 Task: Create a due date automation trigger when advanced on, on the monday of the week a card is due add fields with custom field "Resume" set to a number greater than 1 and lower or equal to 10 at 11:00 AM.
Action: Mouse moved to (1103, 326)
Screenshot: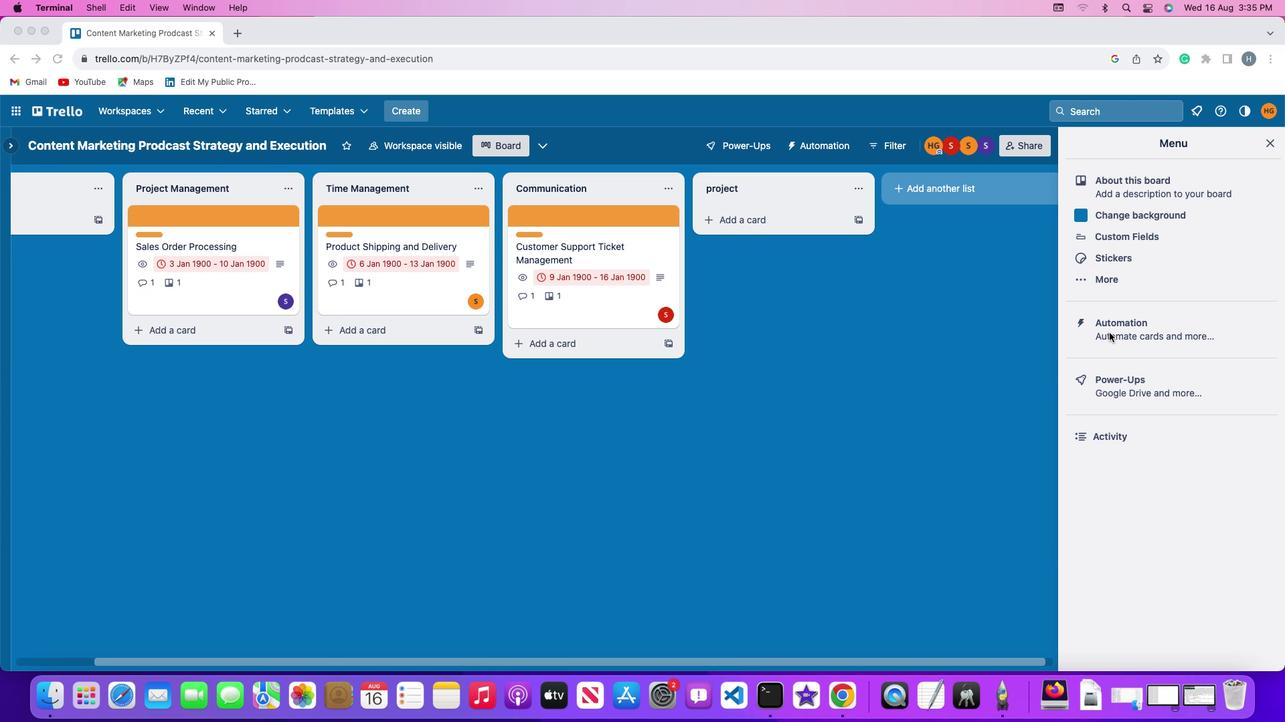 
Action: Mouse pressed left at (1103, 326)
Screenshot: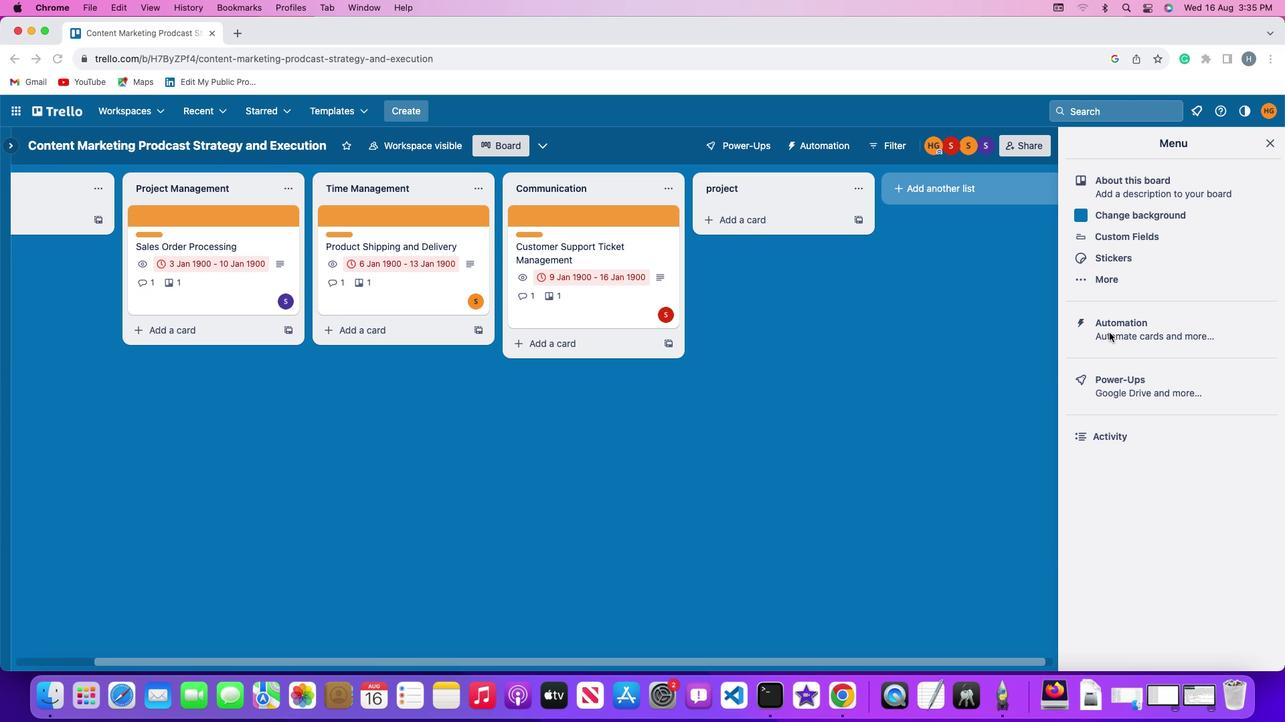 
Action: Mouse pressed left at (1103, 326)
Screenshot: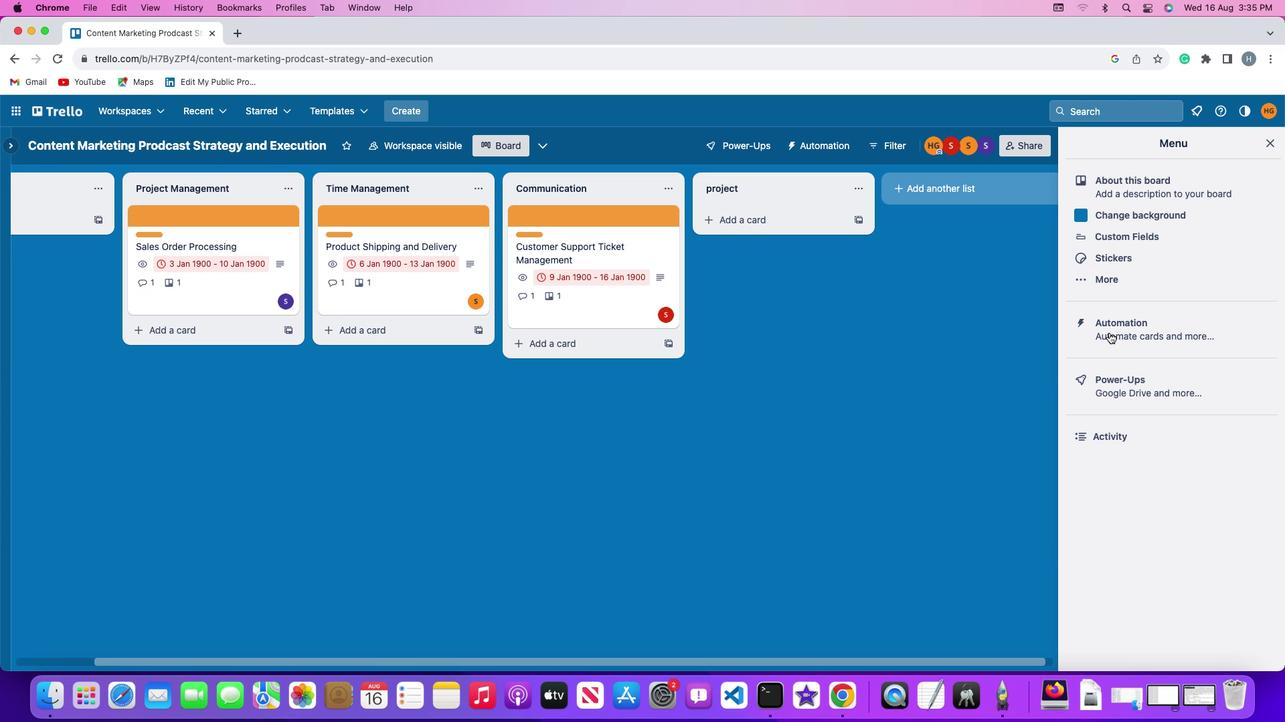 
Action: Mouse moved to (61, 311)
Screenshot: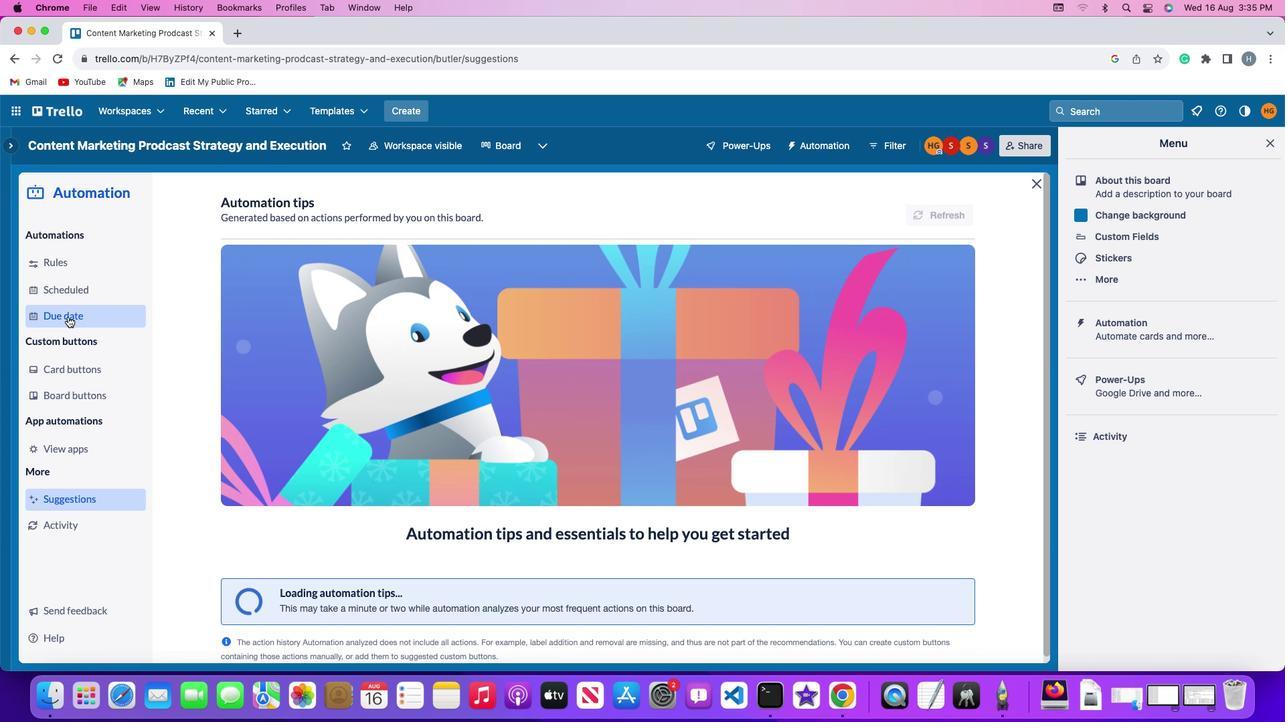 
Action: Mouse pressed left at (61, 311)
Screenshot: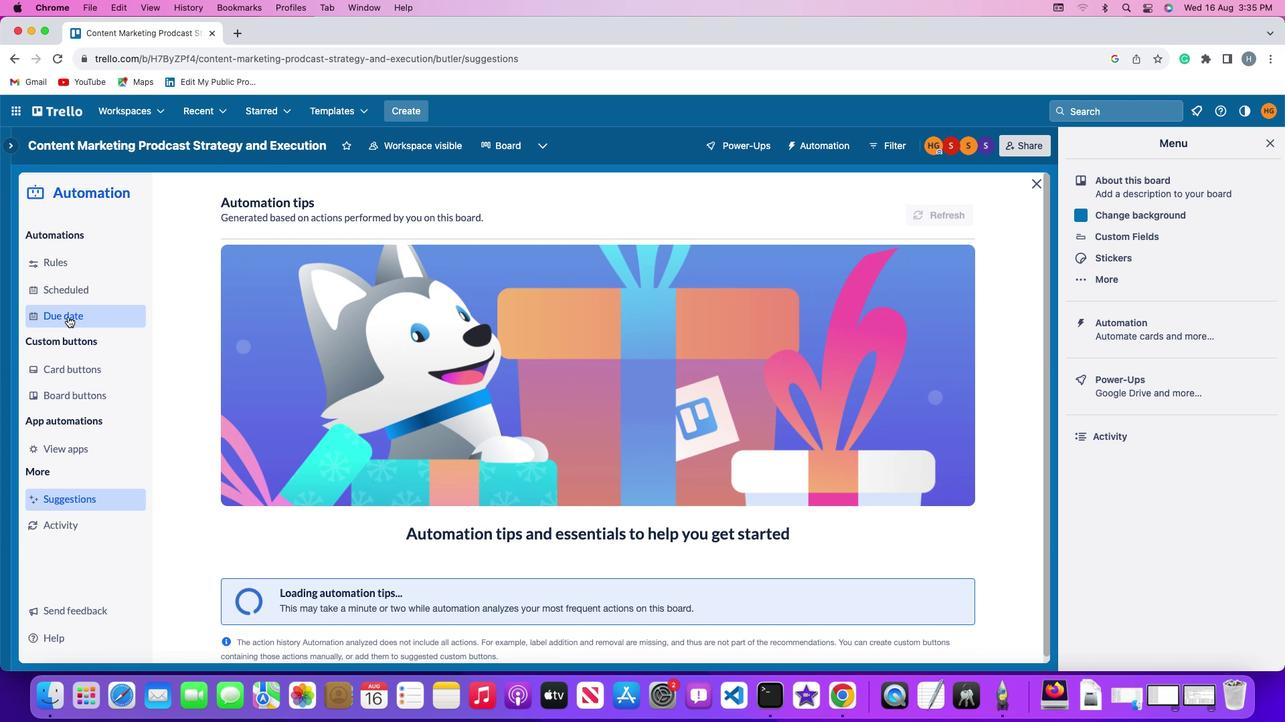 
Action: Mouse moved to (884, 192)
Screenshot: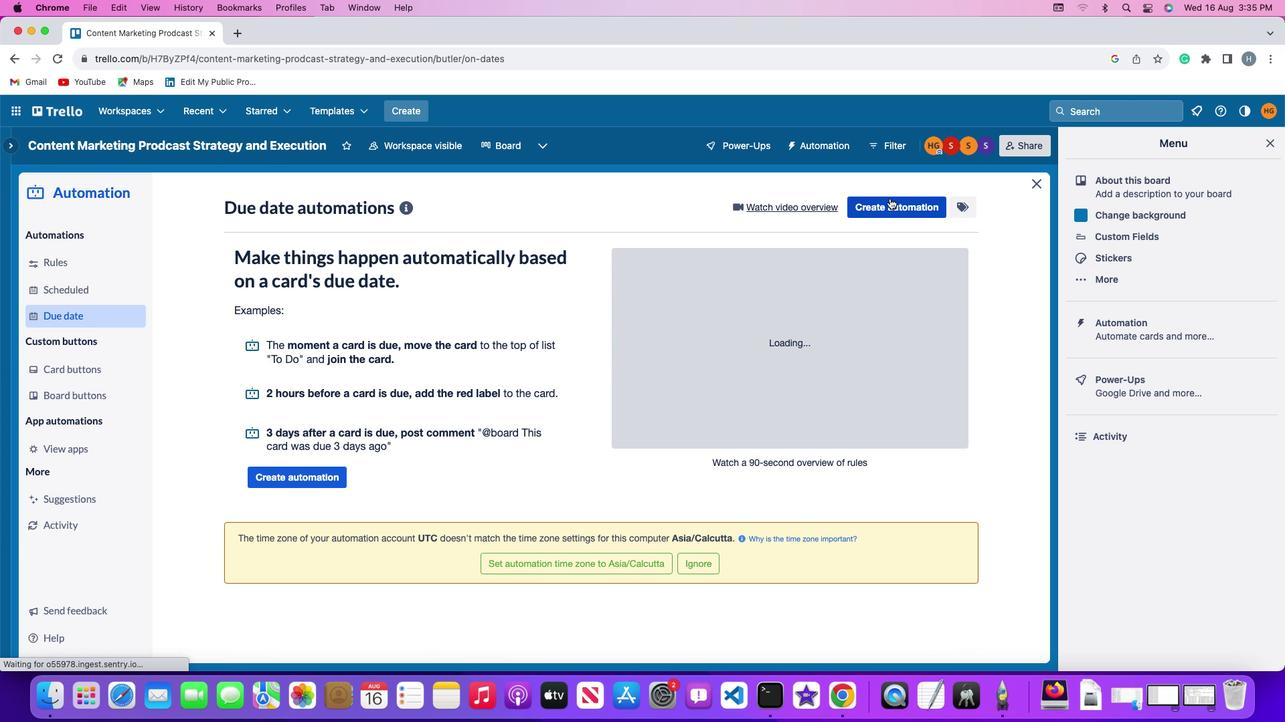 
Action: Mouse pressed left at (884, 192)
Screenshot: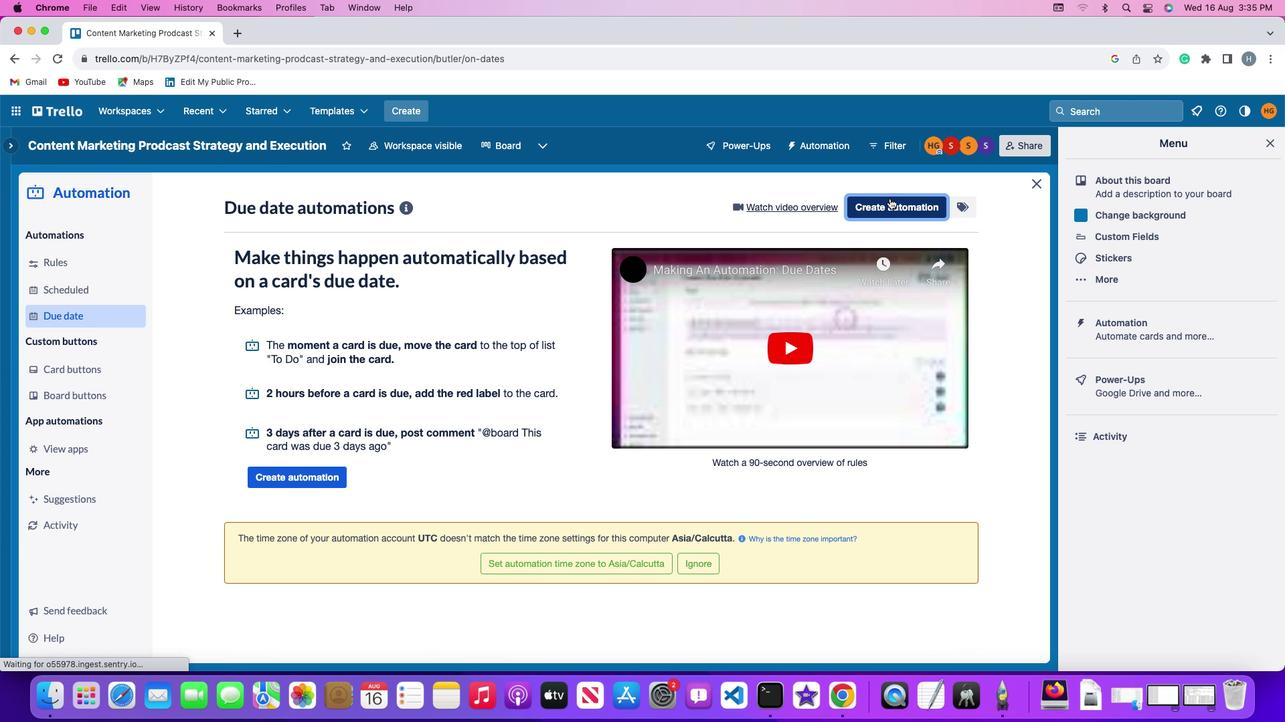 
Action: Mouse moved to (261, 328)
Screenshot: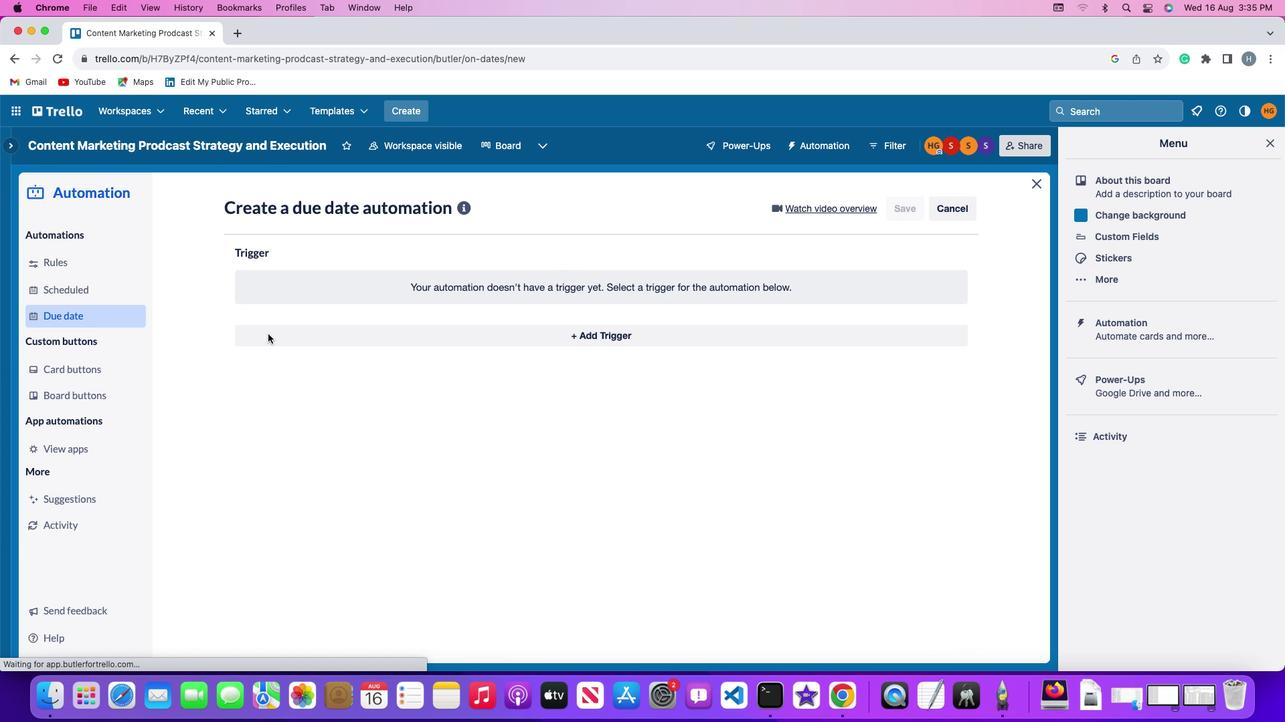 
Action: Mouse pressed left at (261, 328)
Screenshot: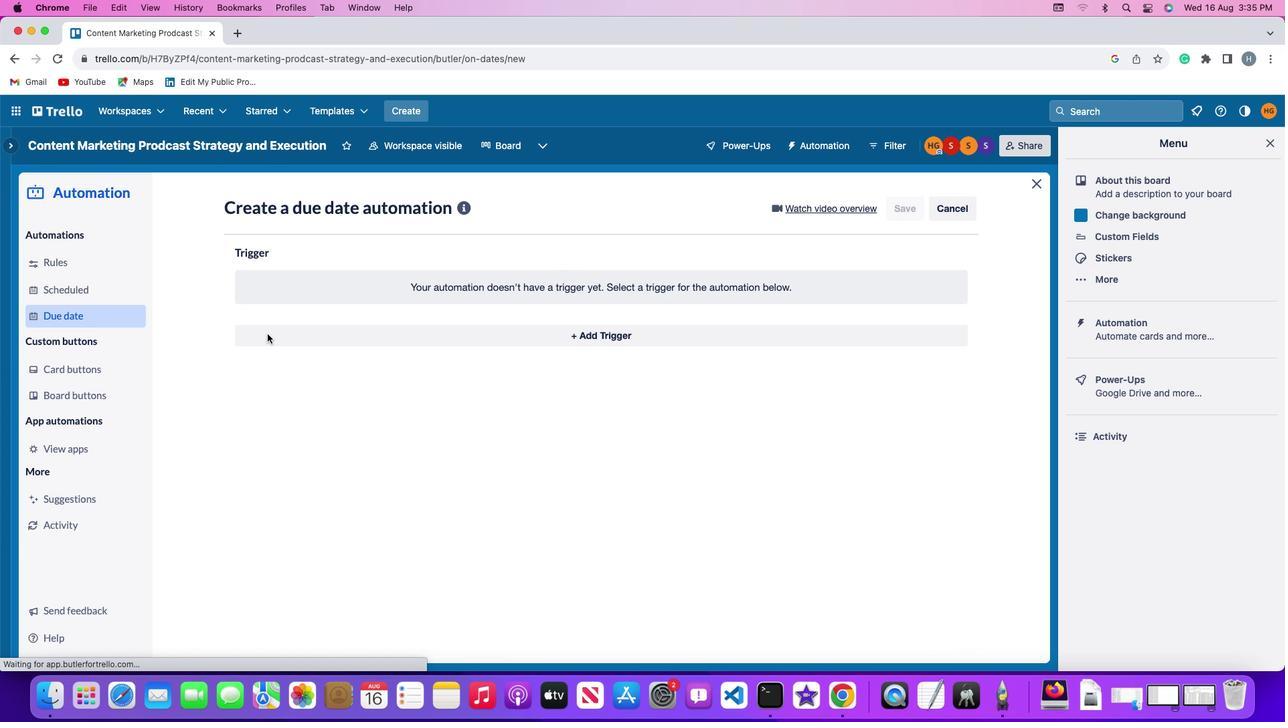 
Action: Mouse moved to (285, 568)
Screenshot: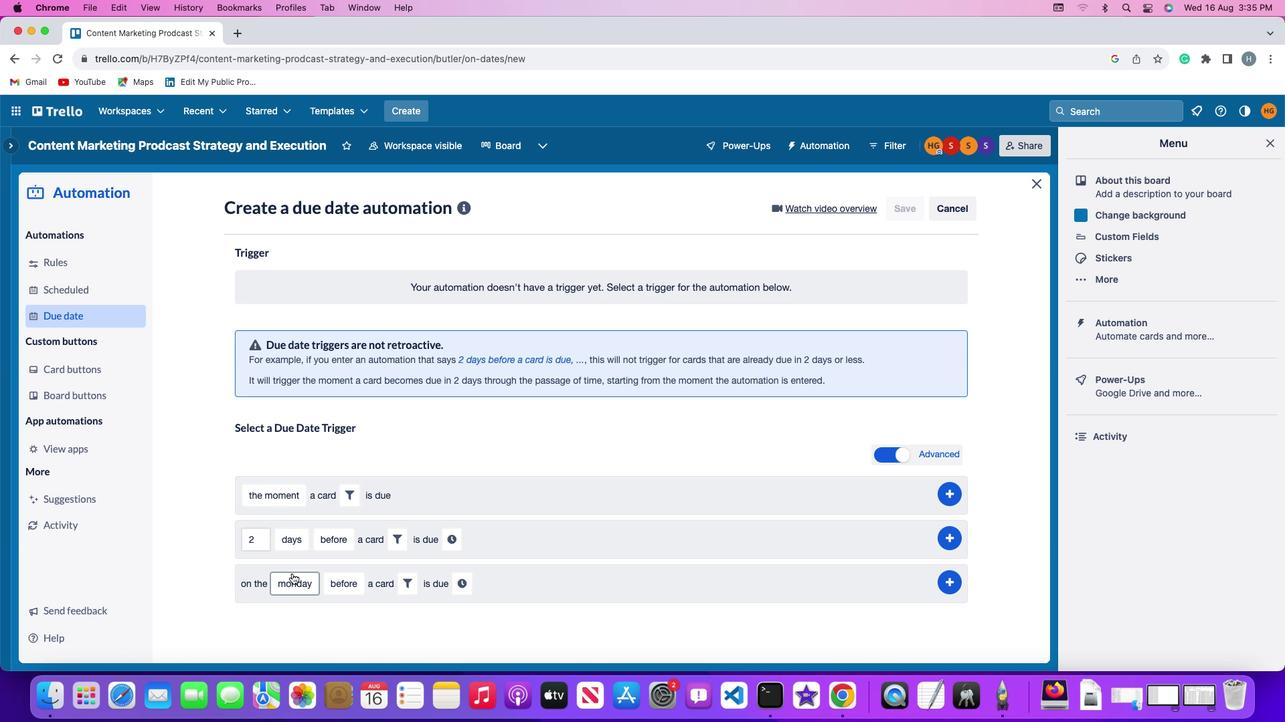 
Action: Mouse pressed left at (285, 568)
Screenshot: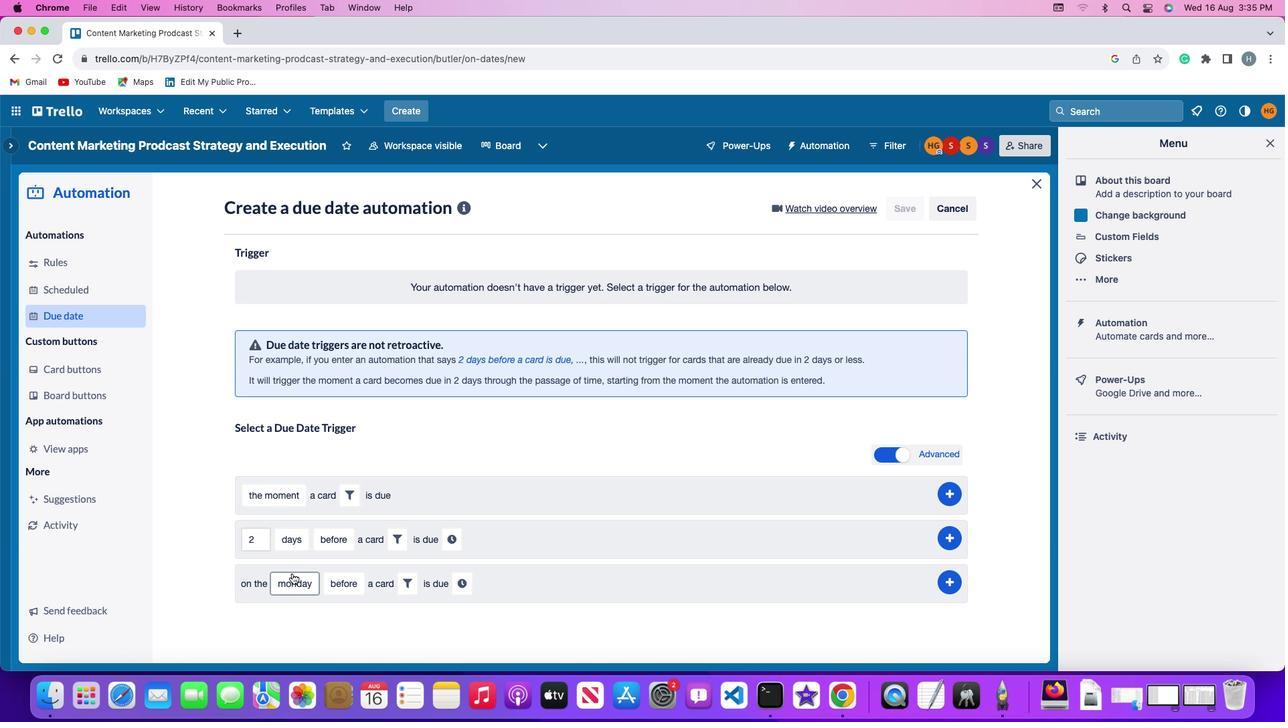 
Action: Mouse moved to (297, 385)
Screenshot: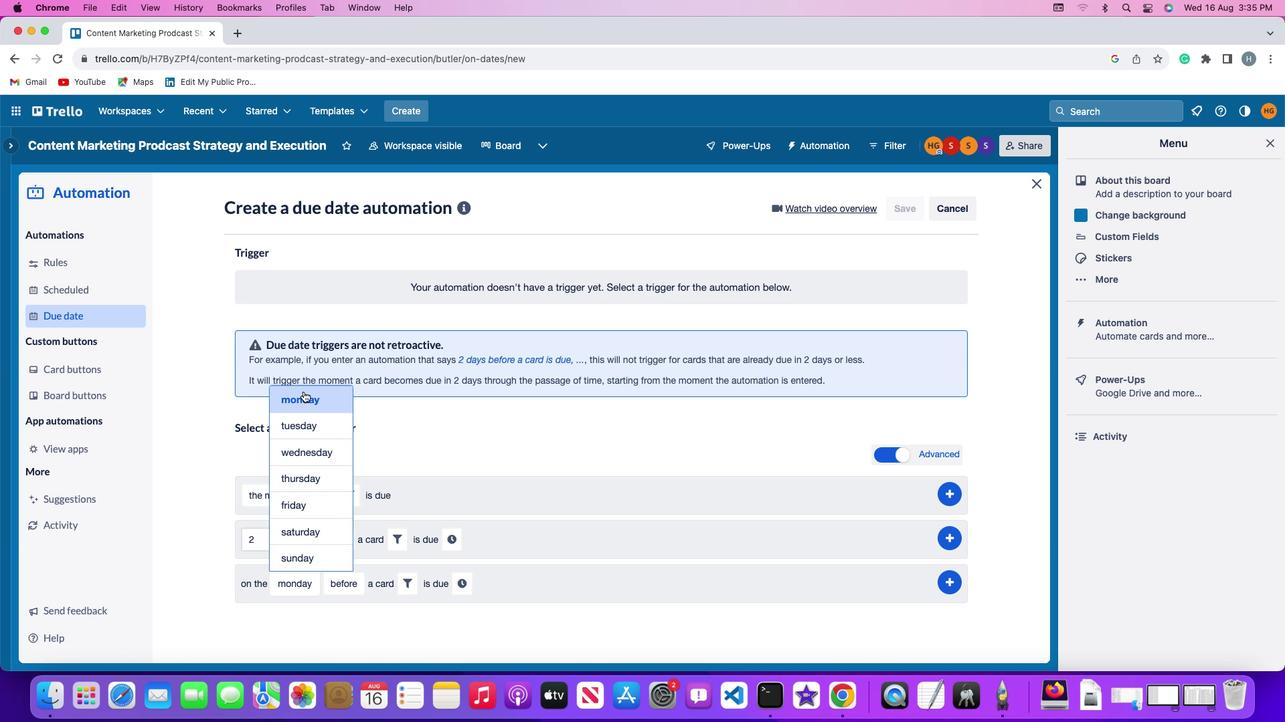 
Action: Mouse pressed left at (297, 385)
Screenshot: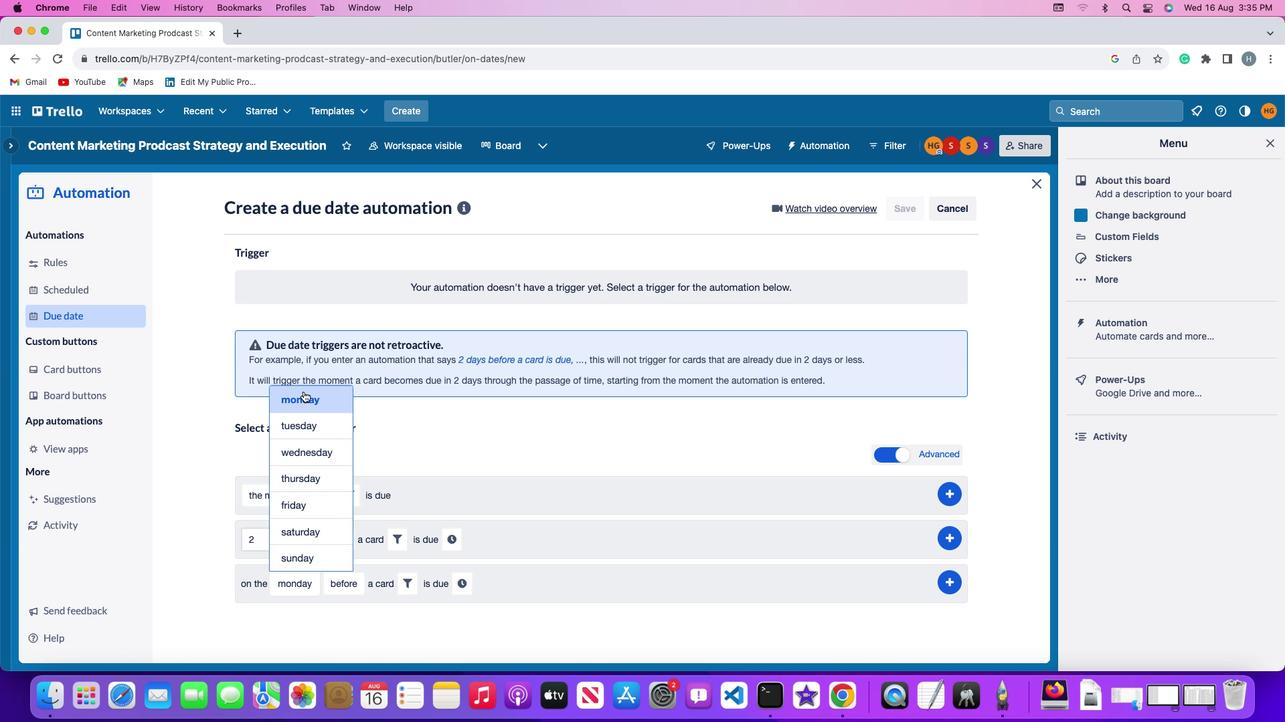 
Action: Mouse moved to (334, 578)
Screenshot: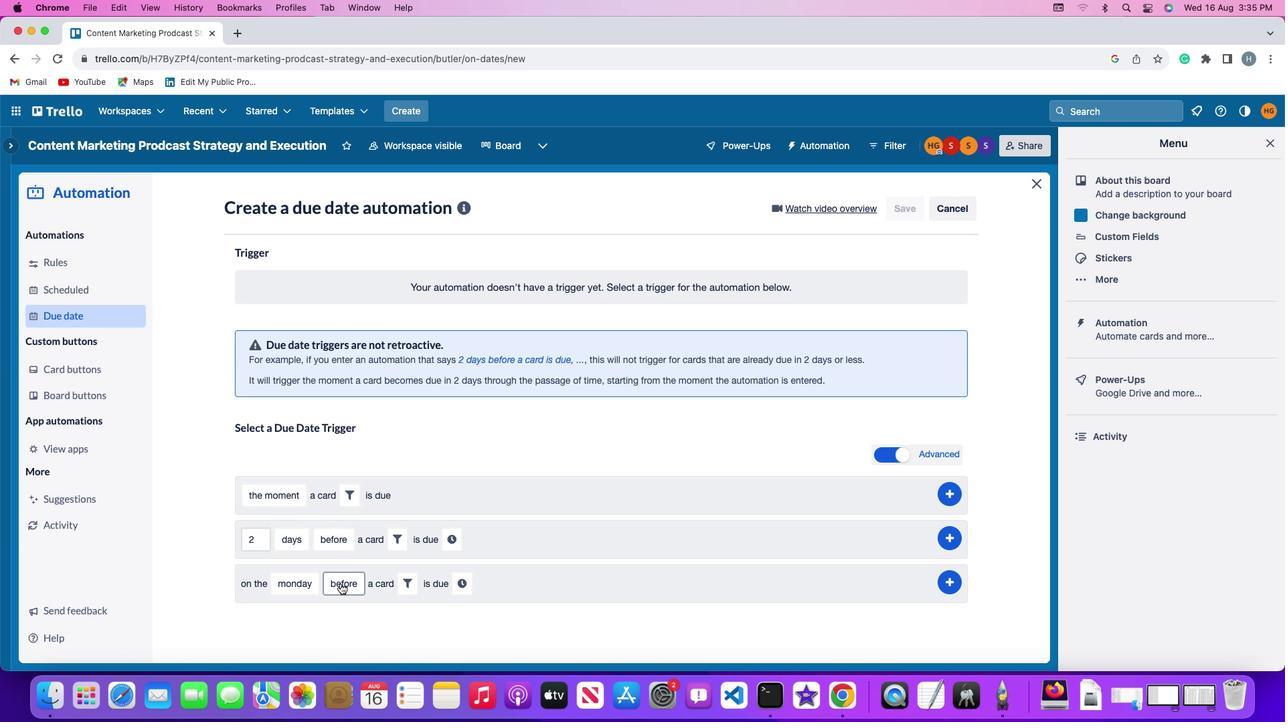 
Action: Mouse pressed left at (334, 578)
Screenshot: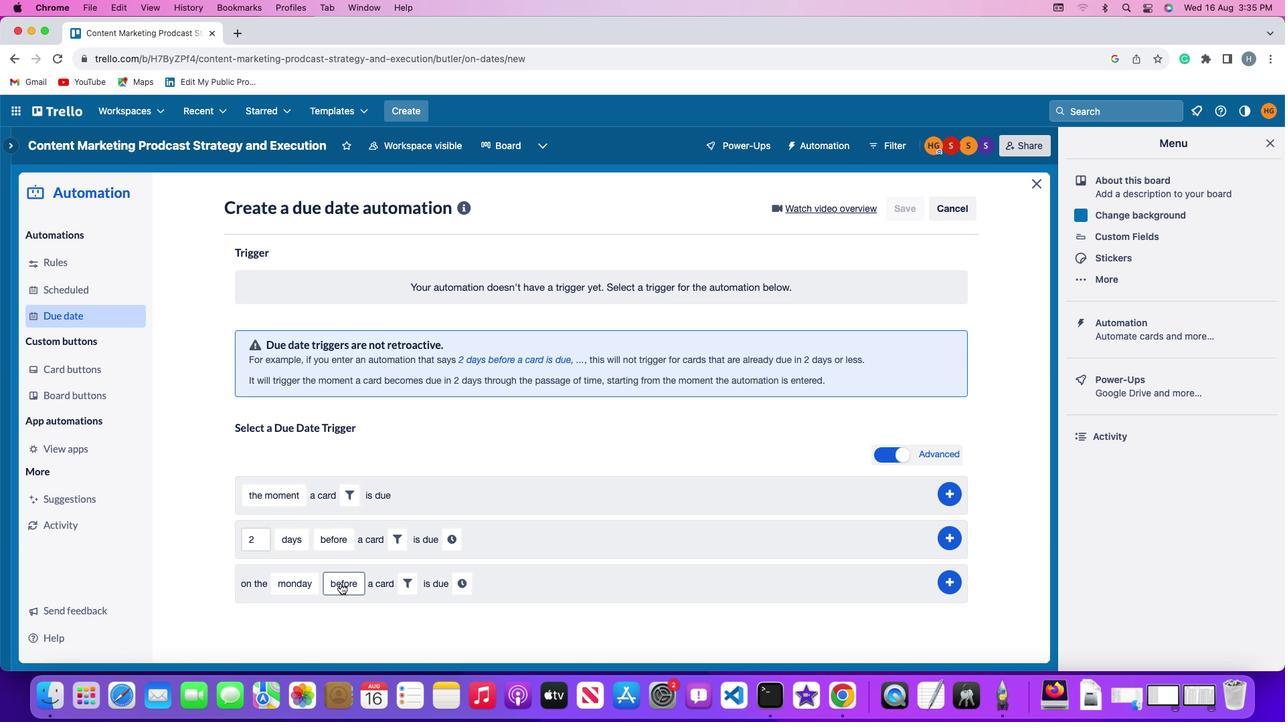 
Action: Mouse moved to (346, 529)
Screenshot: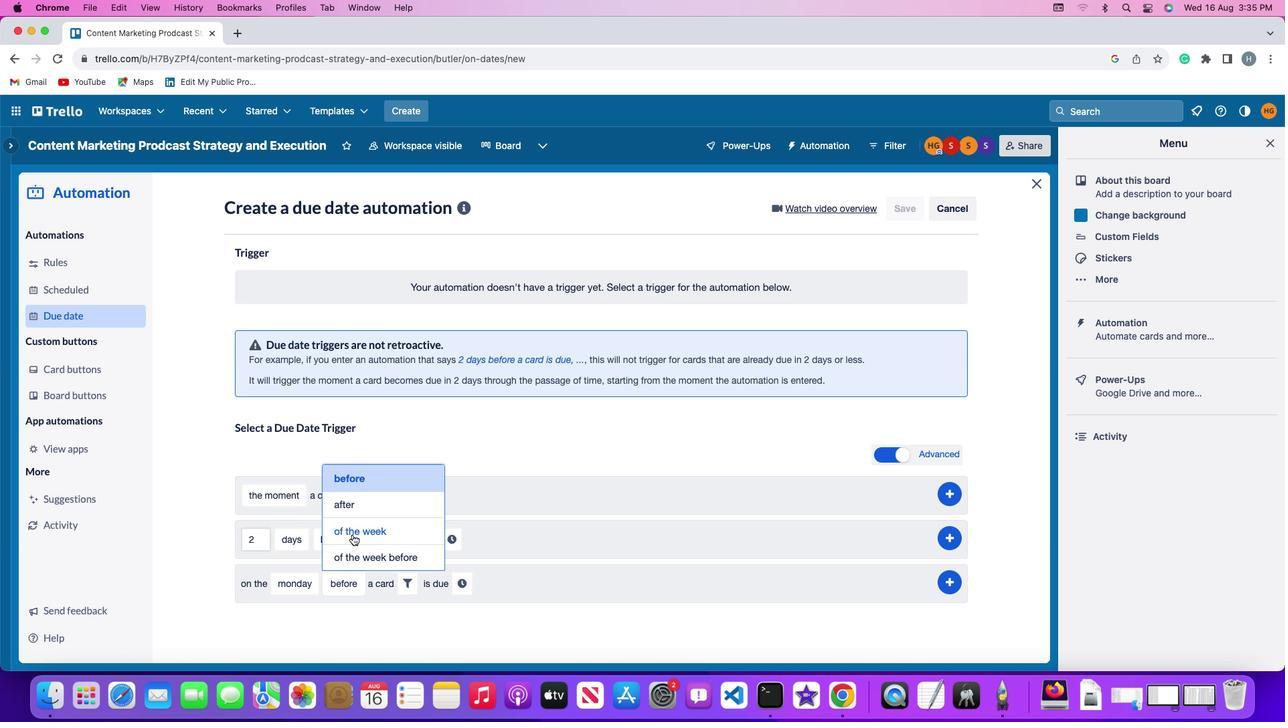 
Action: Mouse pressed left at (346, 529)
Screenshot: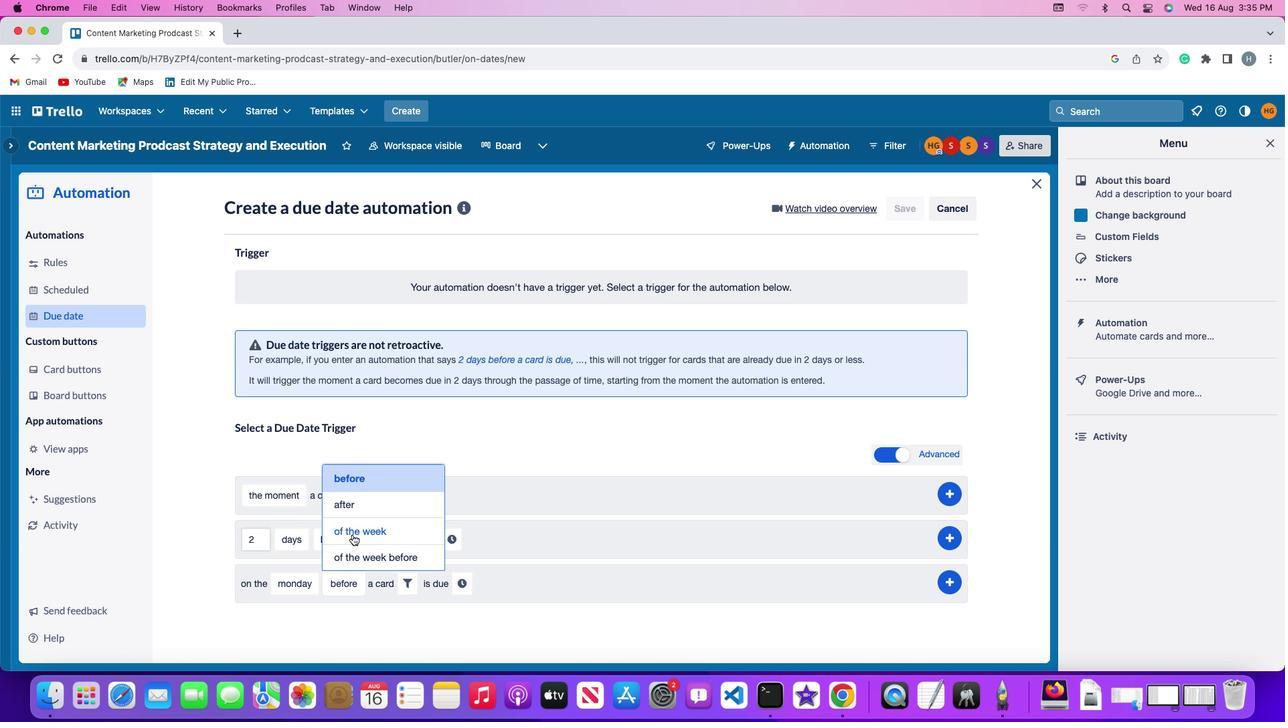 
Action: Mouse moved to (421, 590)
Screenshot: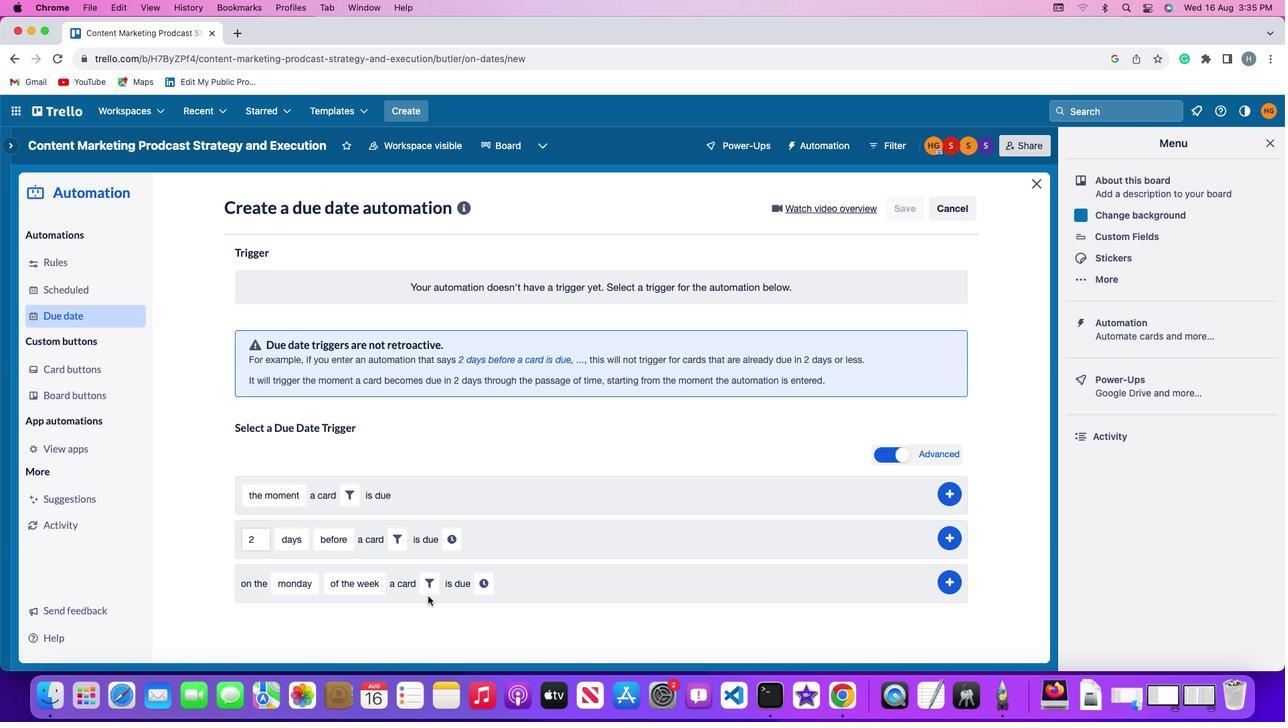 
Action: Mouse pressed left at (421, 590)
Screenshot: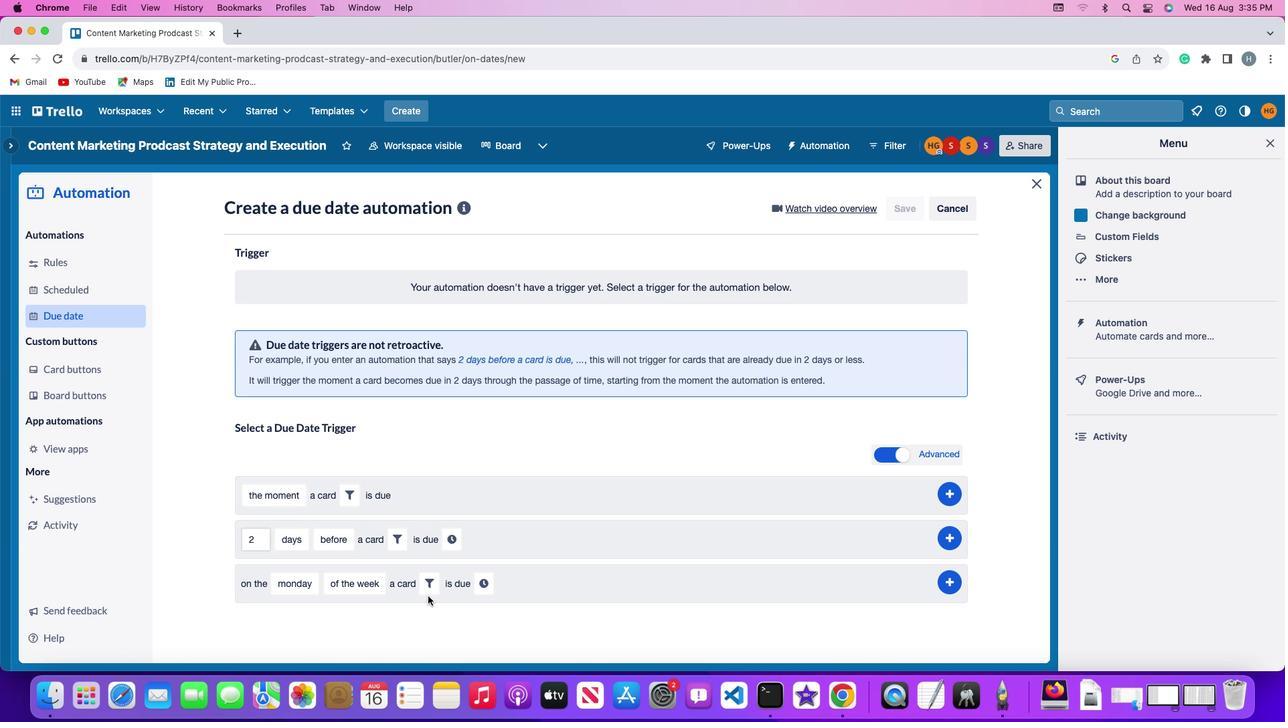 
Action: Mouse moved to (425, 579)
Screenshot: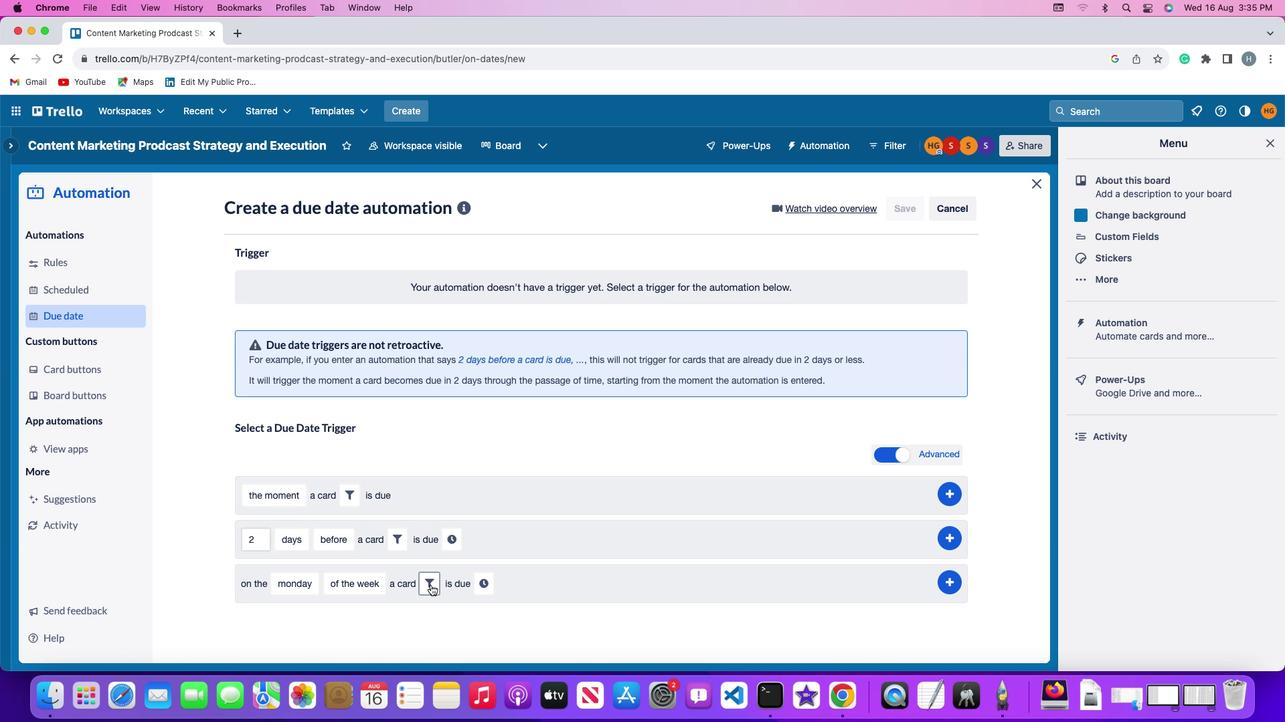
Action: Mouse pressed left at (425, 579)
Screenshot: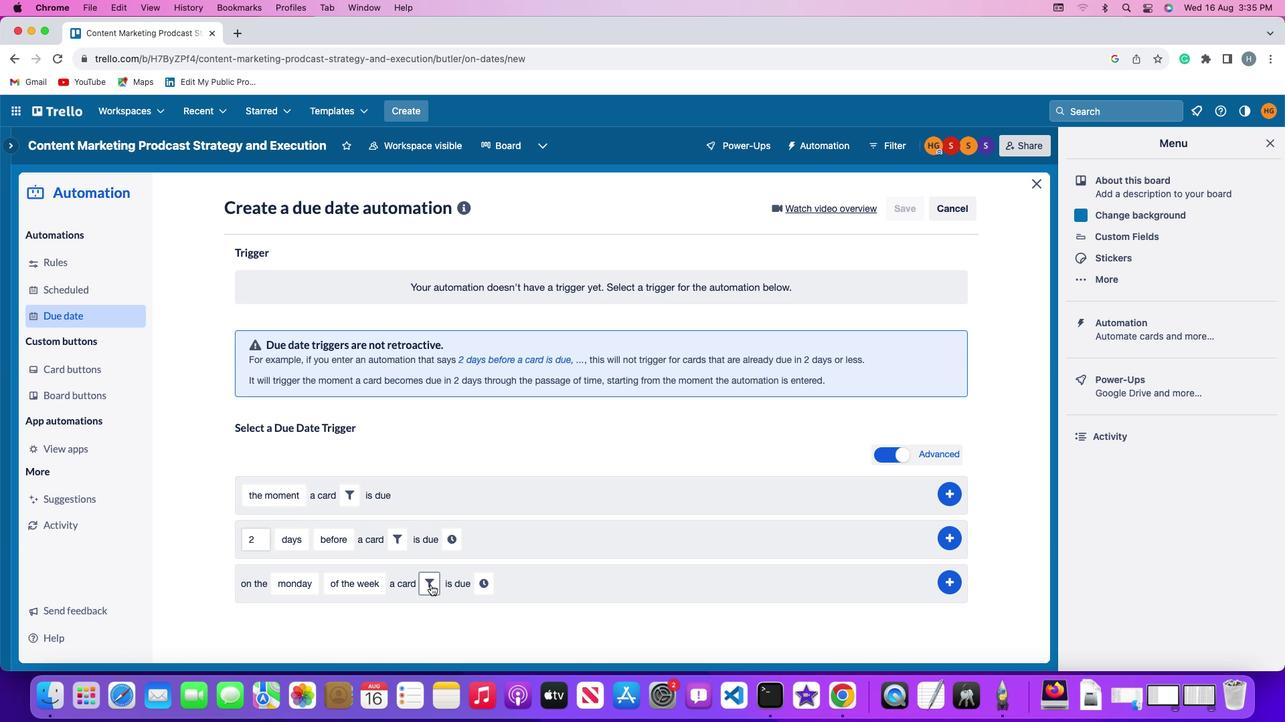 
Action: Mouse moved to (630, 619)
Screenshot: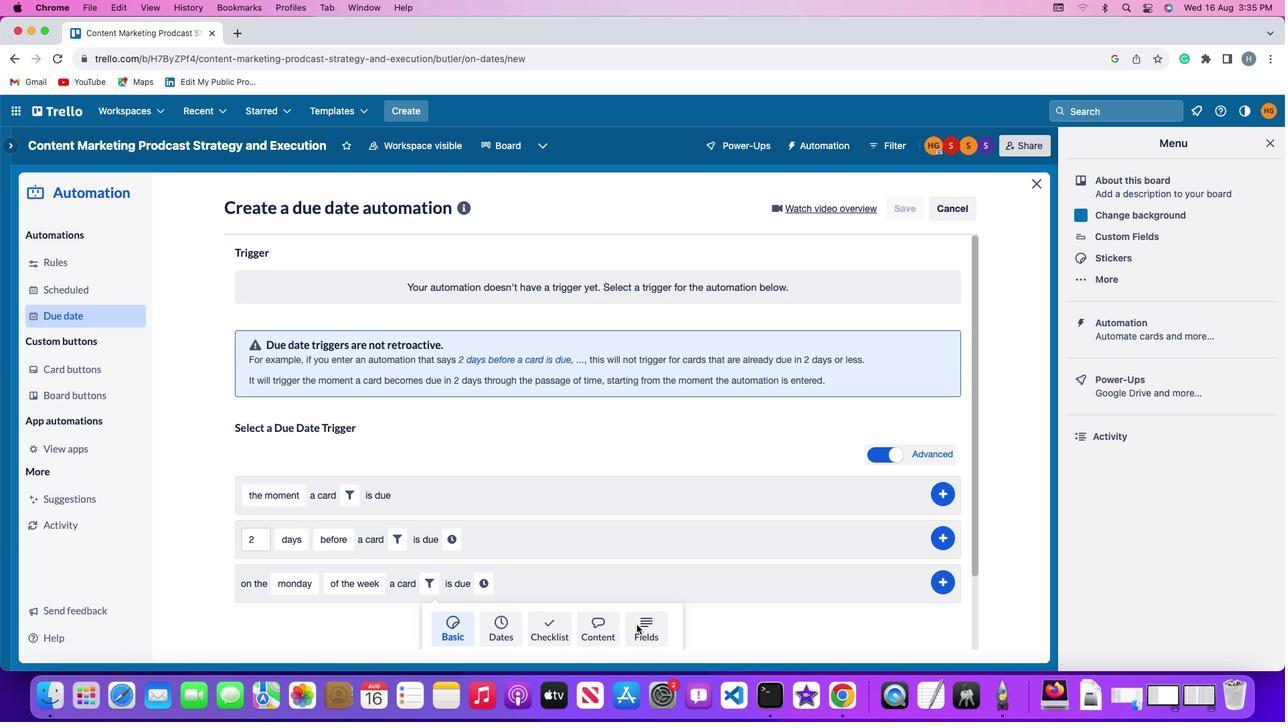 
Action: Mouse pressed left at (630, 619)
Screenshot: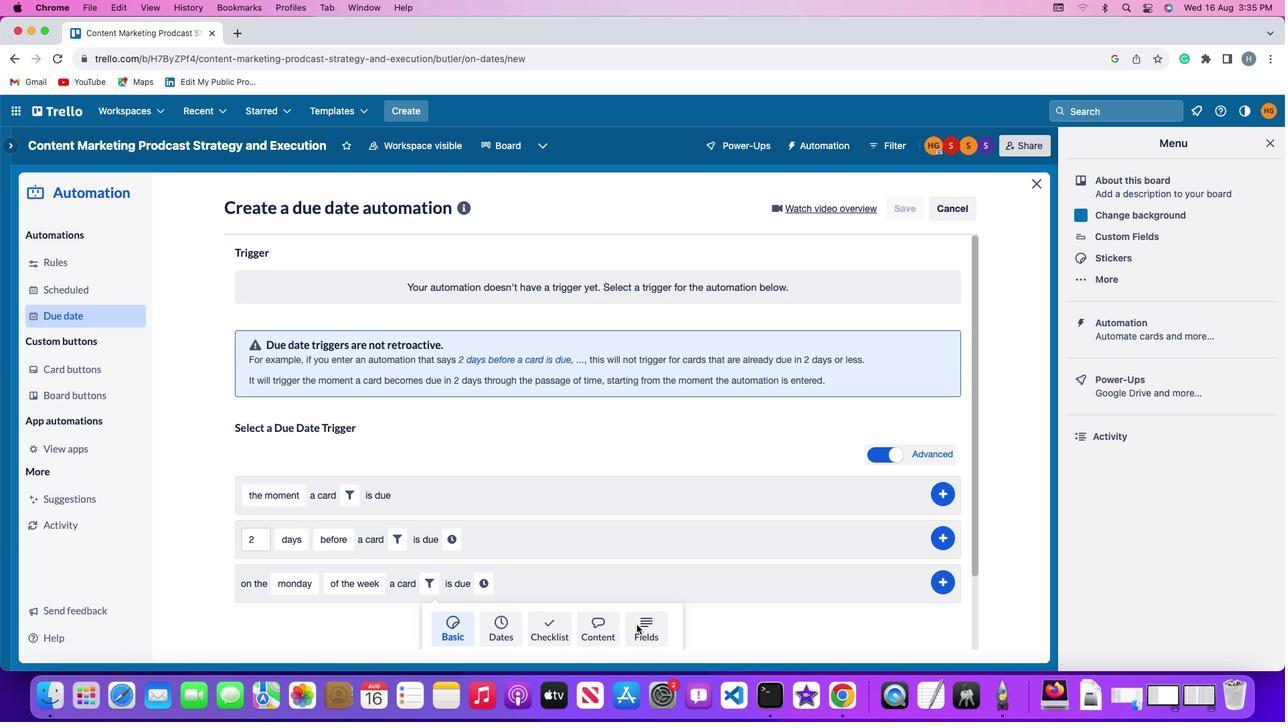 
Action: Mouse moved to (378, 627)
Screenshot: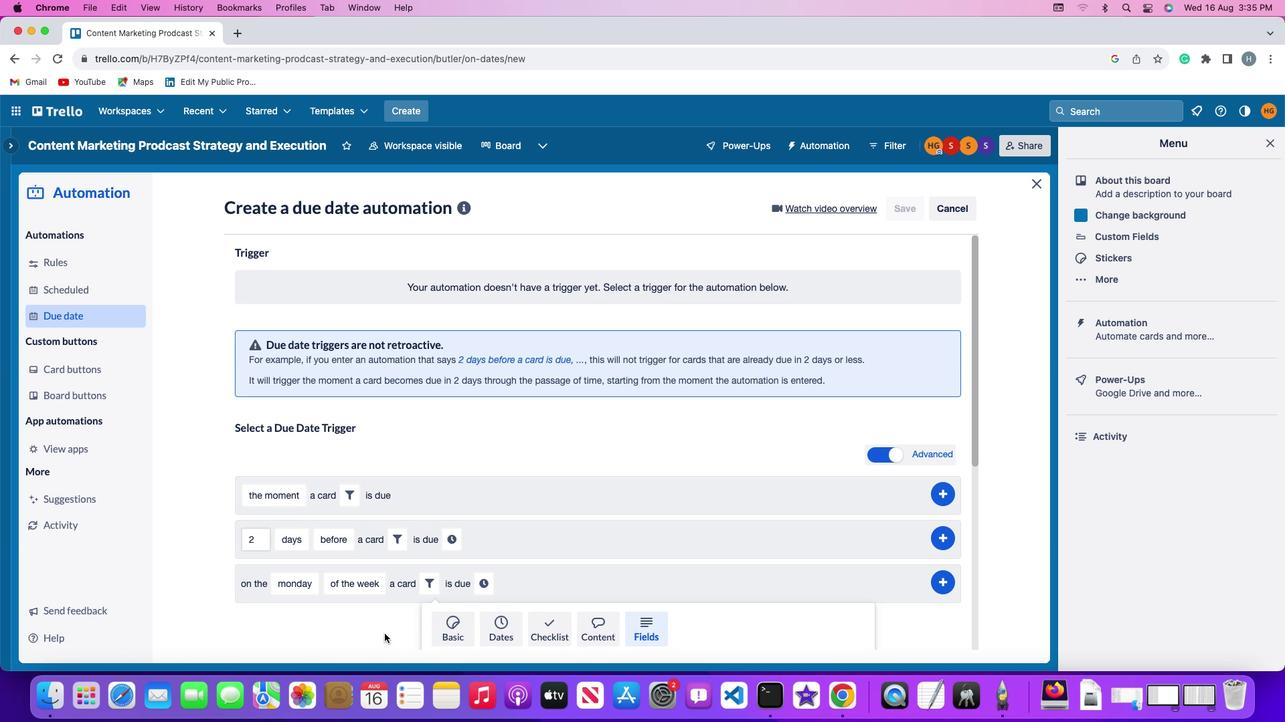 
Action: Mouse scrolled (378, 627) with delta (-5, -6)
Screenshot: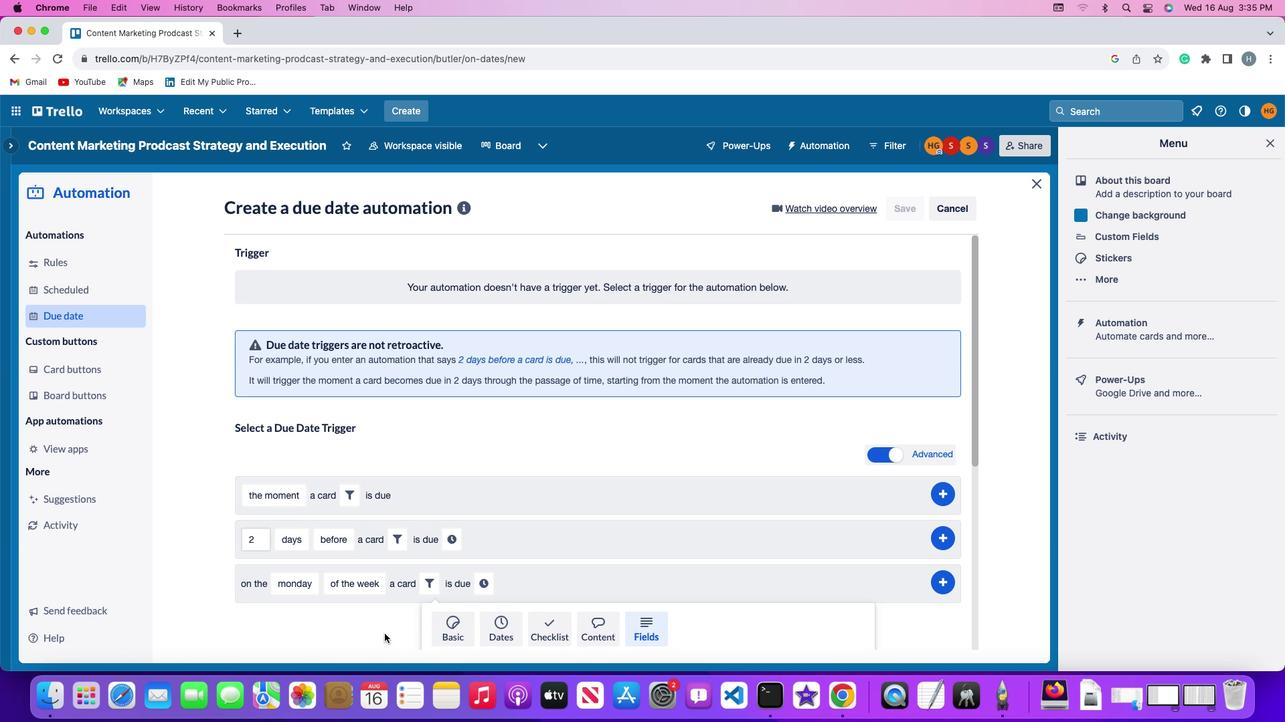
Action: Mouse moved to (378, 627)
Screenshot: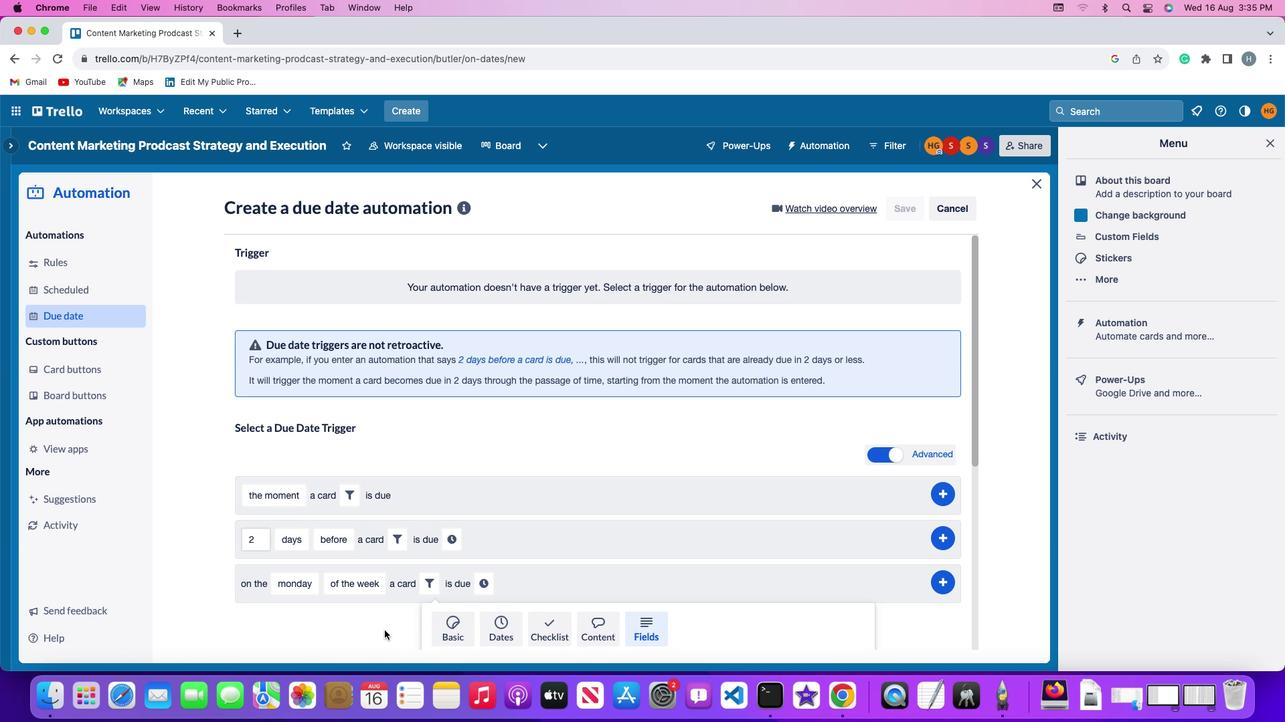 
Action: Mouse scrolled (378, 627) with delta (-5, -6)
Screenshot: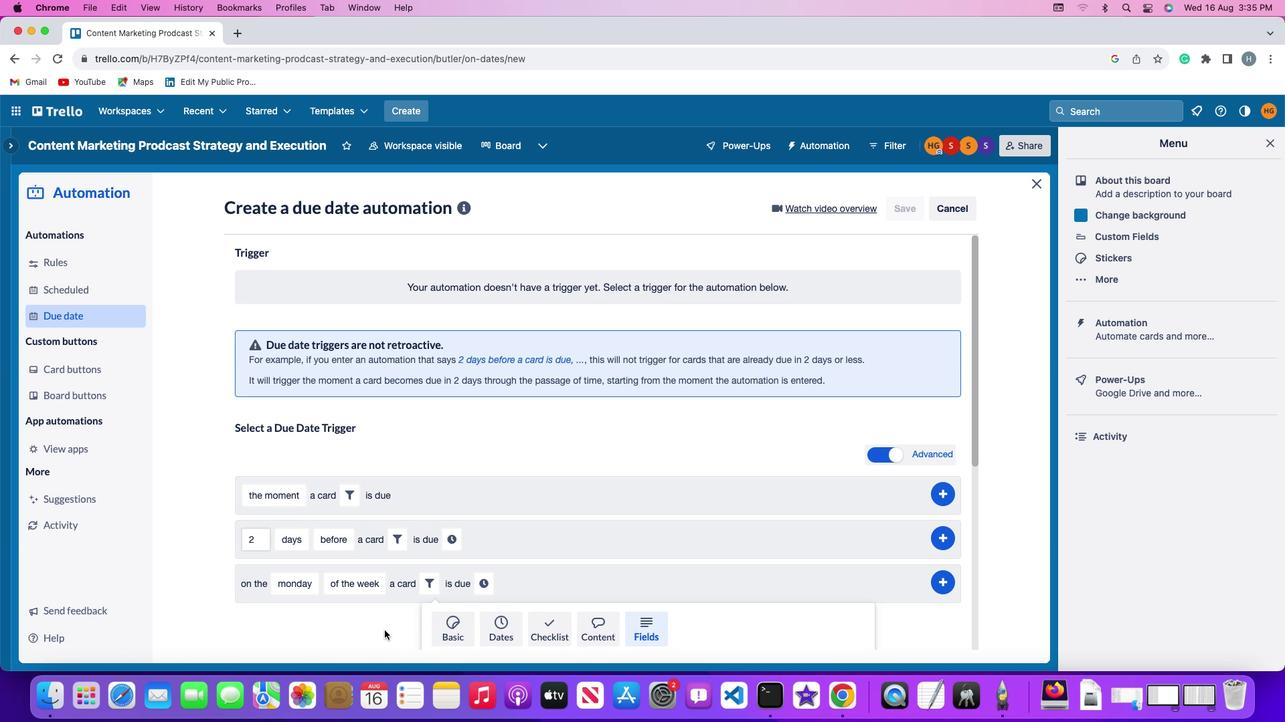 
Action: Mouse moved to (378, 624)
Screenshot: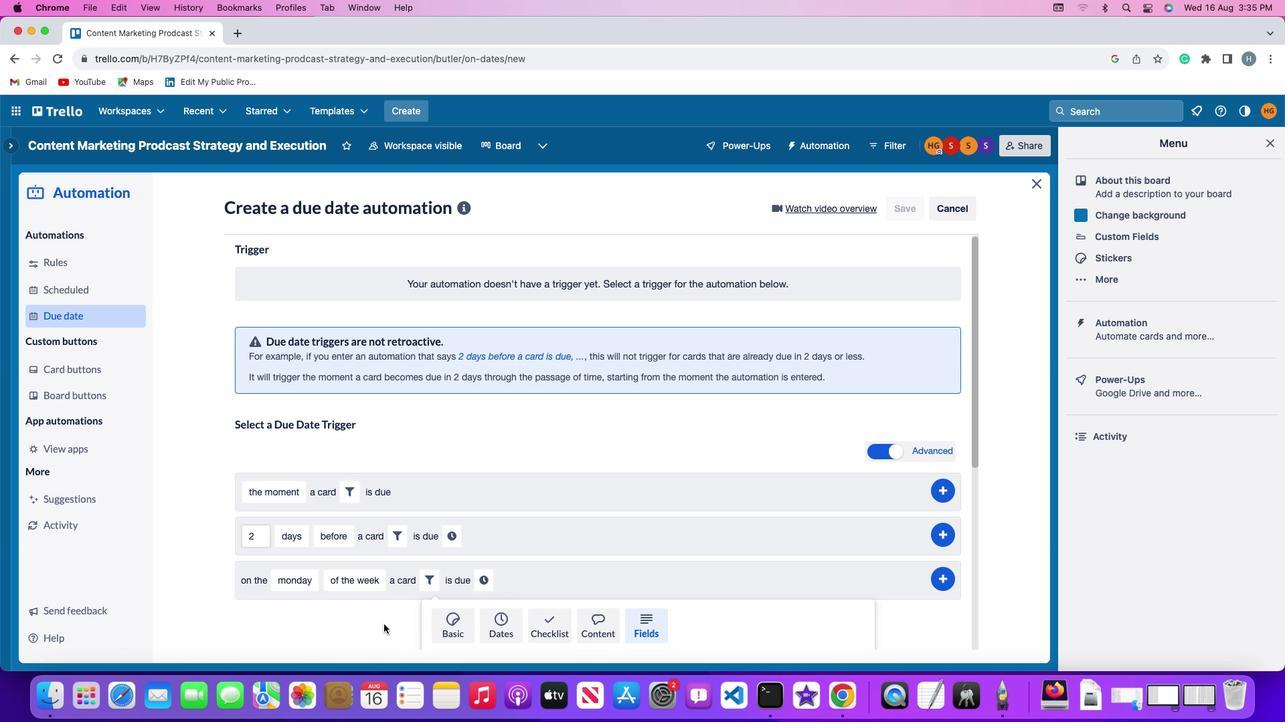 
Action: Mouse scrolled (378, 624) with delta (-5, -7)
Screenshot: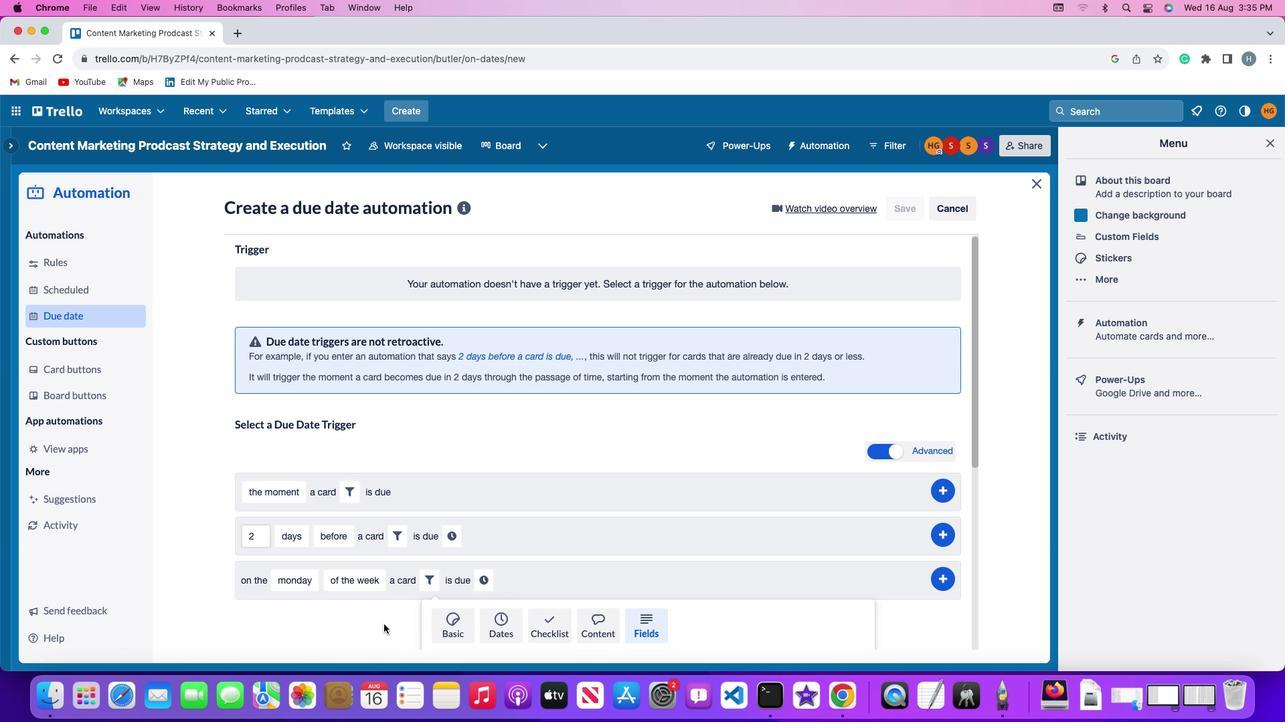 
Action: Mouse moved to (377, 618)
Screenshot: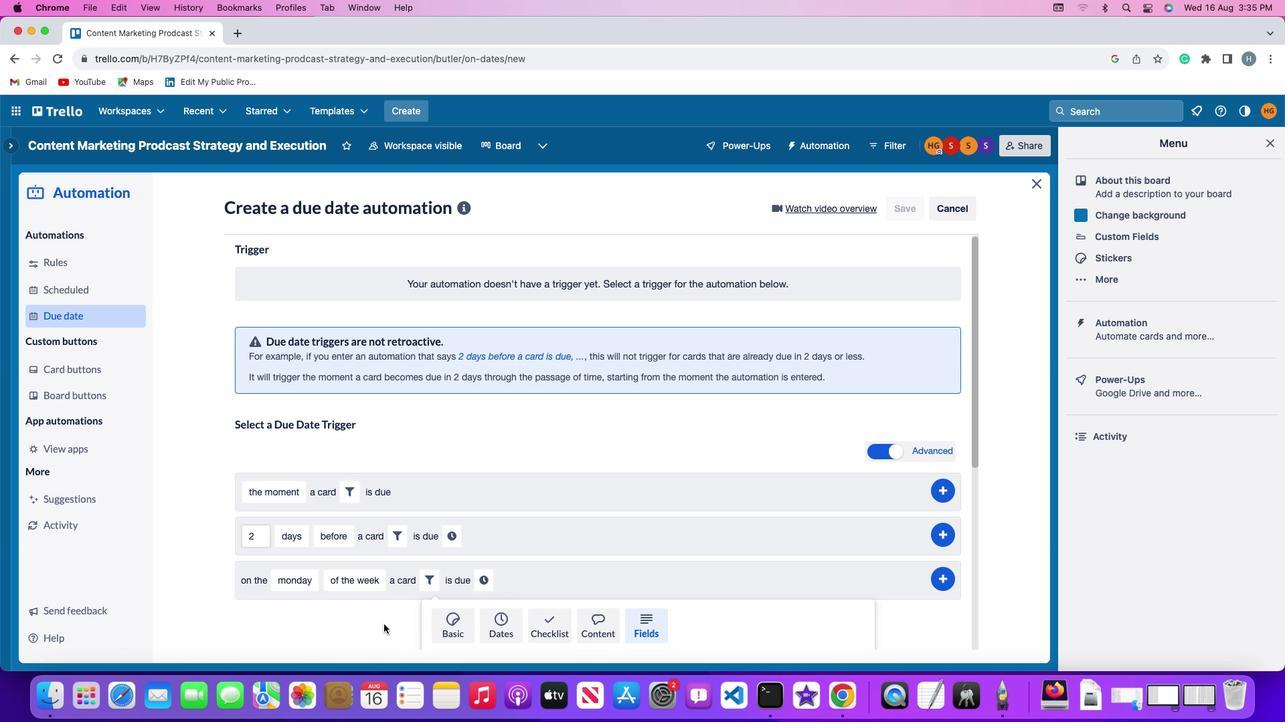 
Action: Mouse scrolled (377, 618) with delta (-5, -8)
Screenshot: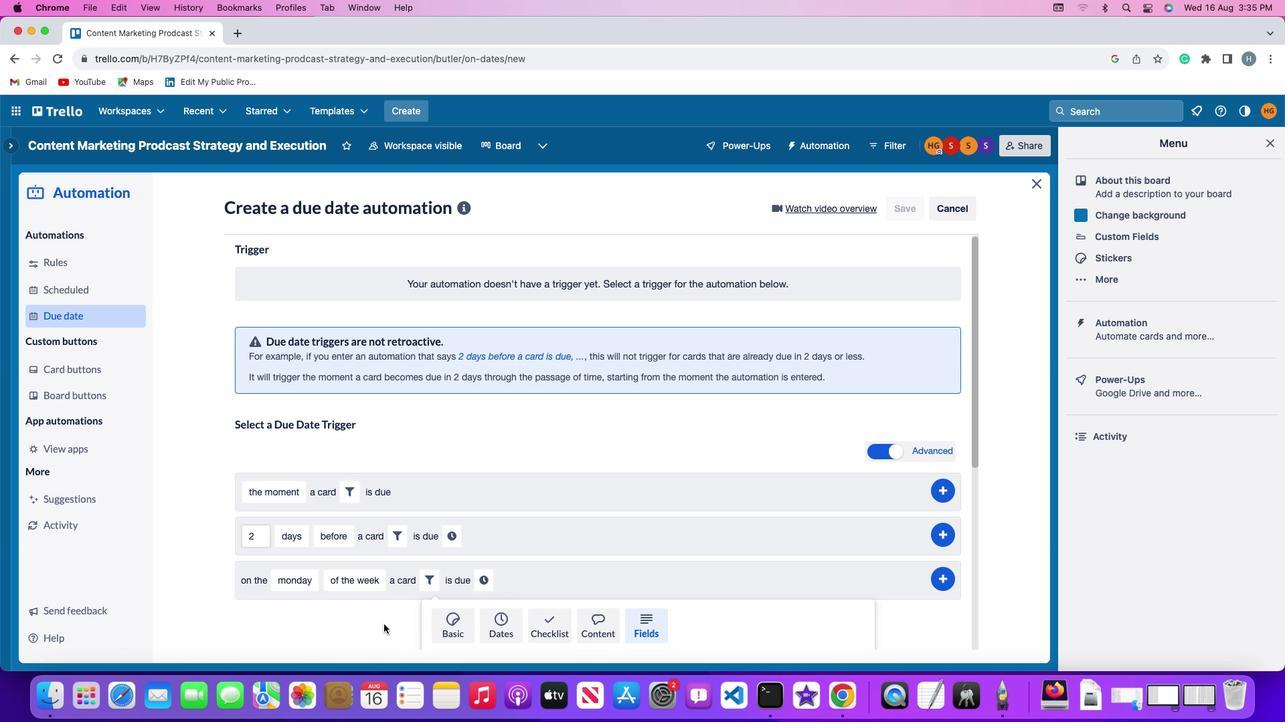 
Action: Mouse moved to (377, 609)
Screenshot: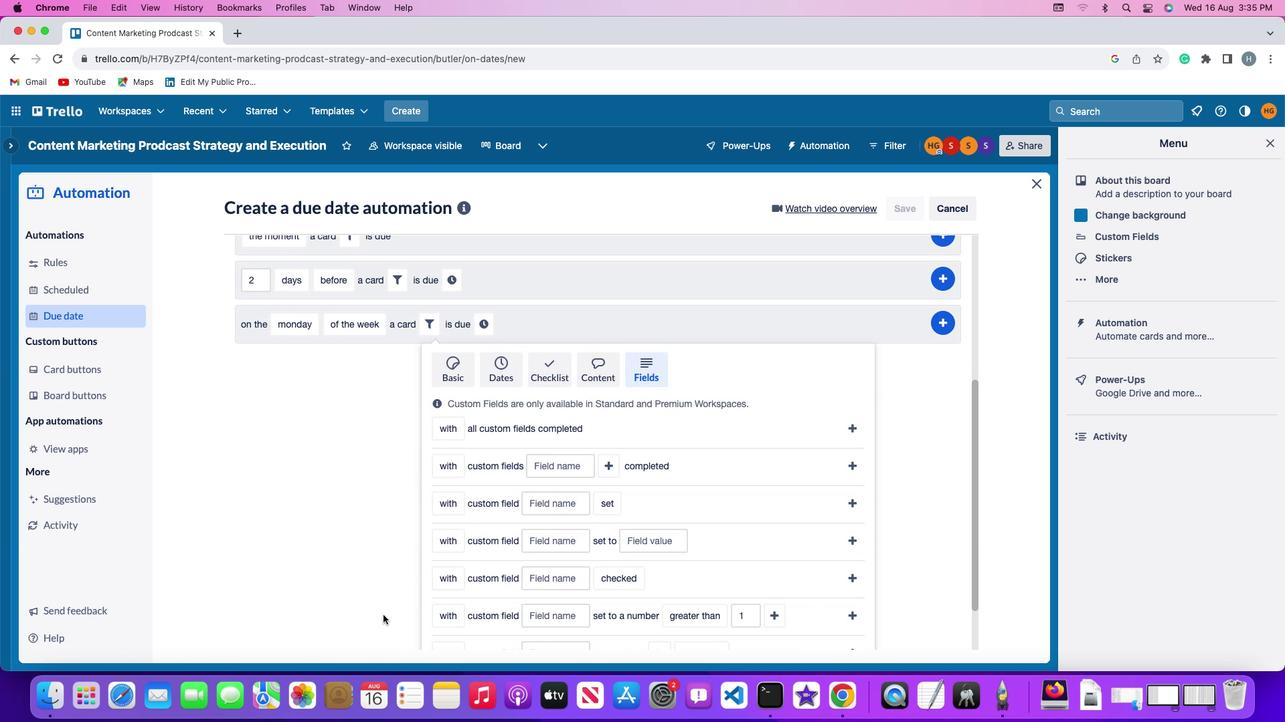 
Action: Mouse scrolled (377, 609) with delta (-5, -6)
Screenshot: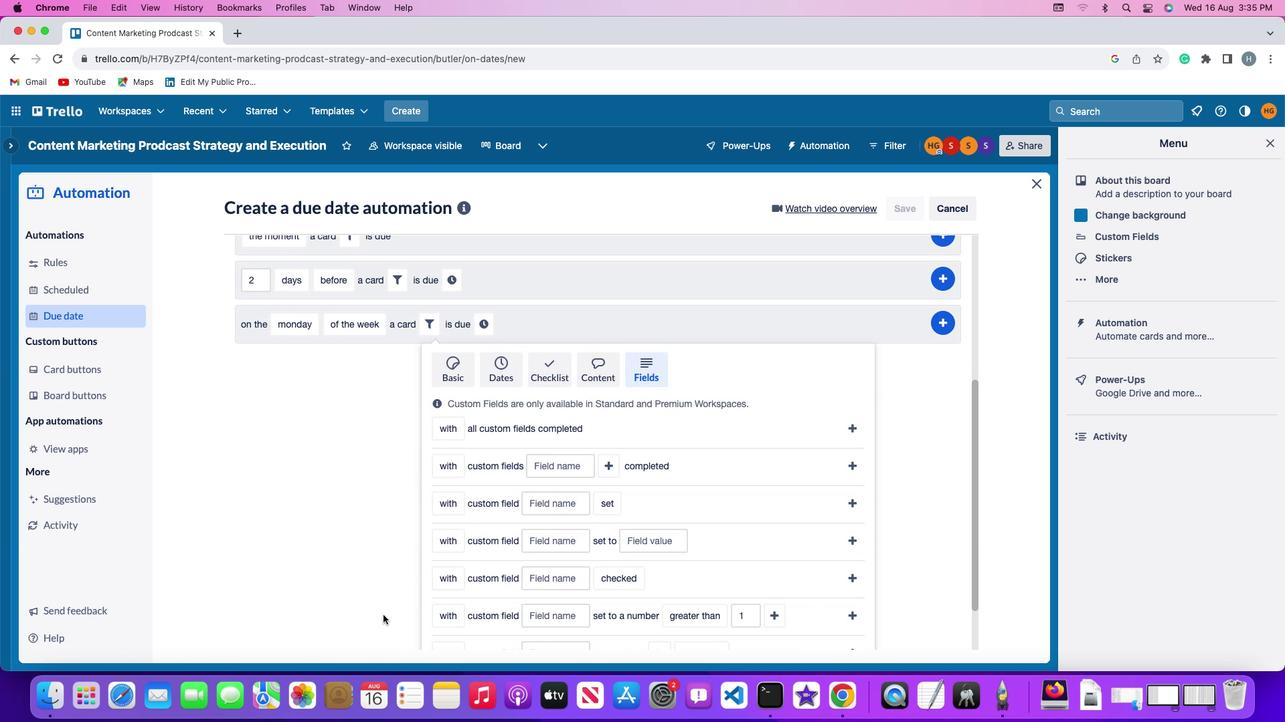 
Action: Mouse scrolled (377, 609) with delta (-5, -6)
Screenshot: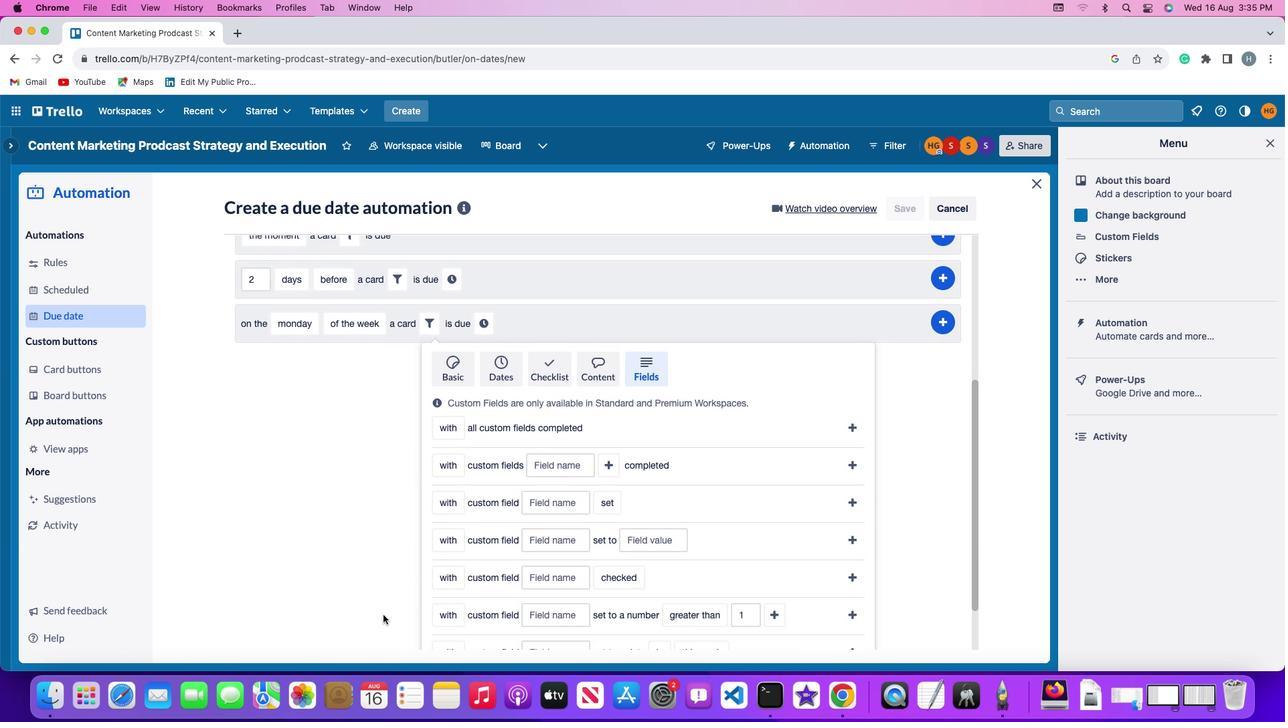 
Action: Mouse scrolled (377, 609) with delta (-5, -8)
Screenshot: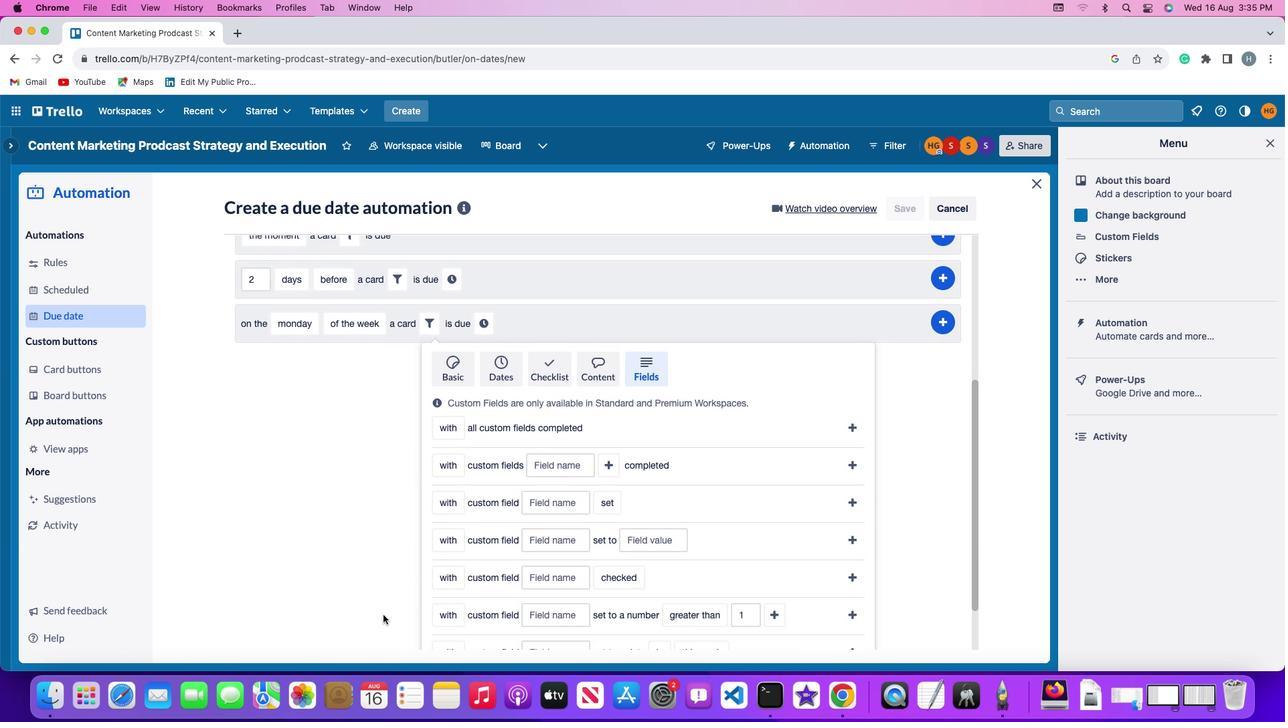 
Action: Mouse scrolled (377, 609) with delta (-5, -8)
Screenshot: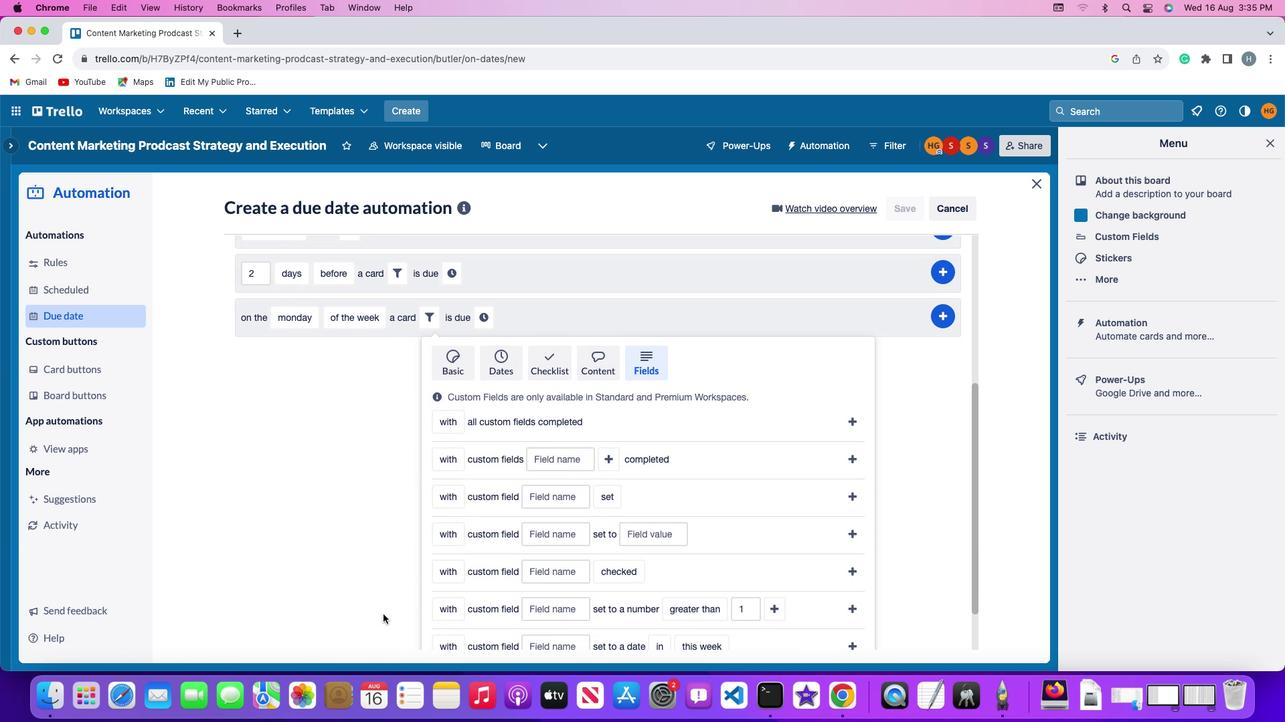 
Action: Mouse moved to (376, 608)
Screenshot: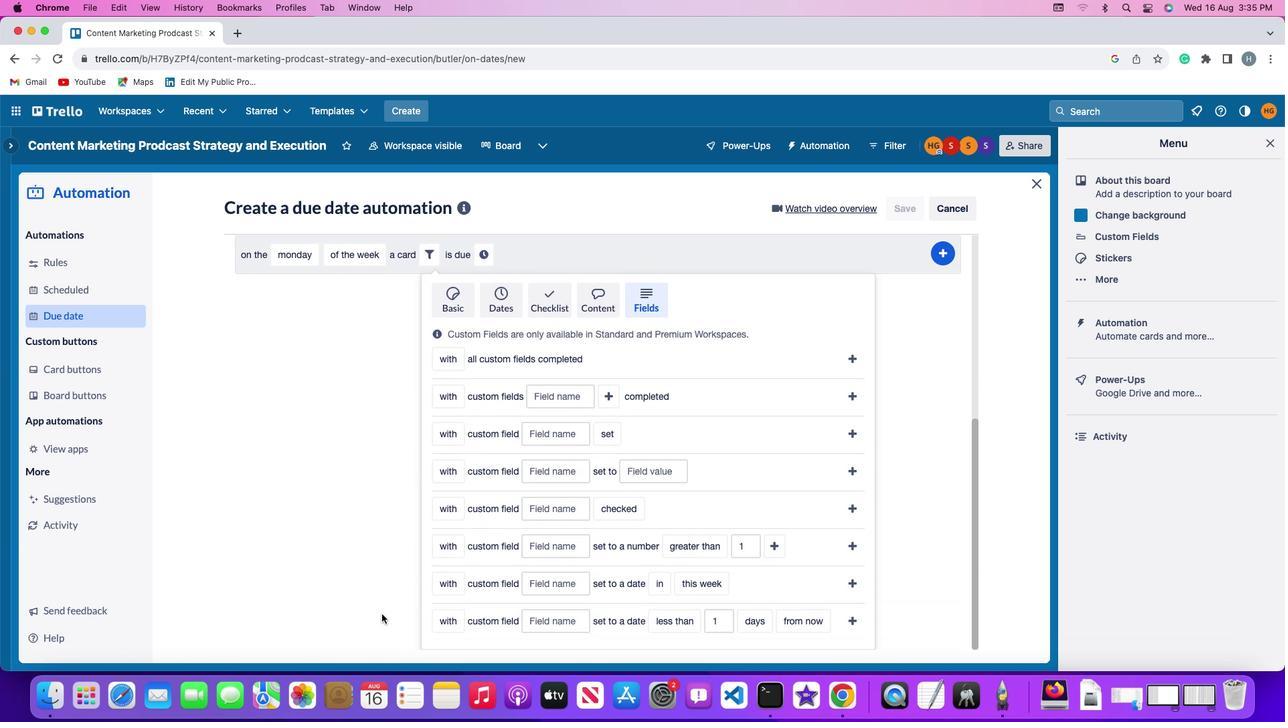 
Action: Mouse scrolled (376, 608) with delta (-5, -6)
Screenshot: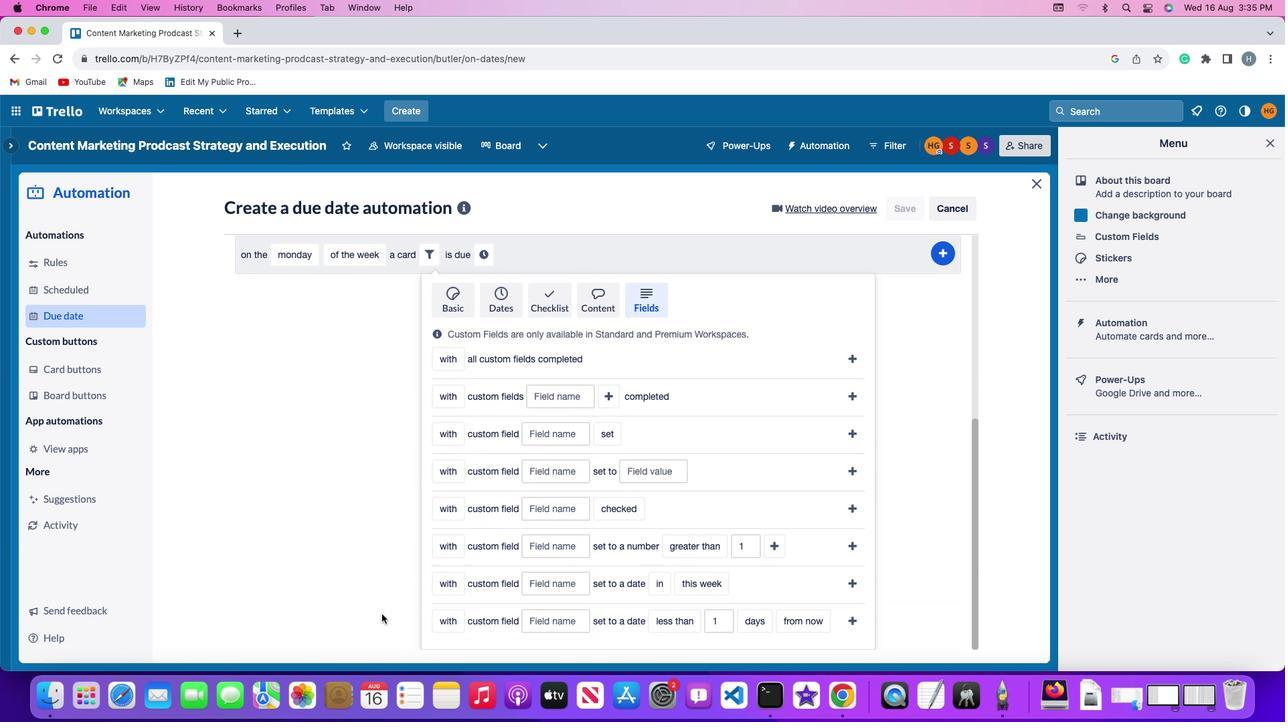 
Action: Mouse scrolled (376, 608) with delta (-5, -6)
Screenshot: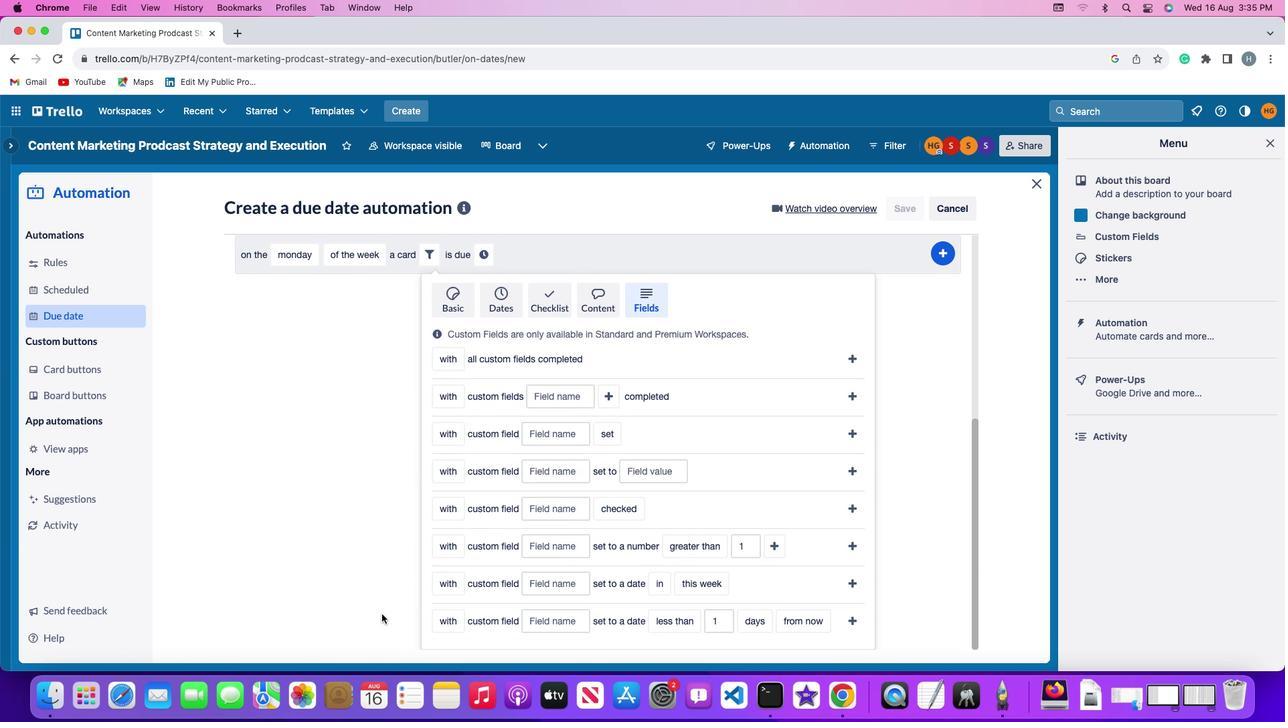 
Action: Mouse scrolled (376, 608) with delta (-5, -7)
Screenshot: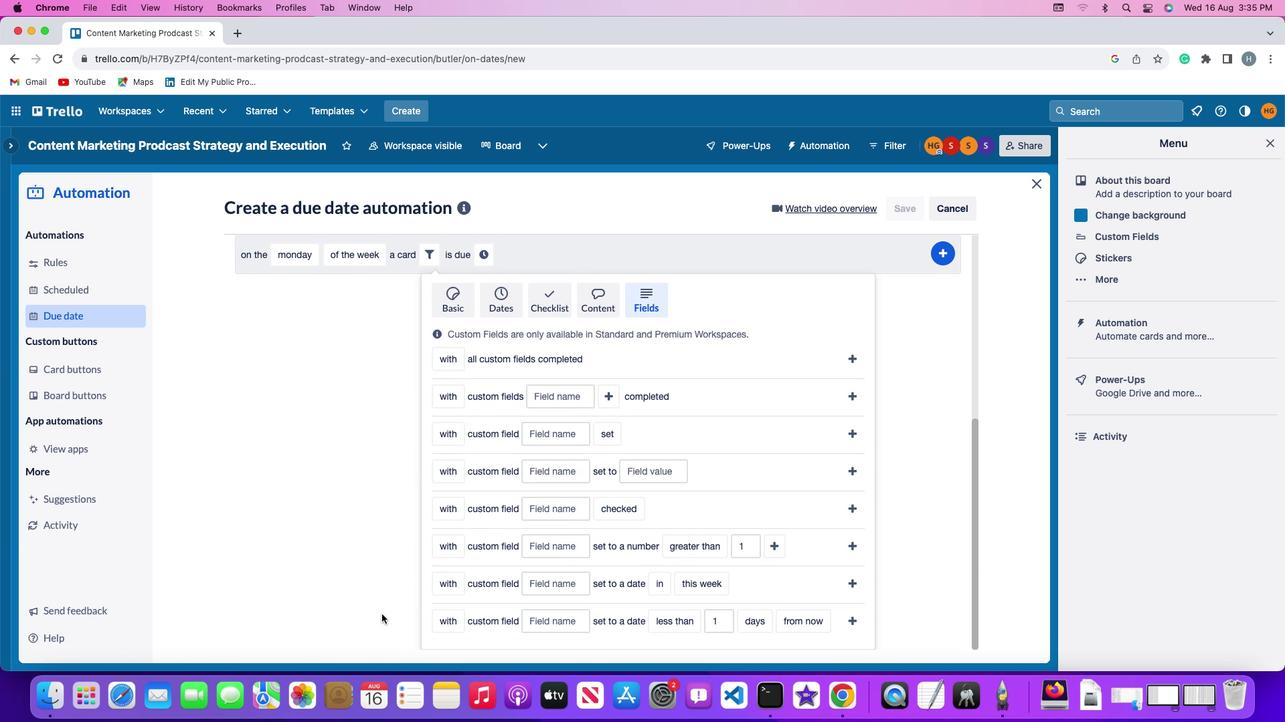 
Action: Mouse scrolled (376, 608) with delta (-5, -8)
Screenshot: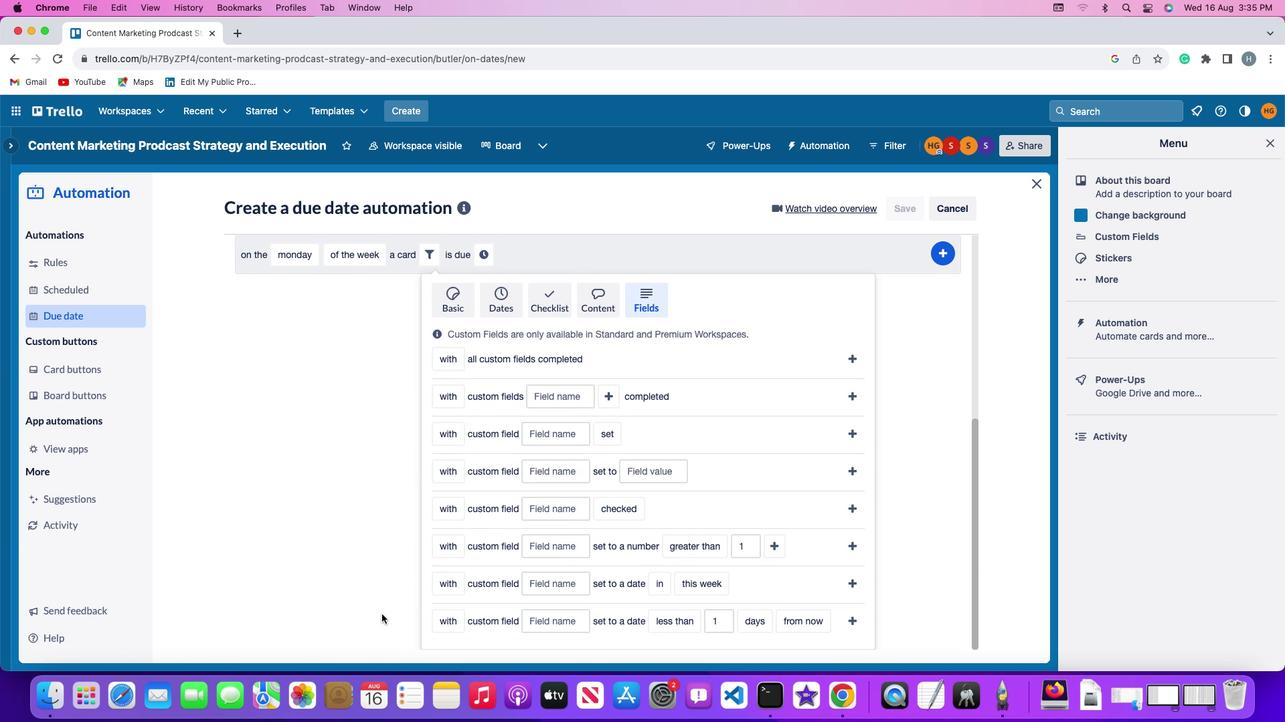 
Action: Mouse moved to (438, 542)
Screenshot: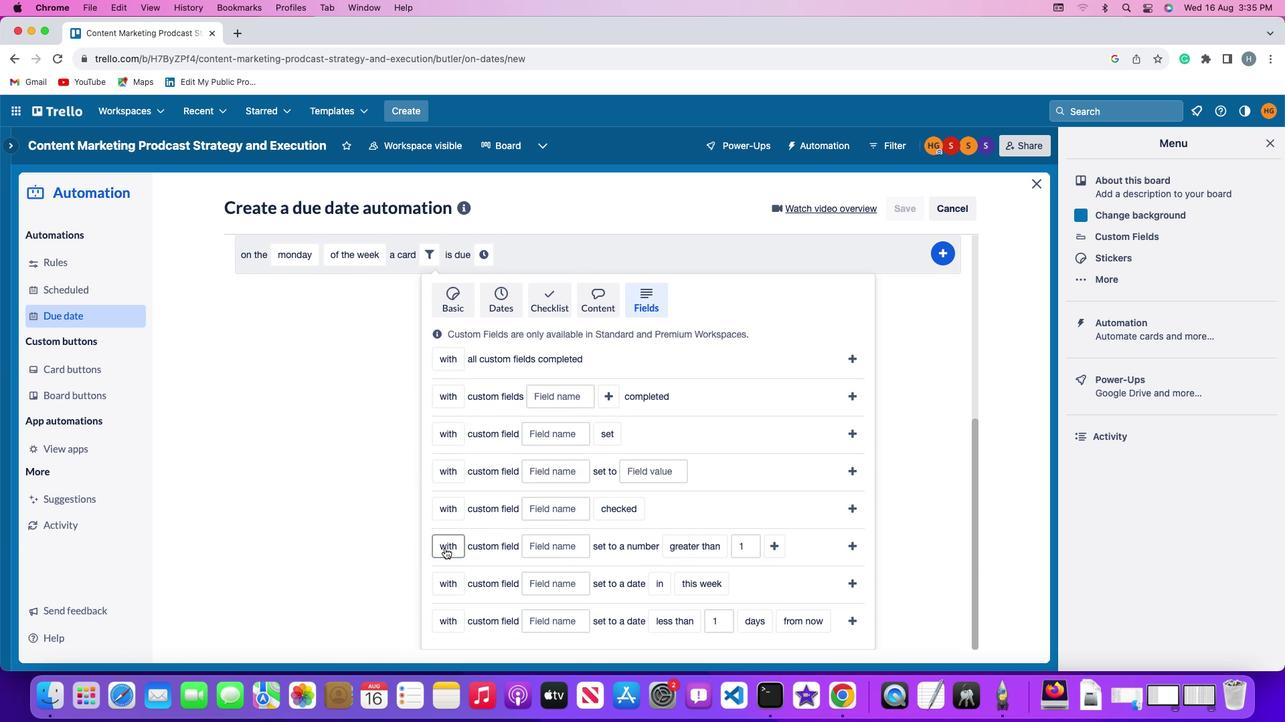 
Action: Mouse pressed left at (438, 542)
Screenshot: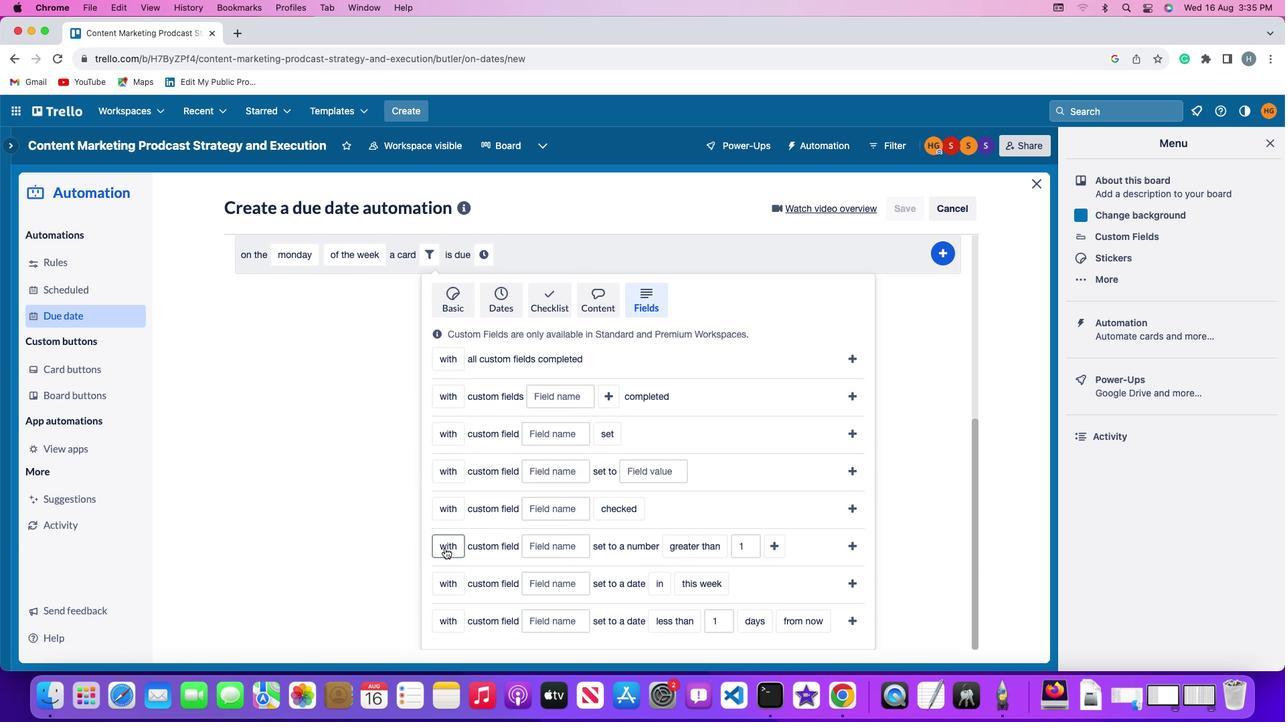 
Action: Mouse moved to (451, 560)
Screenshot: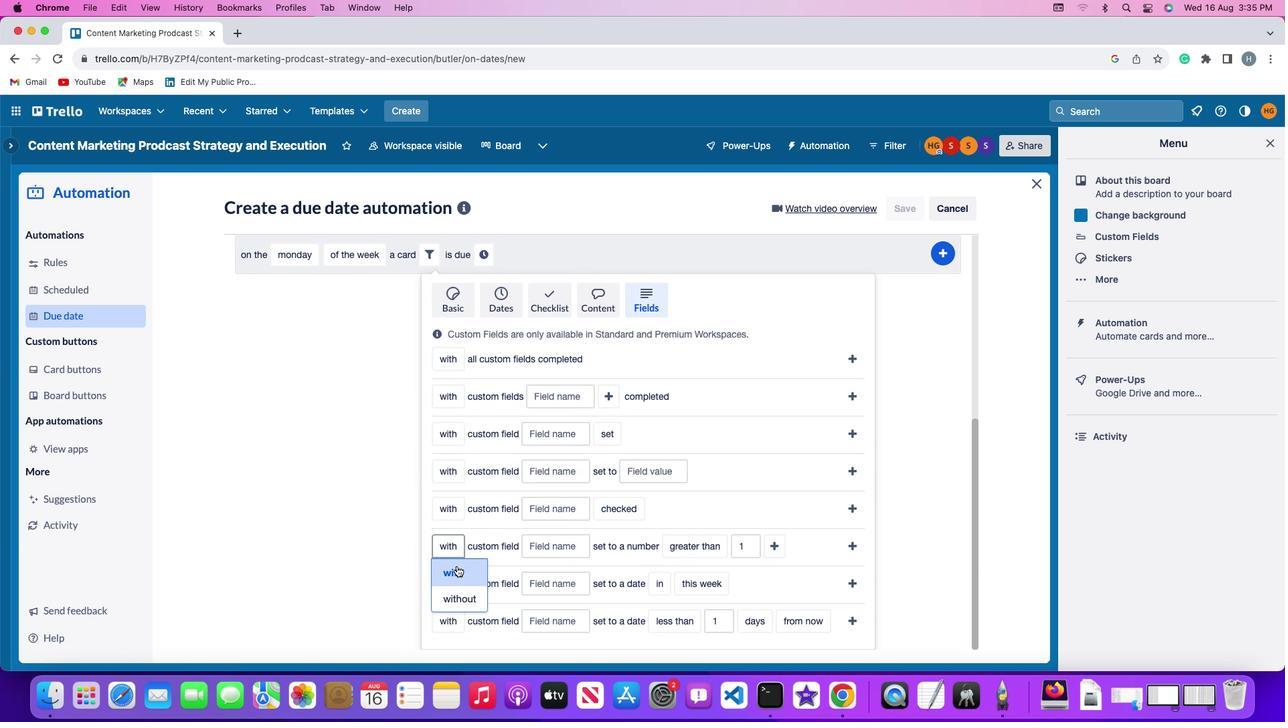 
Action: Mouse pressed left at (451, 560)
Screenshot: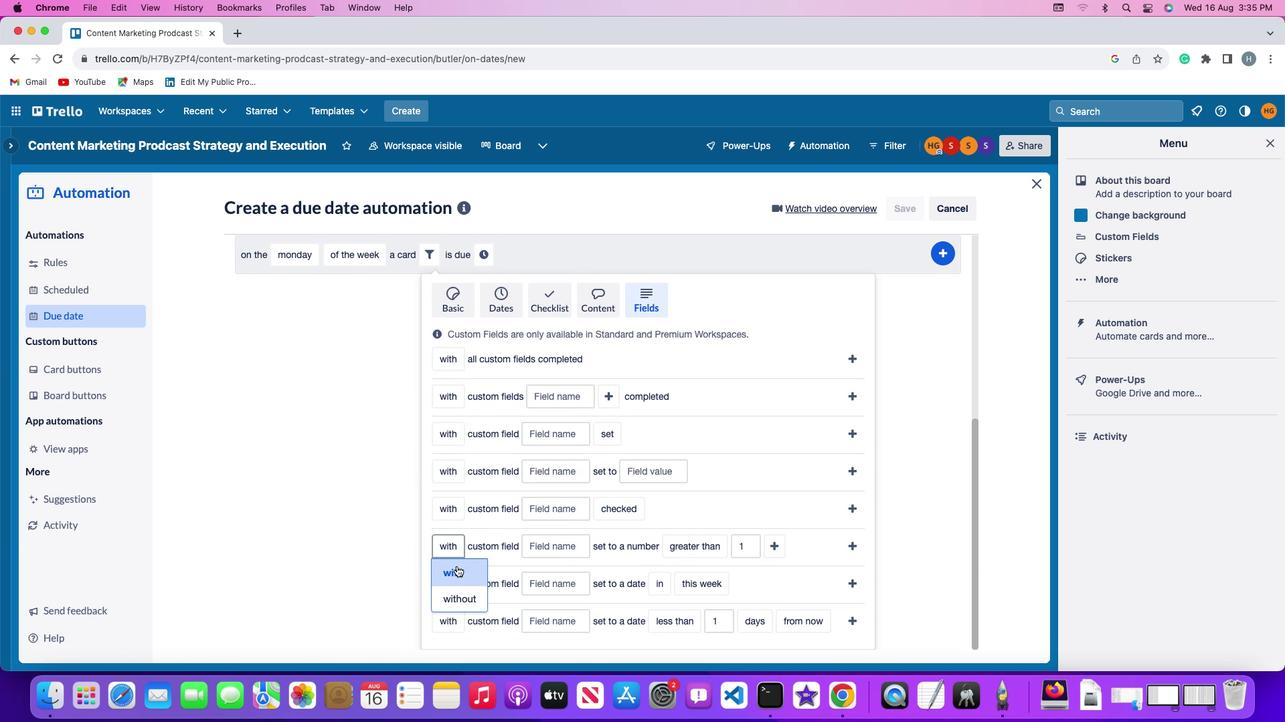
Action: Mouse moved to (544, 546)
Screenshot: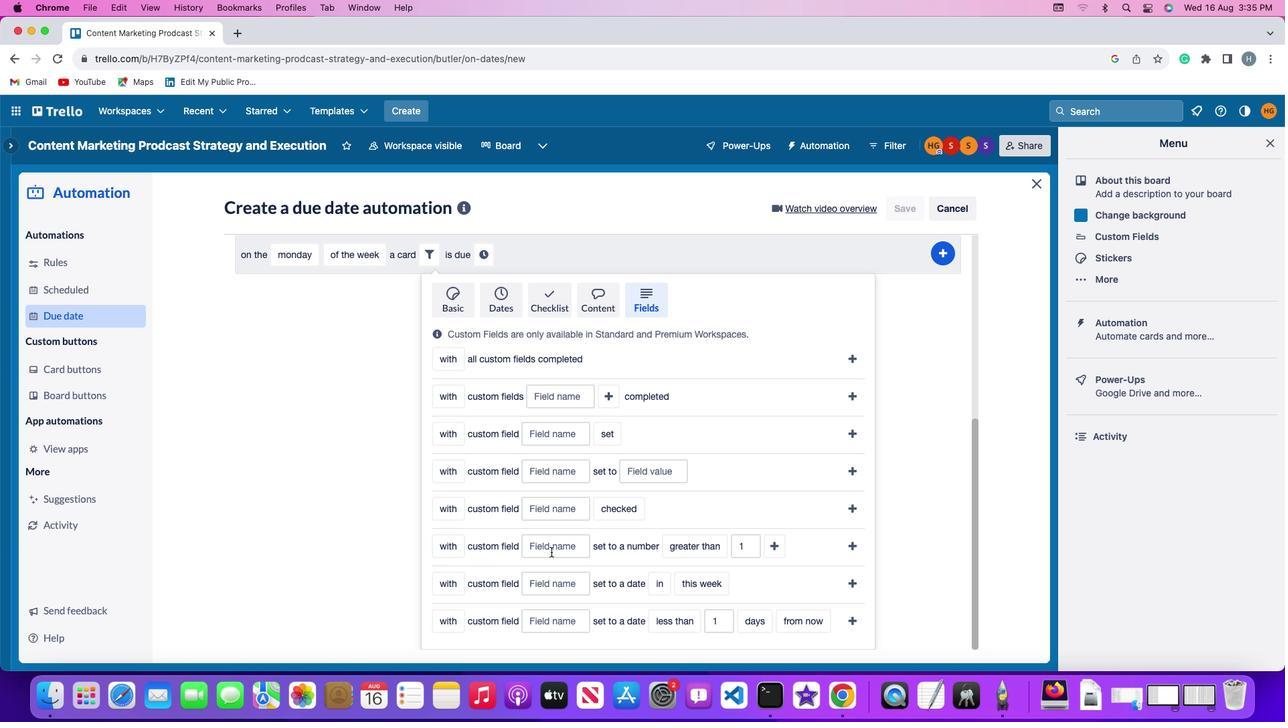 
Action: Mouse pressed left at (544, 546)
Screenshot: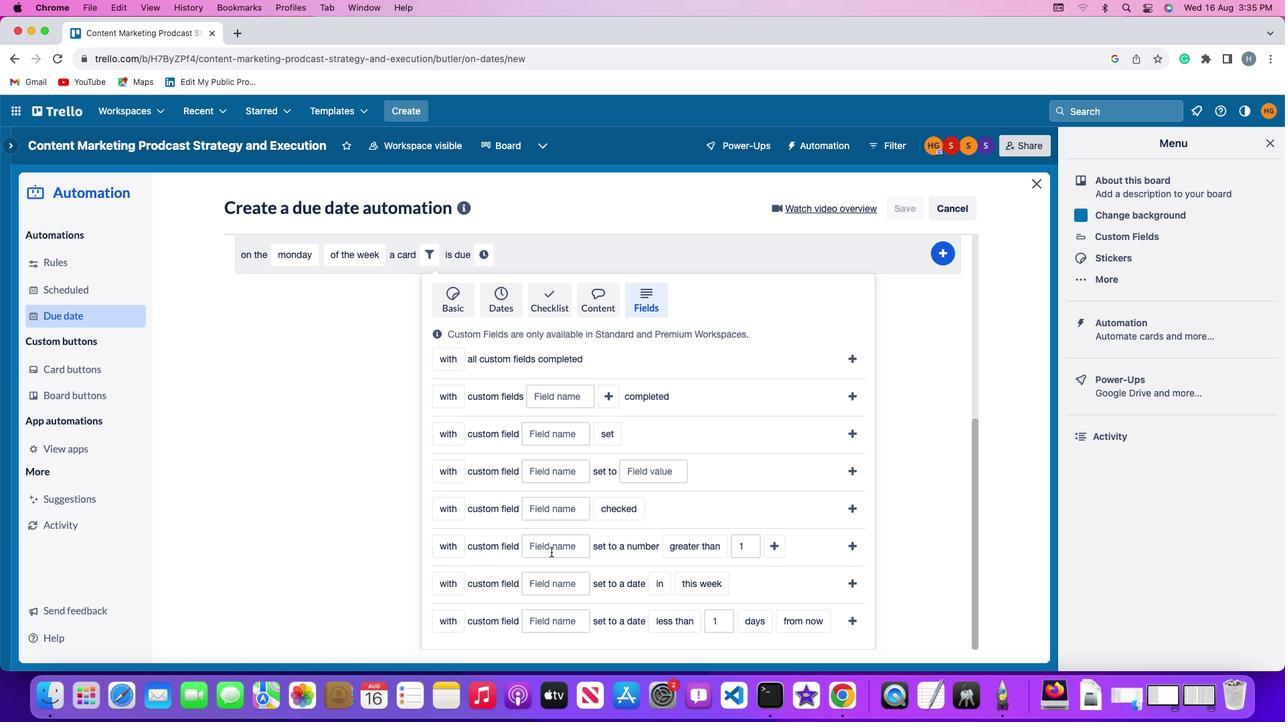 
Action: Key pressed Key.shift'R''e''s''u''m'
Screenshot: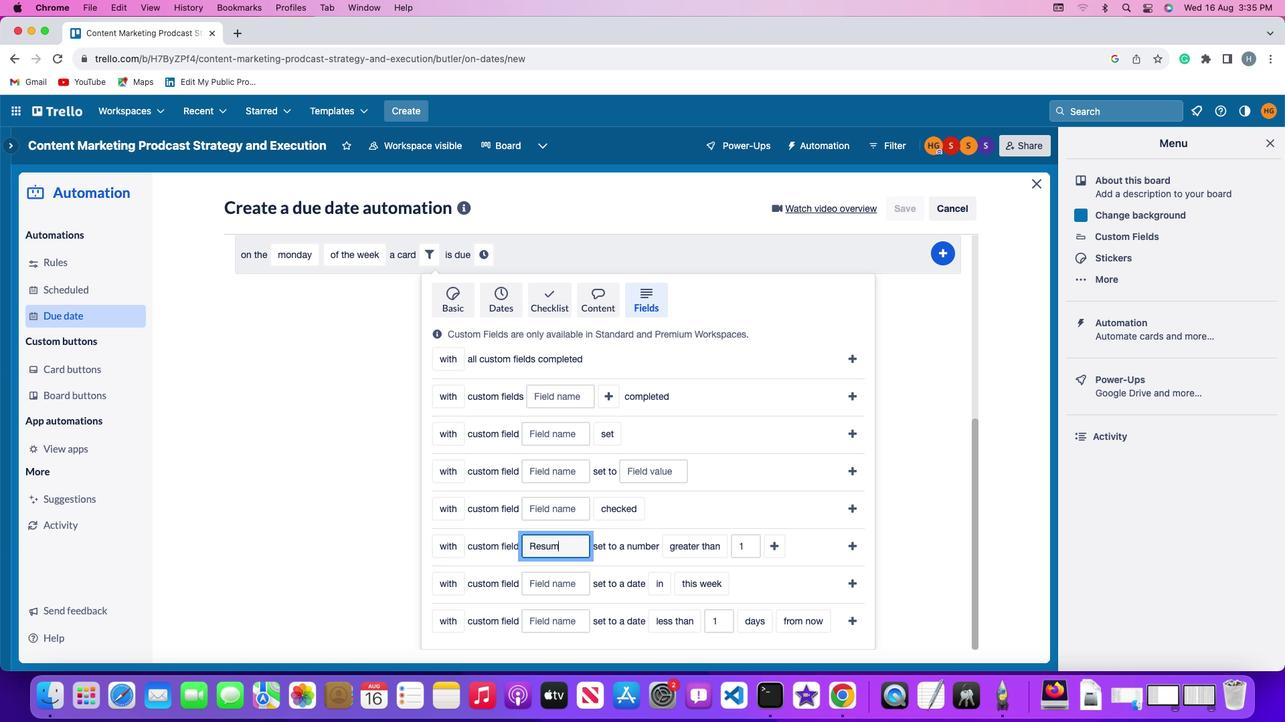 
Action: Mouse moved to (553, 546)
Screenshot: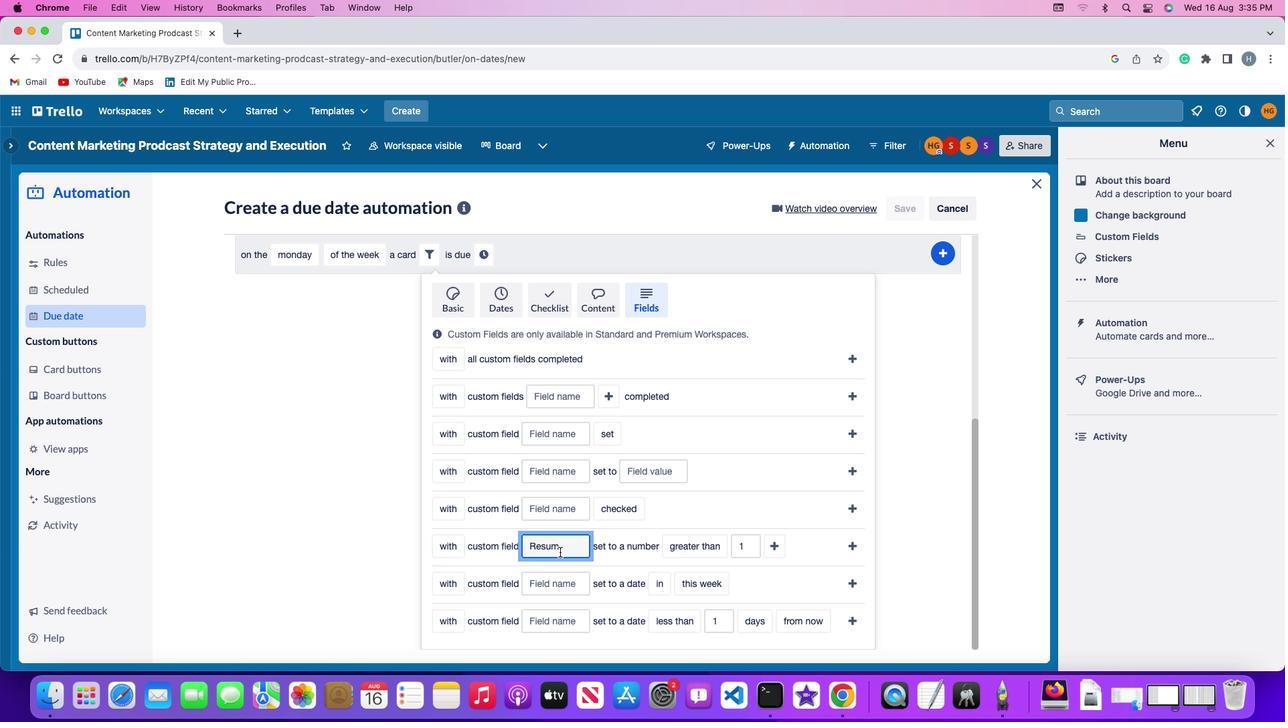 
Action: Key pressed 'e'
Screenshot: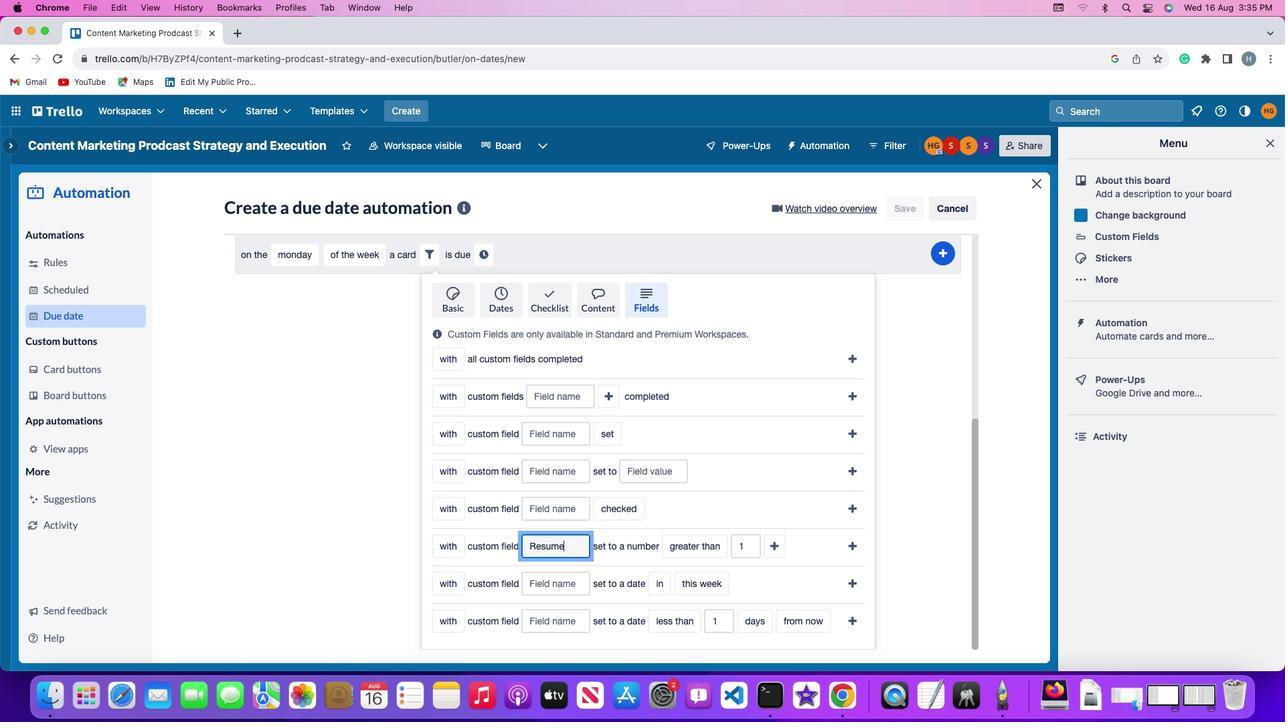 
Action: Mouse moved to (683, 538)
Screenshot: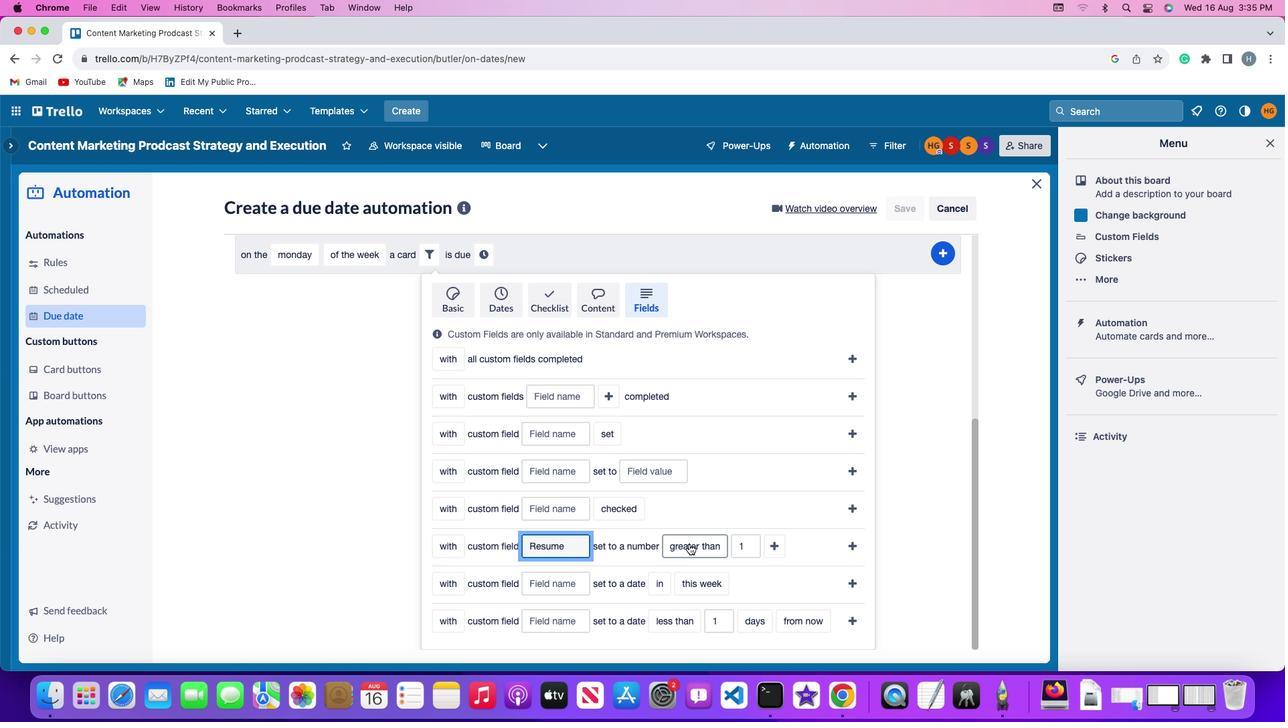 
Action: Mouse pressed left at (683, 538)
Screenshot: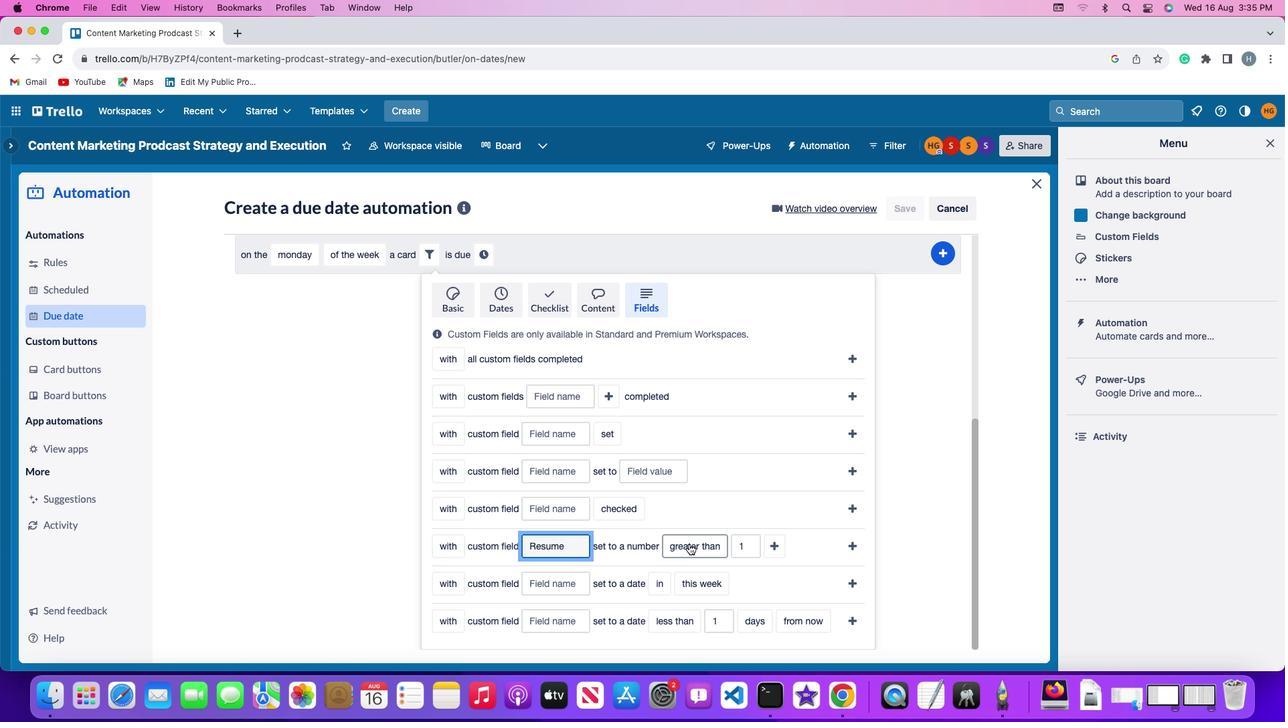 
Action: Mouse moved to (702, 441)
Screenshot: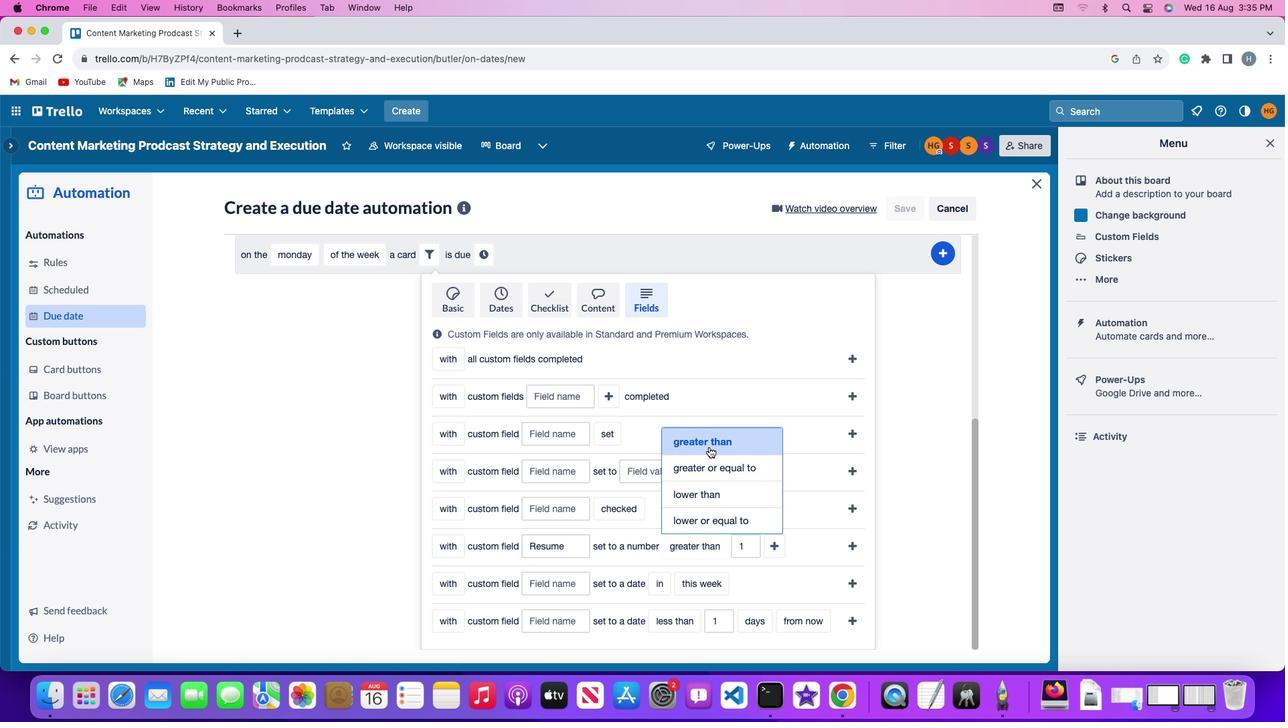 
Action: Mouse pressed left at (702, 441)
Screenshot: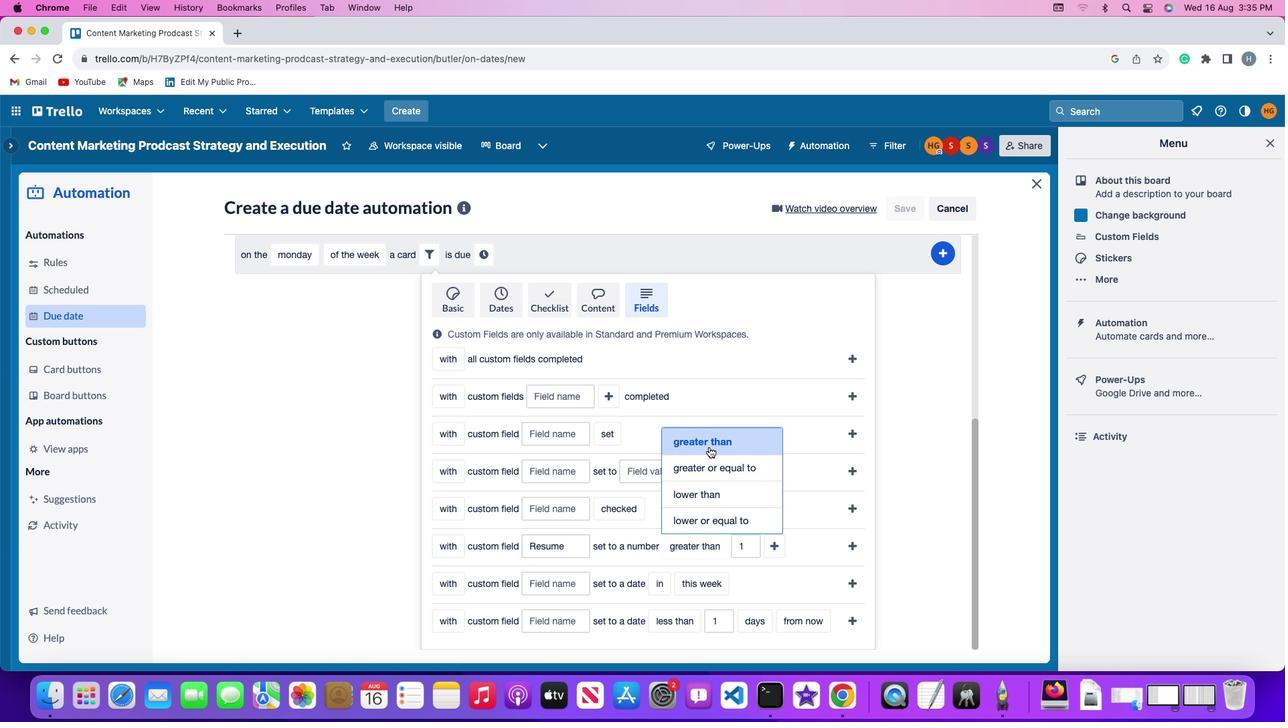 
Action: Mouse moved to (743, 537)
Screenshot: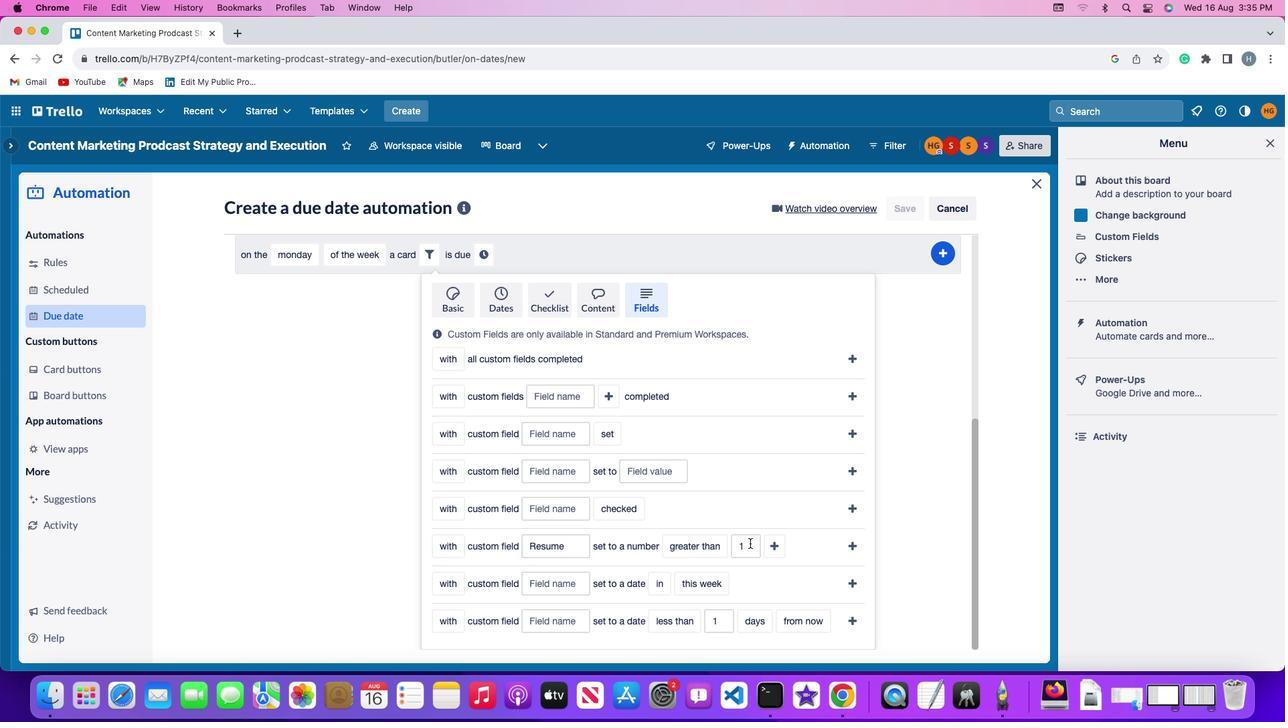 
Action: Mouse pressed left at (743, 537)
Screenshot: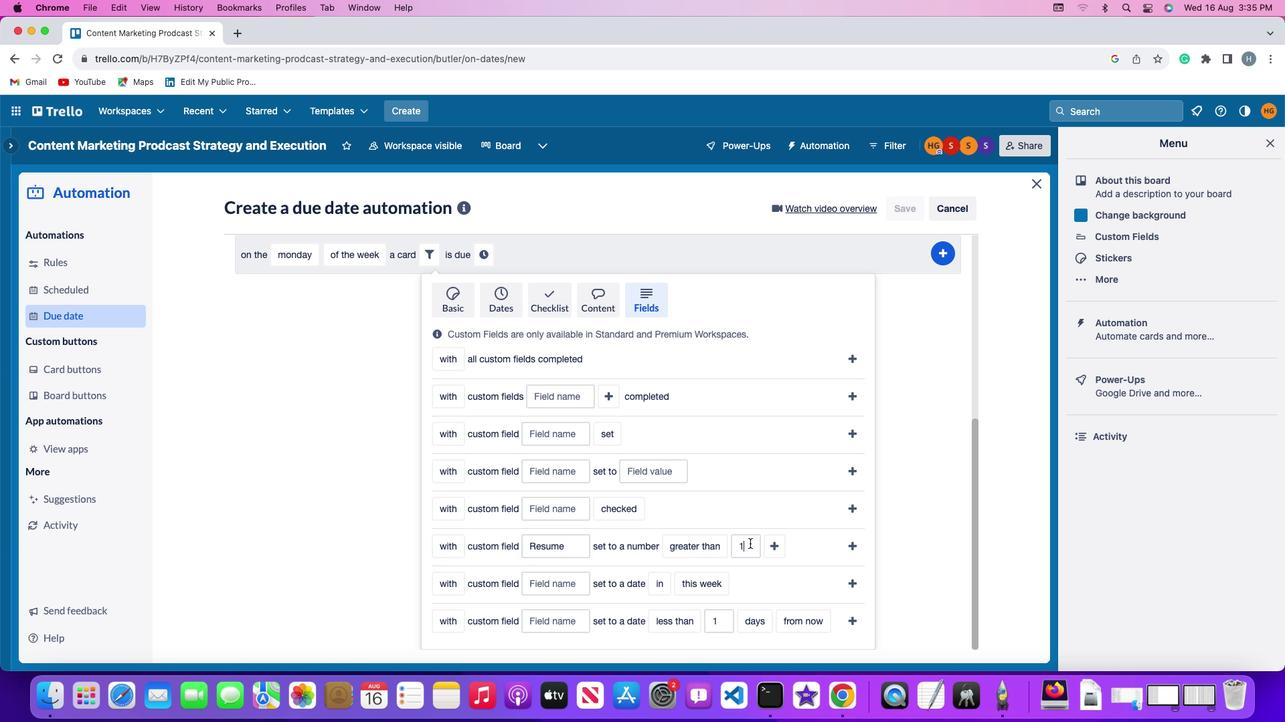 
Action: Key pressed Key.backspace'1'
Screenshot: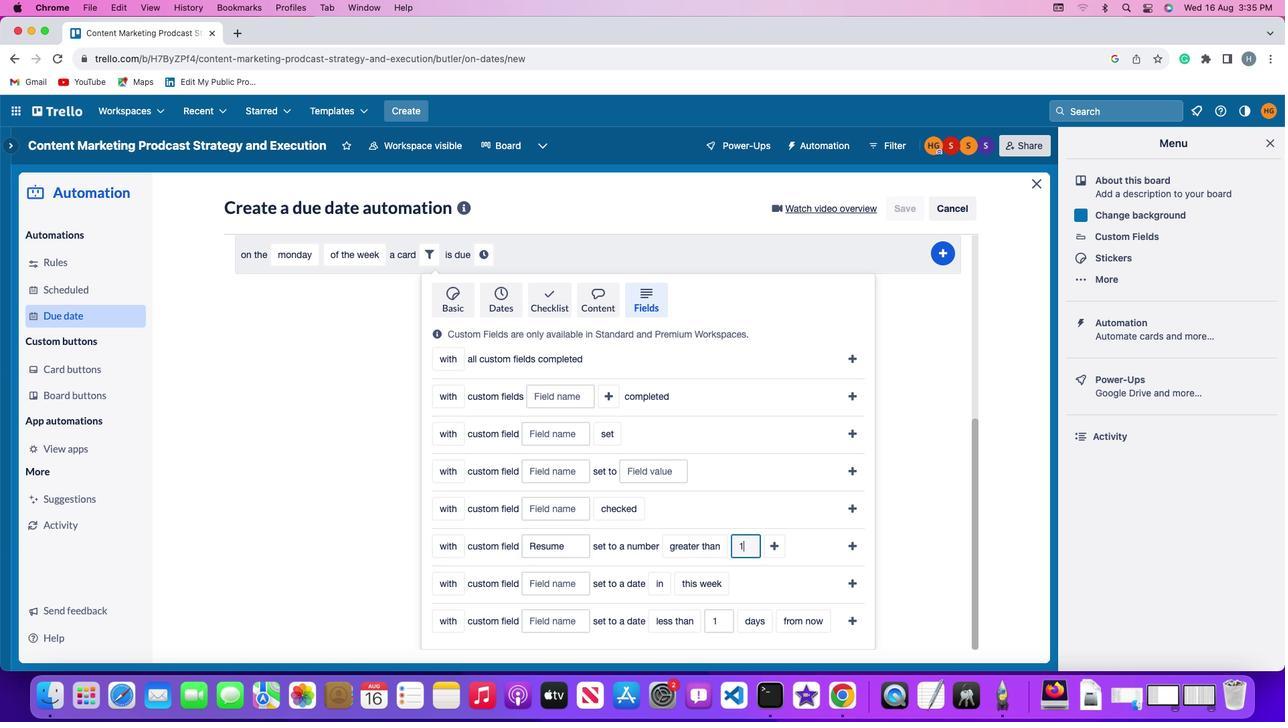 
Action: Mouse moved to (762, 534)
Screenshot: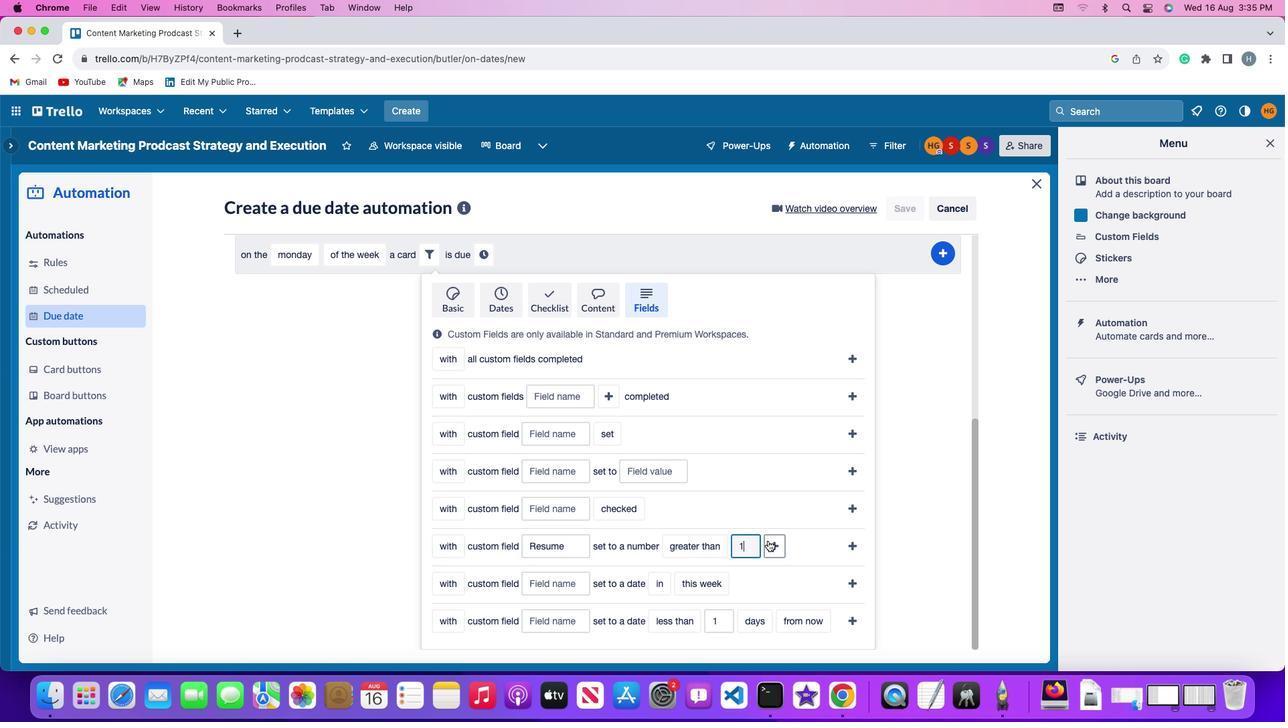 
Action: Mouse pressed left at (762, 534)
Screenshot: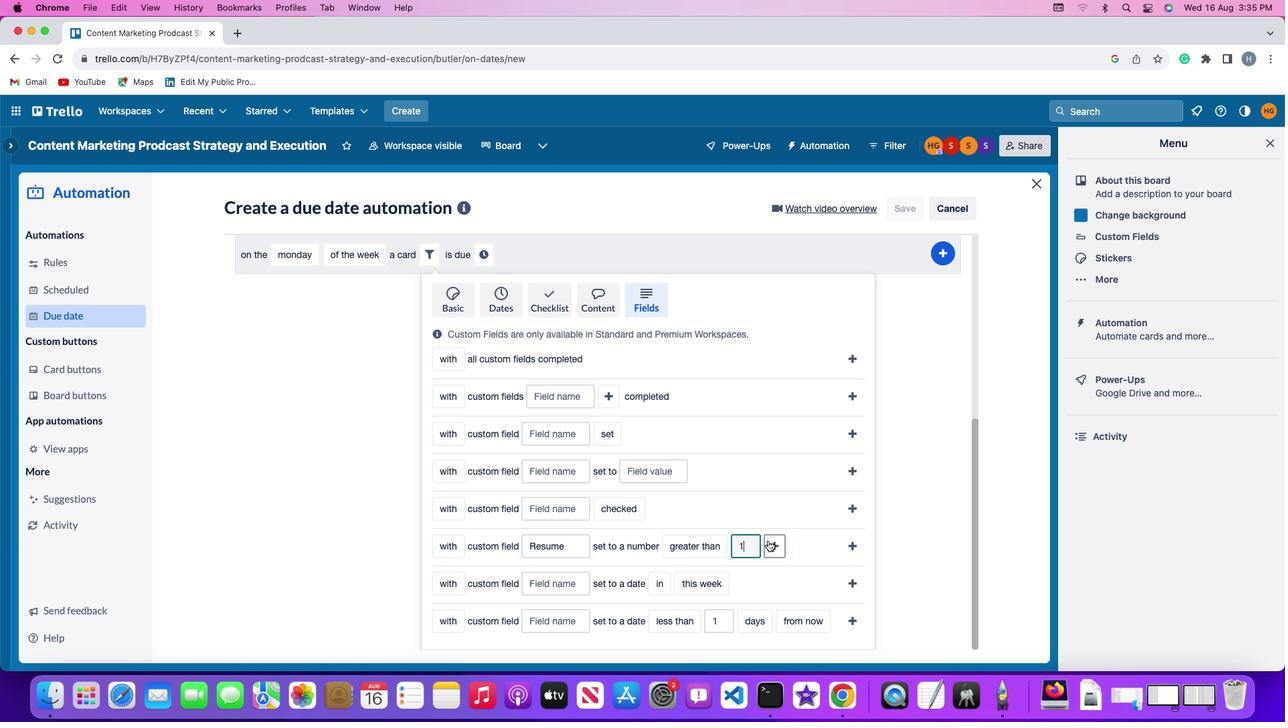 
Action: Mouse moved to (802, 540)
Screenshot: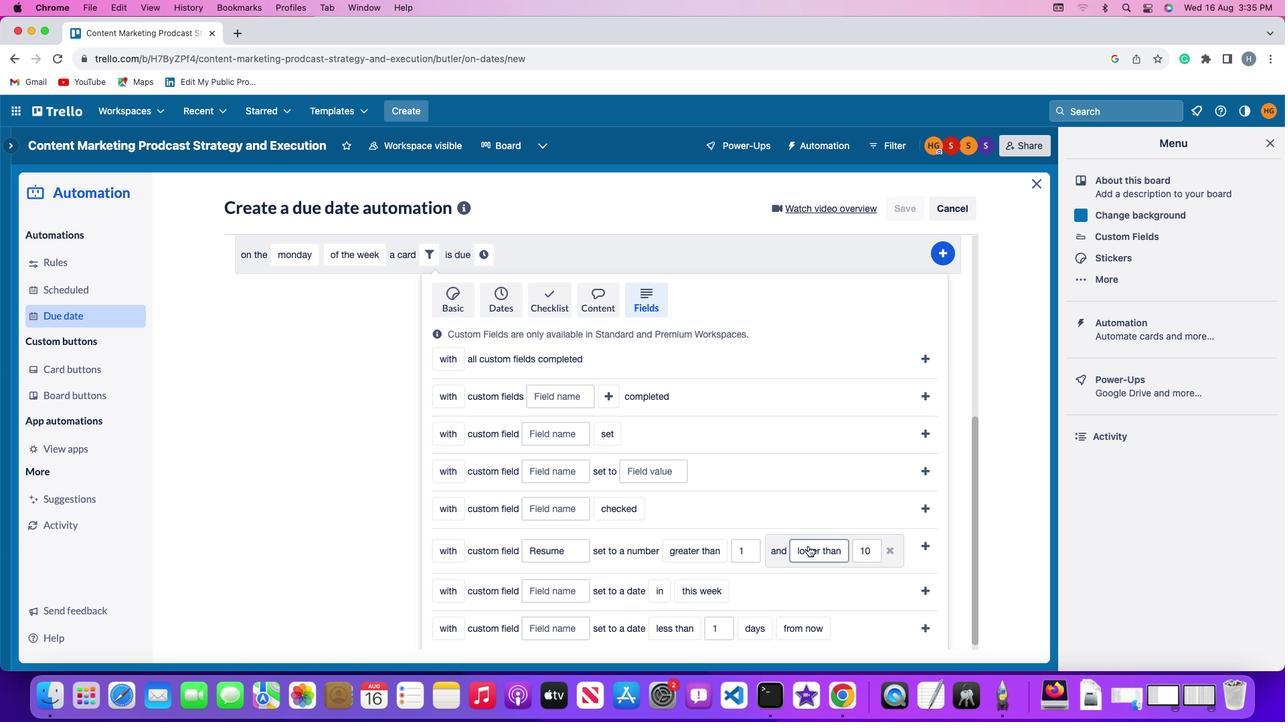 
Action: Mouse pressed left at (802, 540)
Screenshot: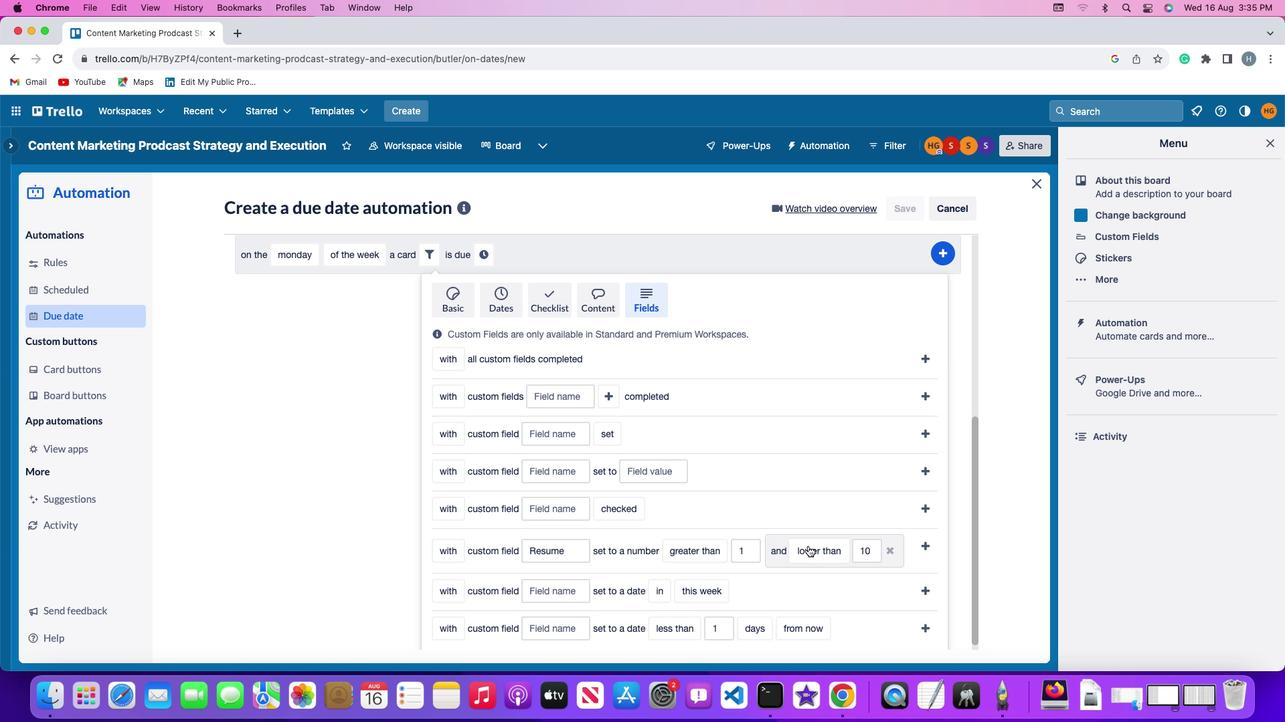 
Action: Mouse moved to (812, 464)
Screenshot: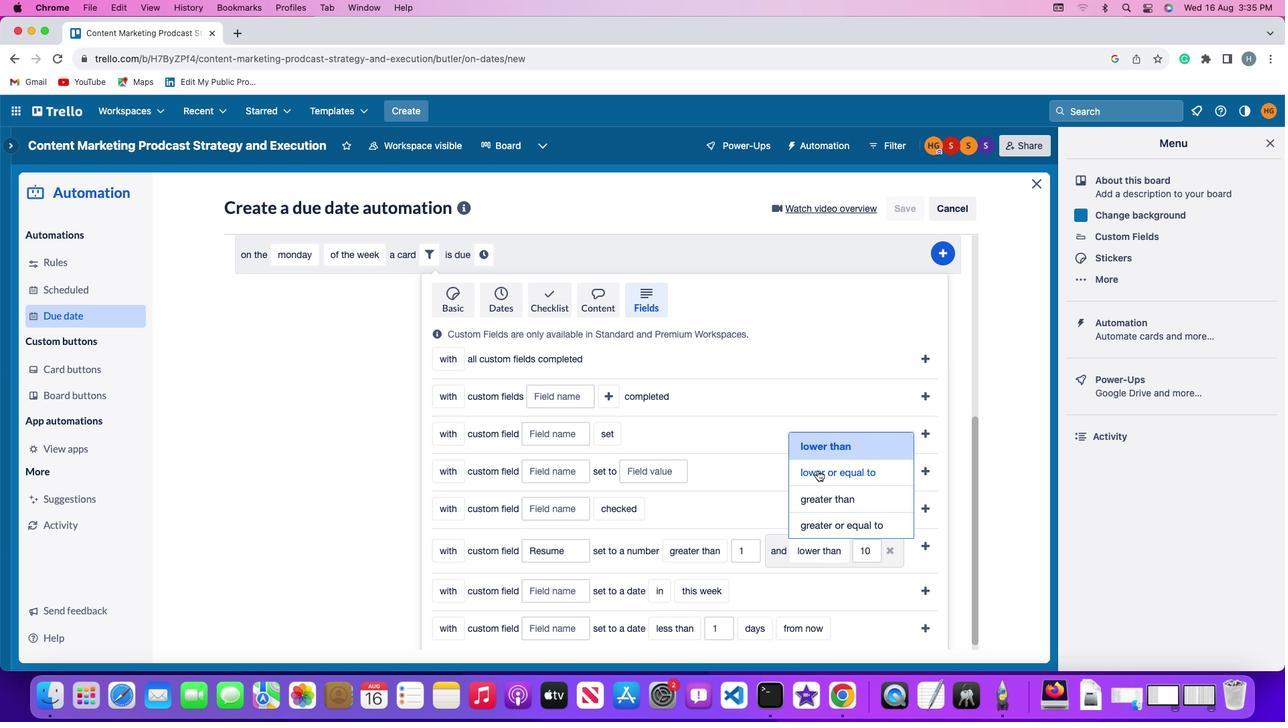 
Action: Mouse pressed left at (812, 464)
Screenshot: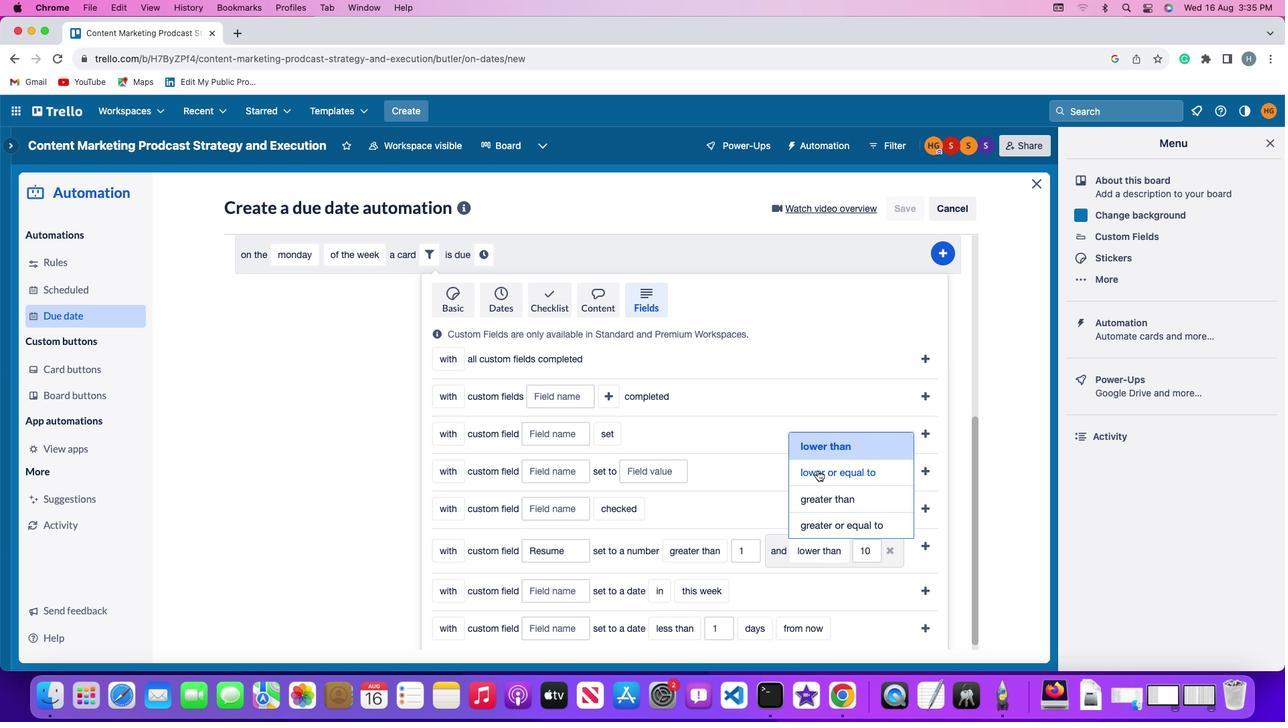 
Action: Mouse moved to (561, 571)
Screenshot: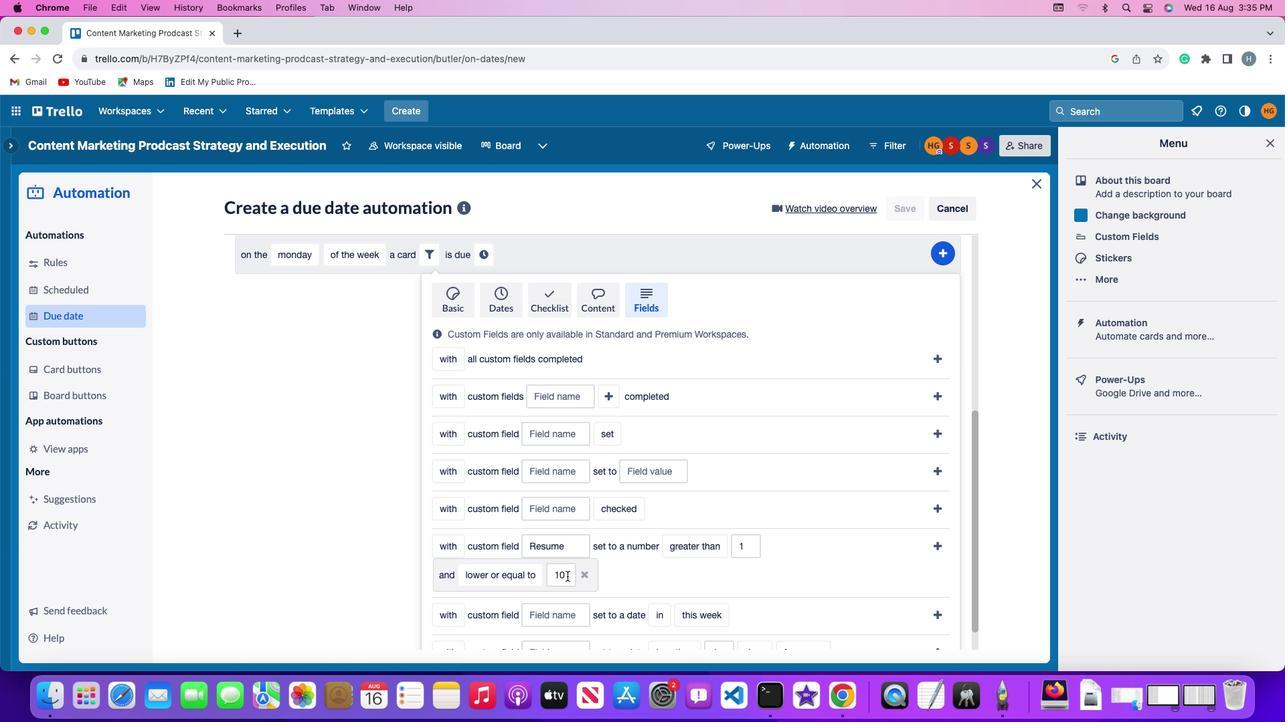 
Action: Mouse pressed left at (561, 571)
Screenshot: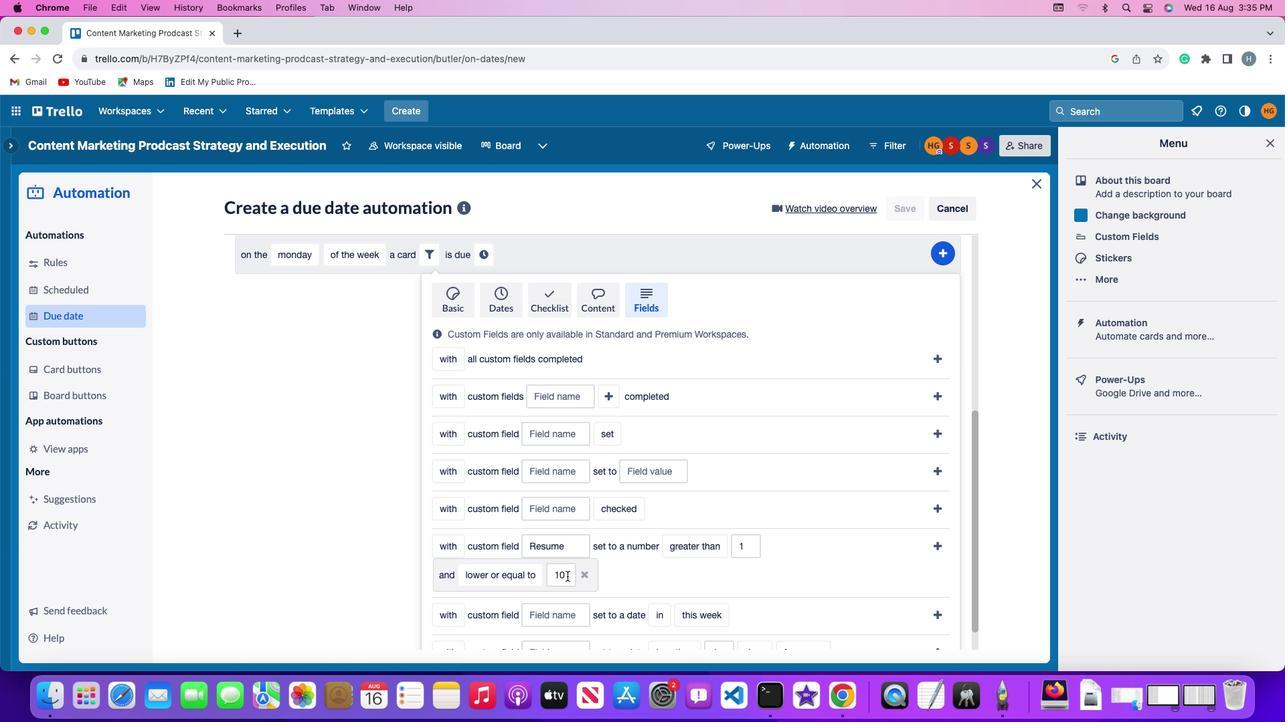 
Action: Key pressed Key.backspaceKey.backspace'1''0'
Screenshot: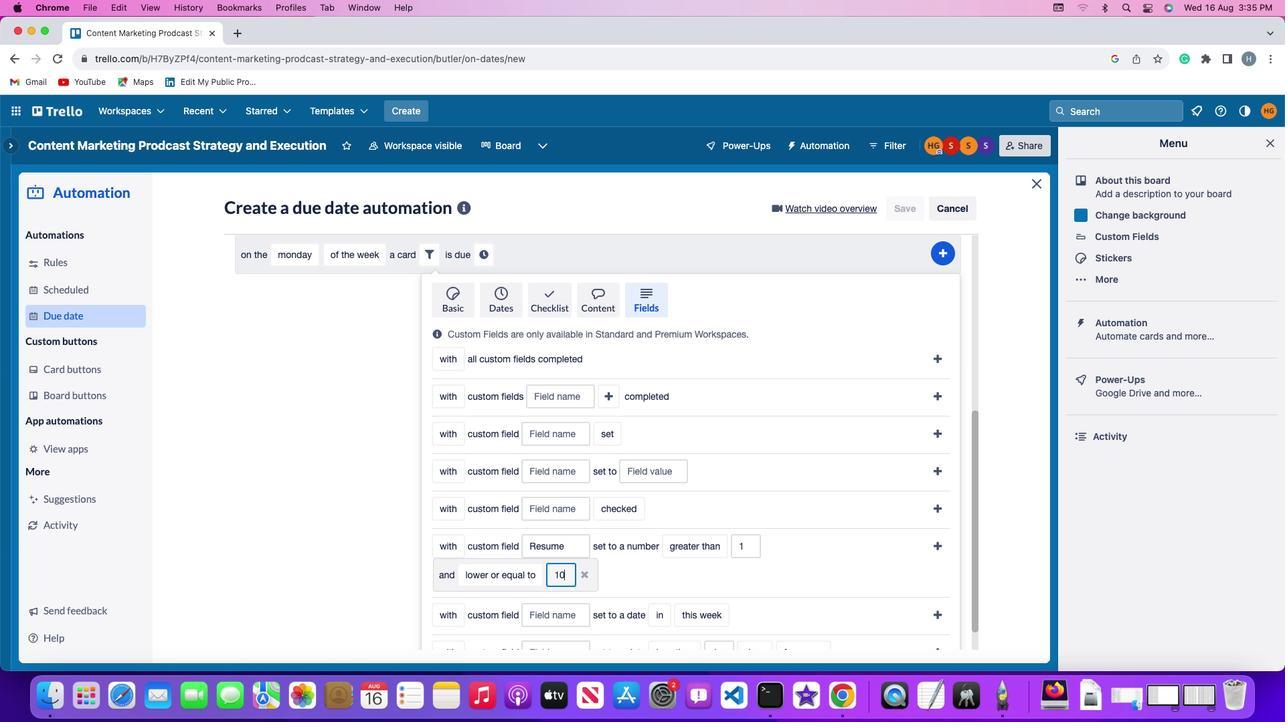 
Action: Mouse moved to (929, 538)
Screenshot: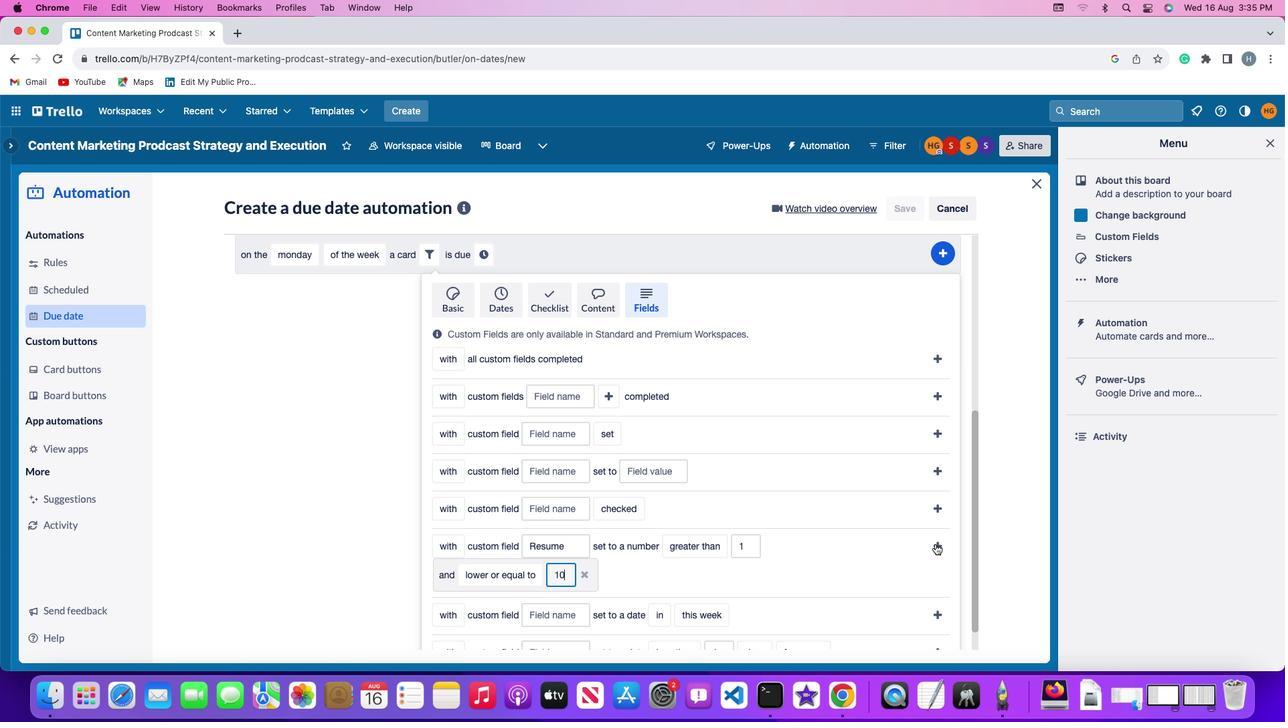 
Action: Mouse pressed left at (929, 538)
Screenshot: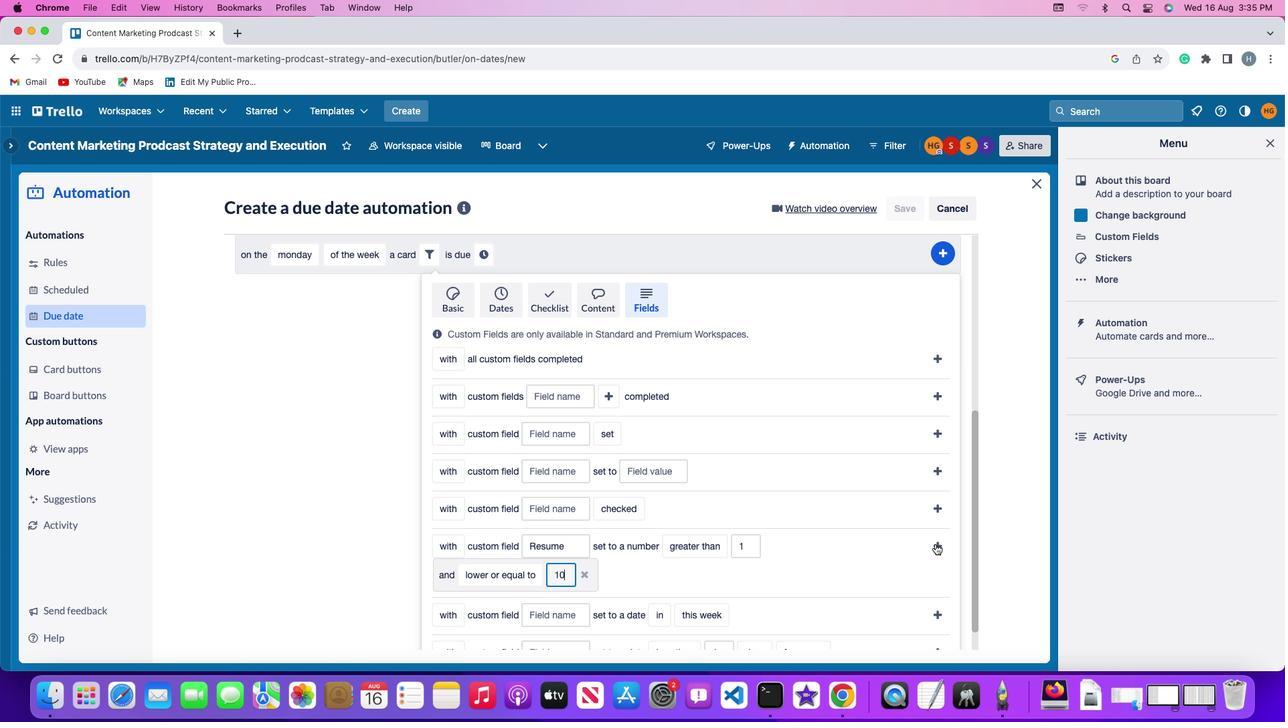 
Action: Mouse moved to (855, 579)
Screenshot: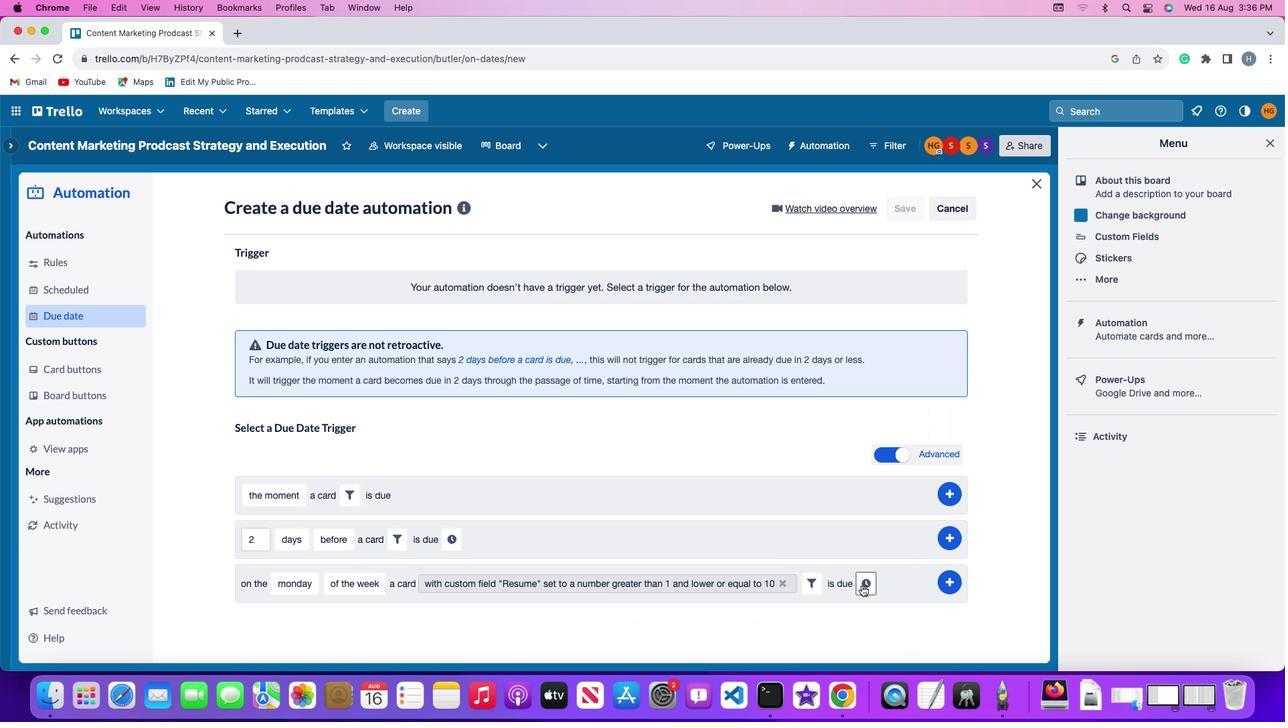 
Action: Mouse pressed left at (855, 579)
Screenshot: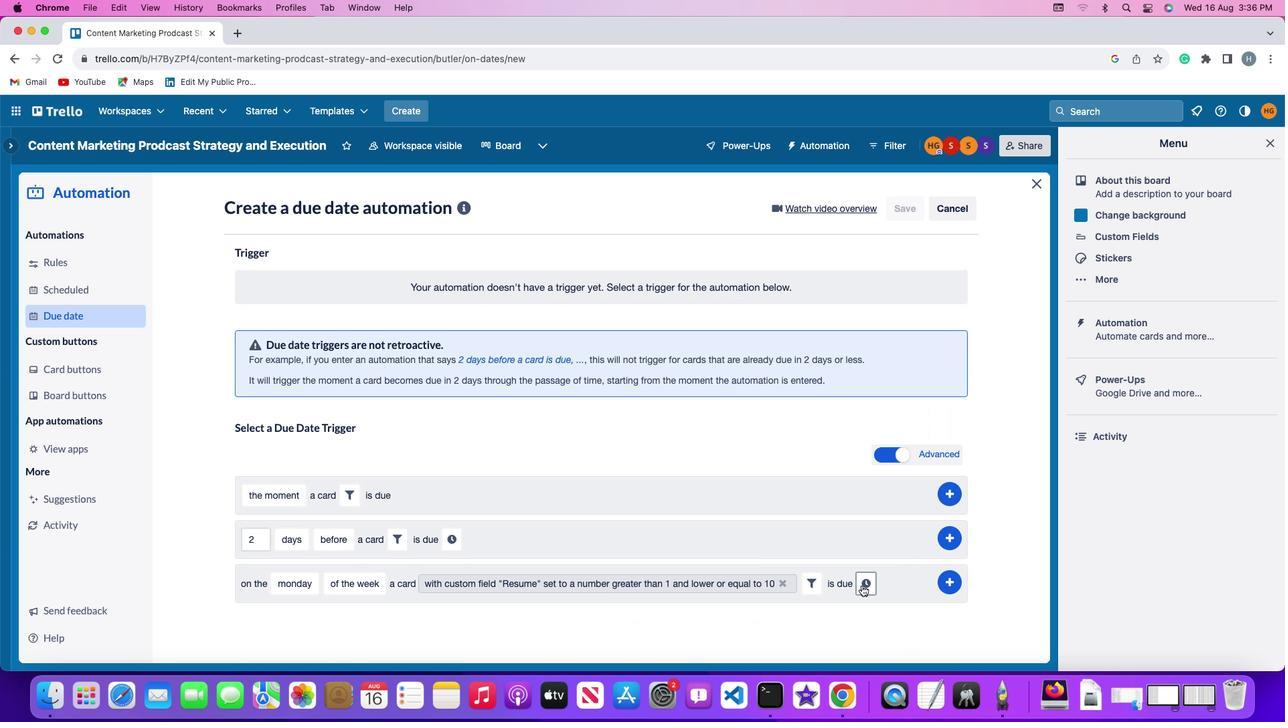 
Action: Mouse moved to (275, 605)
Screenshot: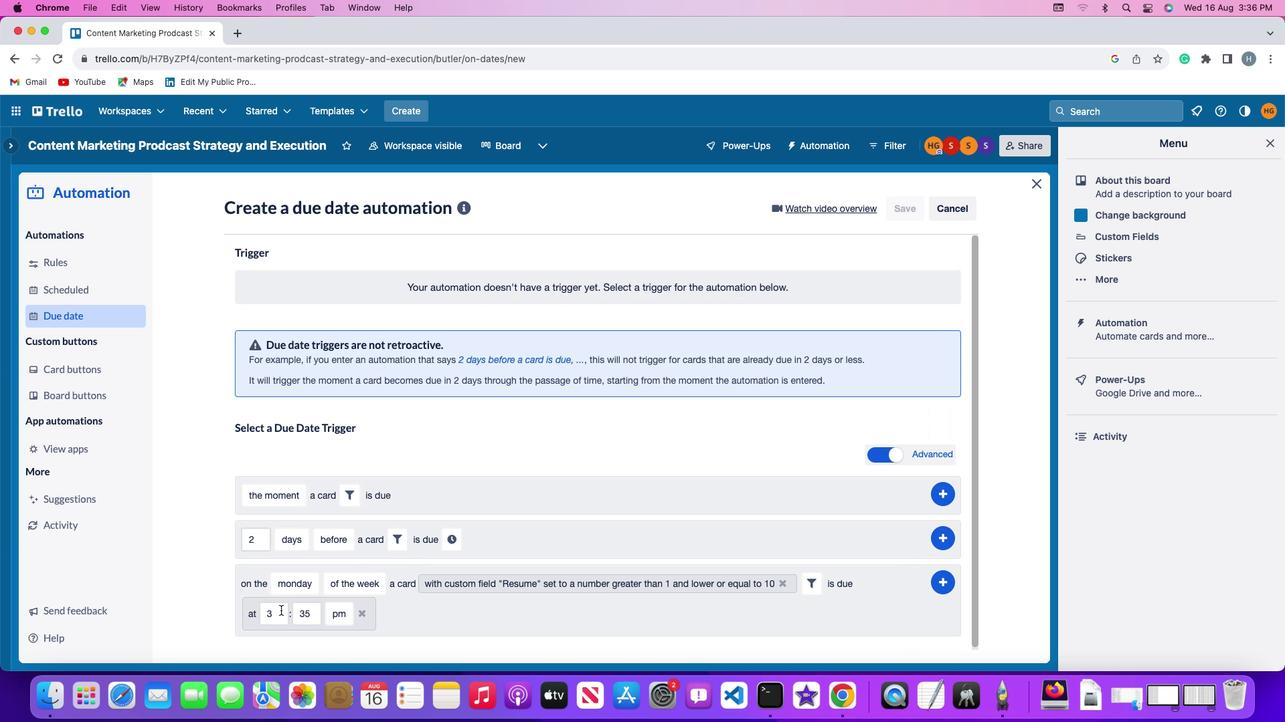 
Action: Mouse pressed left at (275, 605)
Screenshot: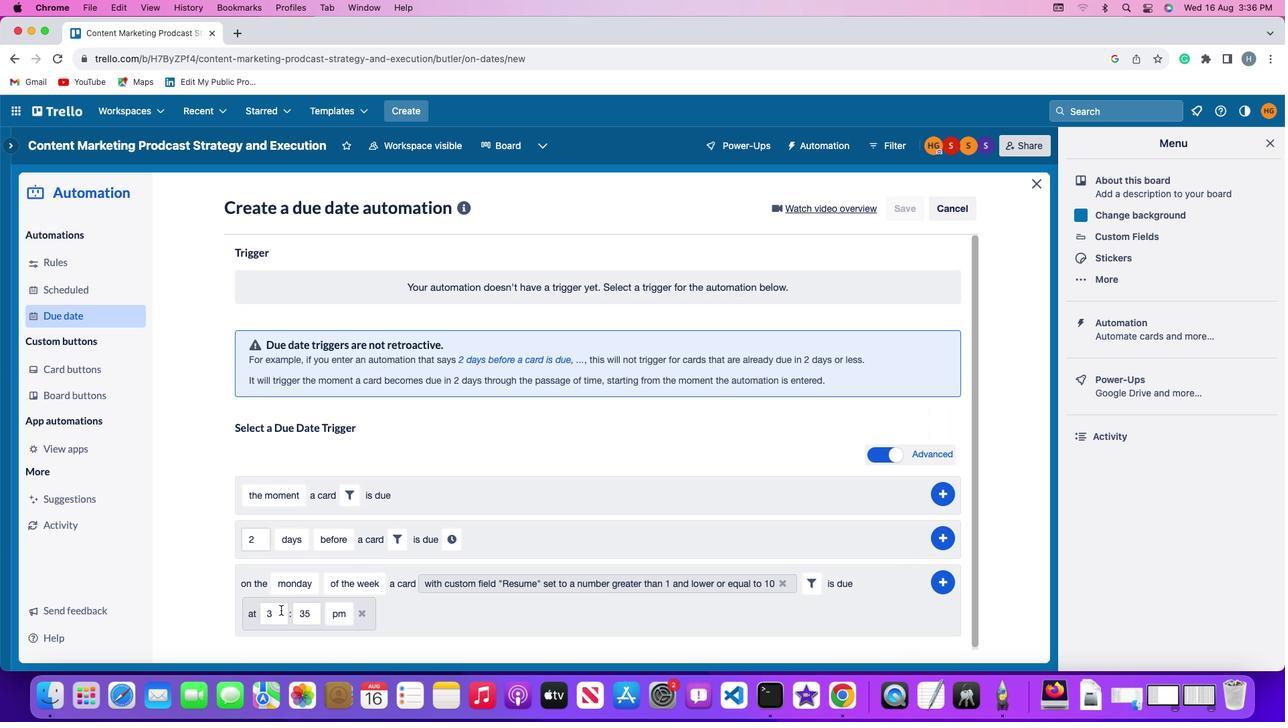 
Action: Key pressed Key.backspace'1''1'
Screenshot: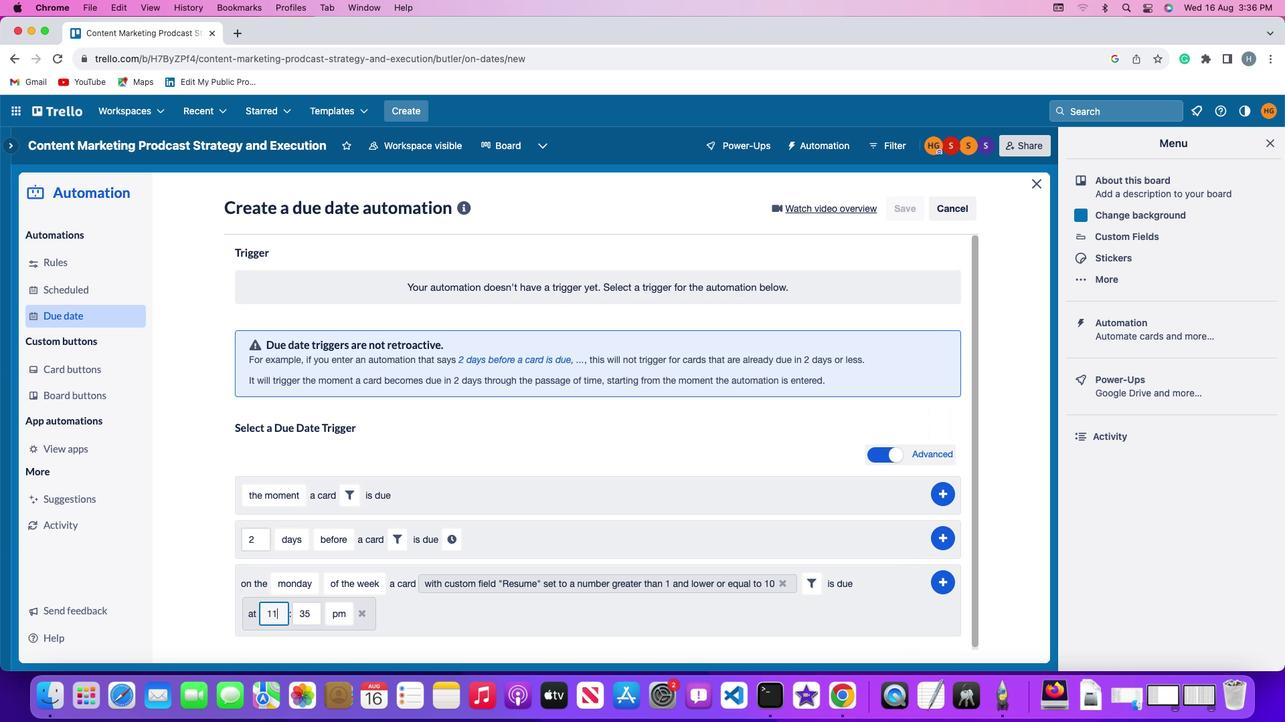 
Action: Mouse moved to (305, 608)
Screenshot: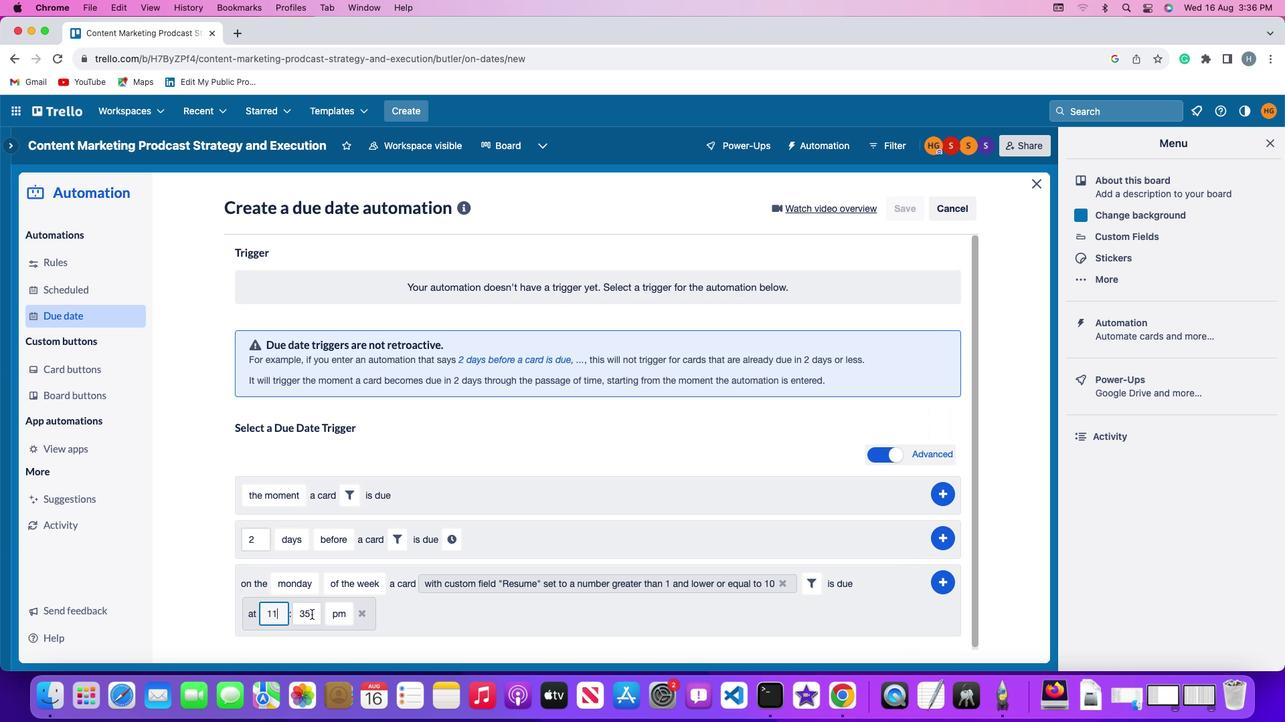 
Action: Key pressed Key.backspace
Screenshot: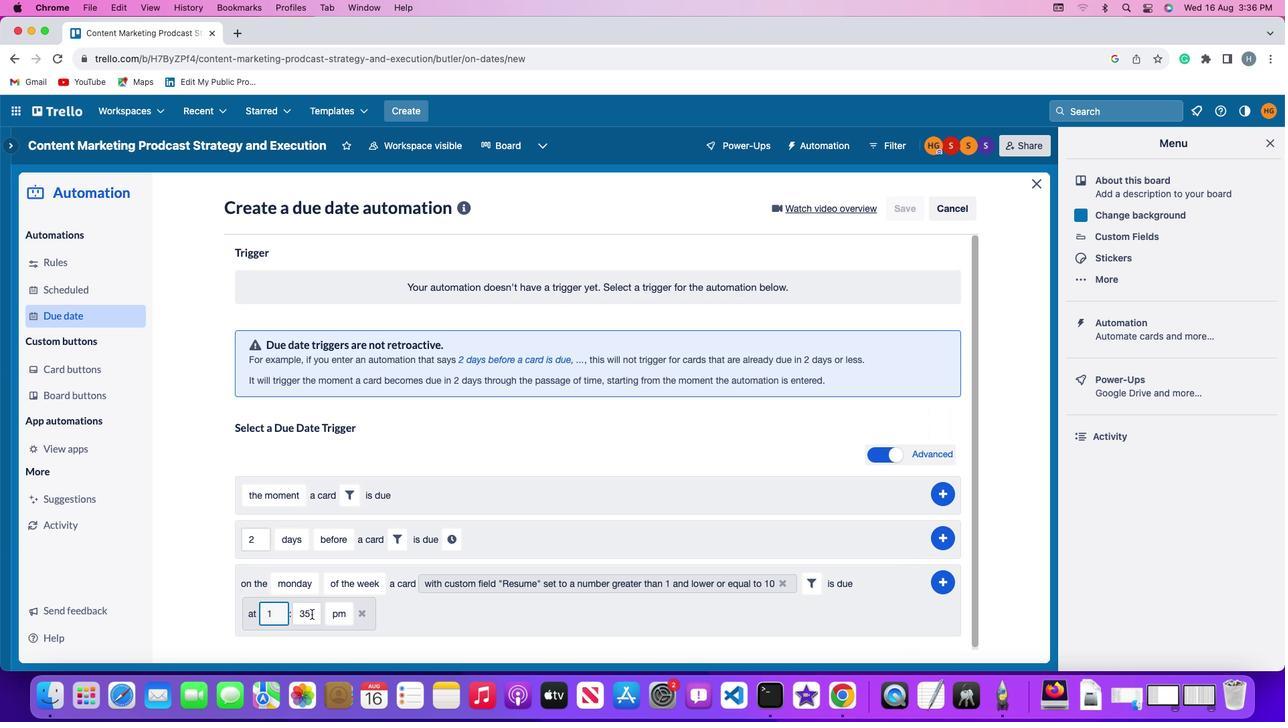 
Action: Mouse pressed left at (305, 608)
Screenshot: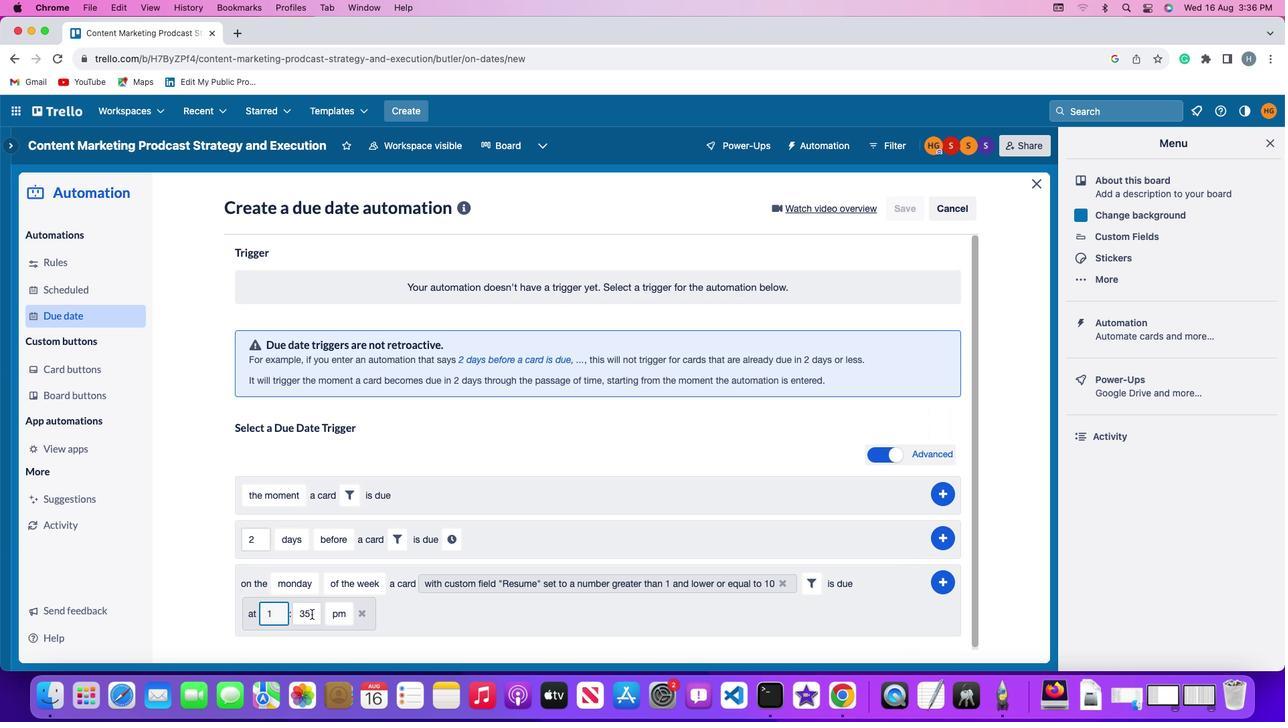 
Action: Mouse pressed left at (305, 608)
Screenshot: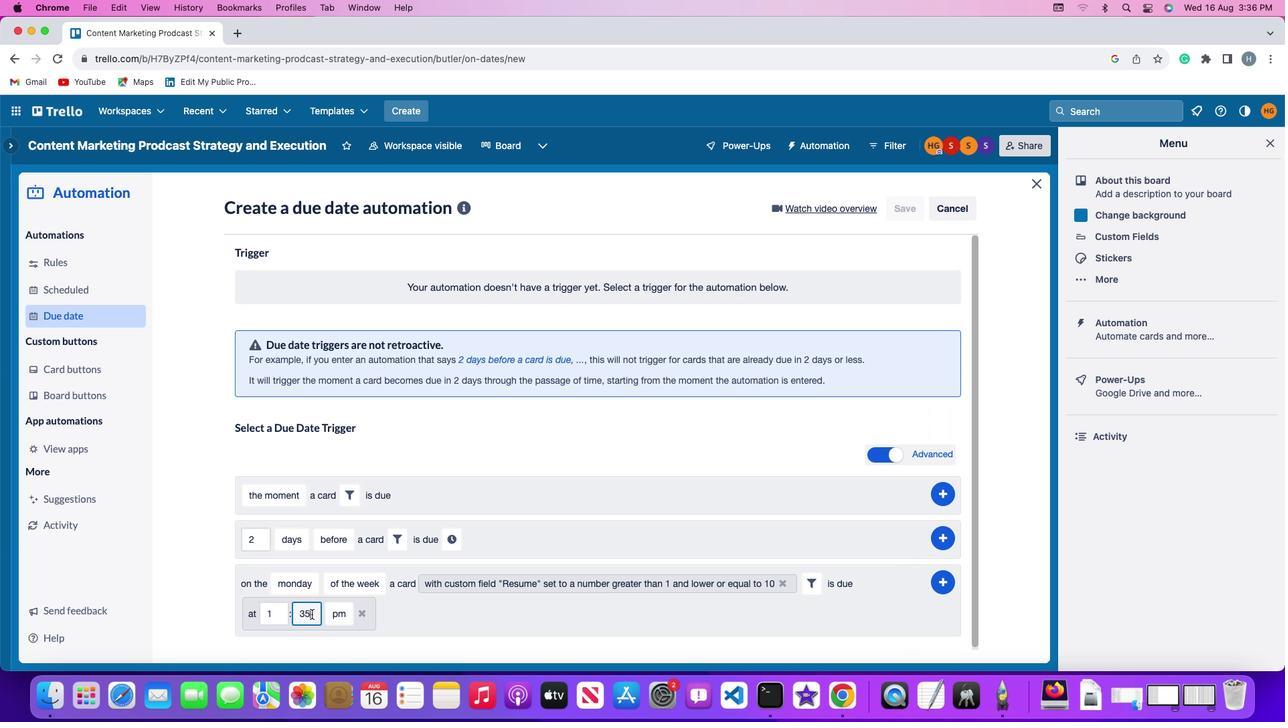 
Action: Mouse moved to (274, 608)
Screenshot: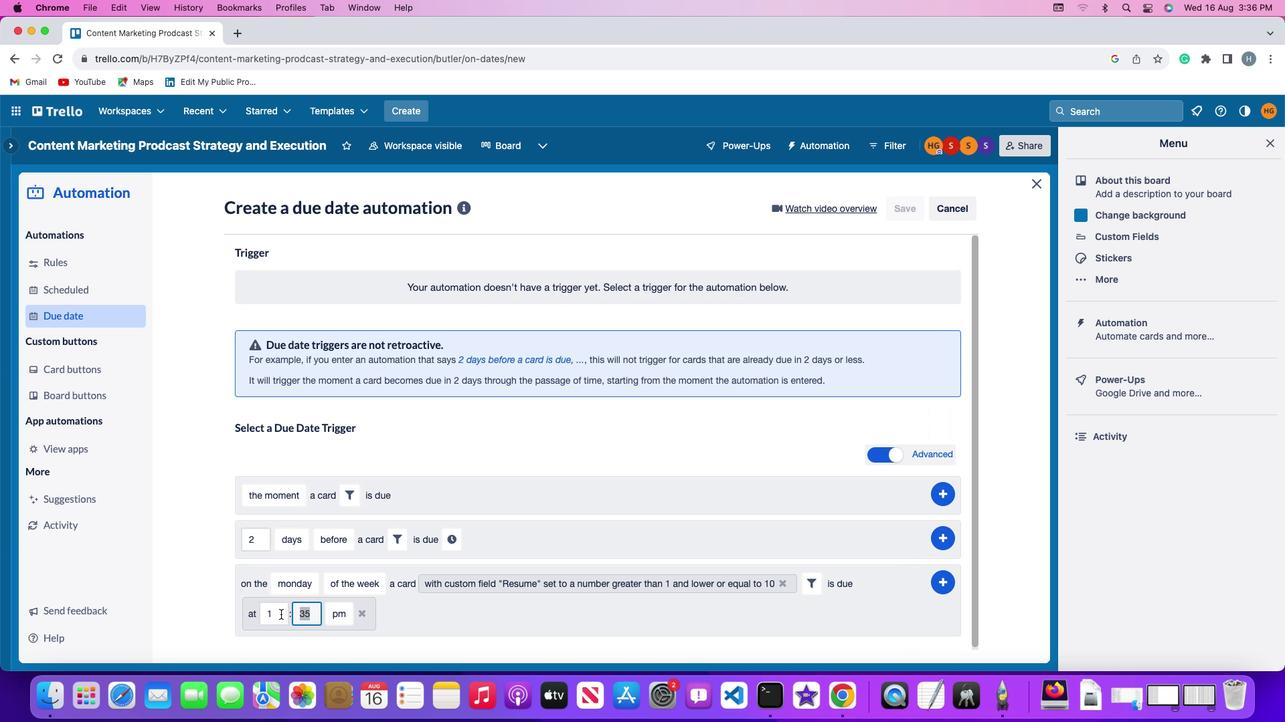 
Action: Mouse pressed left at (274, 608)
Screenshot: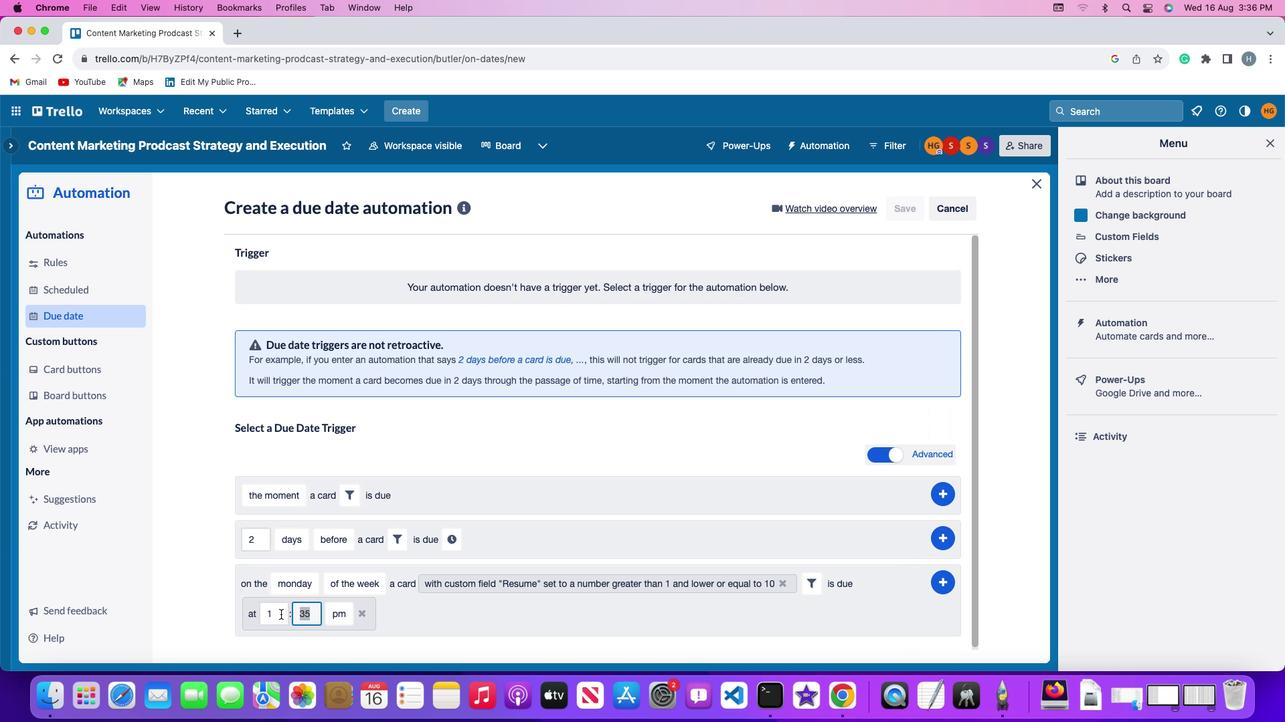 
Action: Key pressed '1'
Screenshot: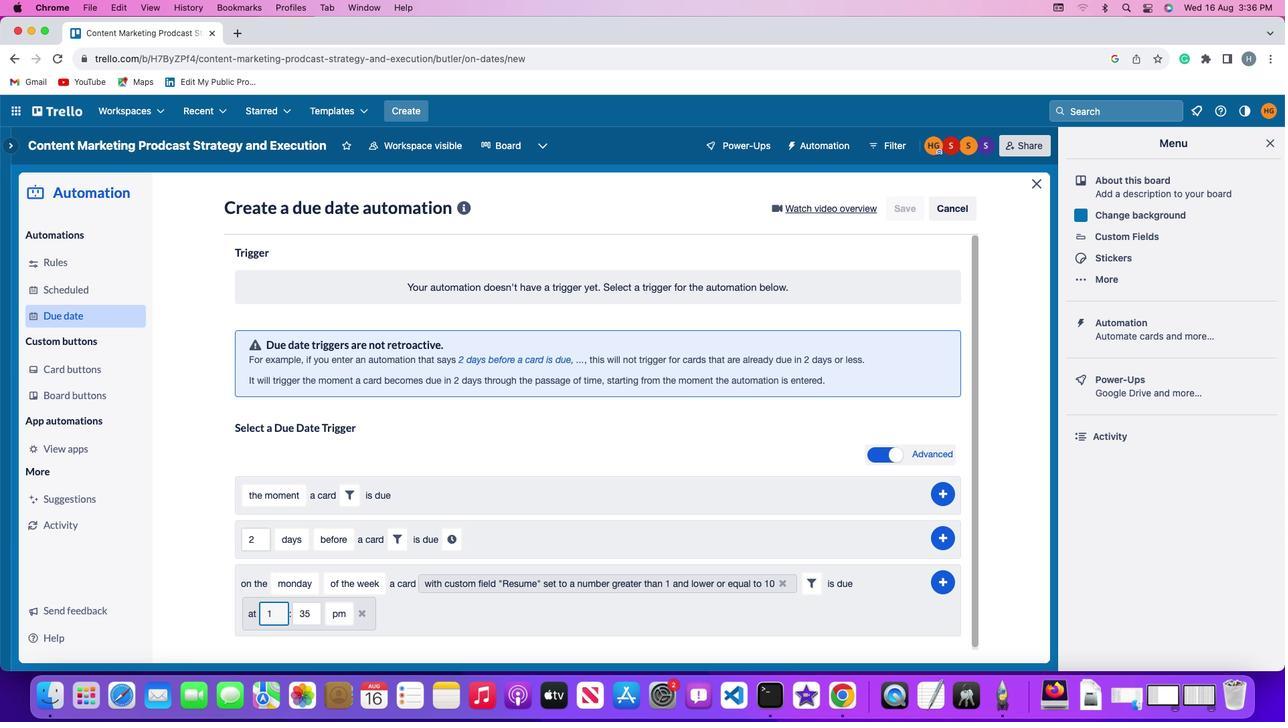 
Action: Mouse moved to (305, 605)
Screenshot: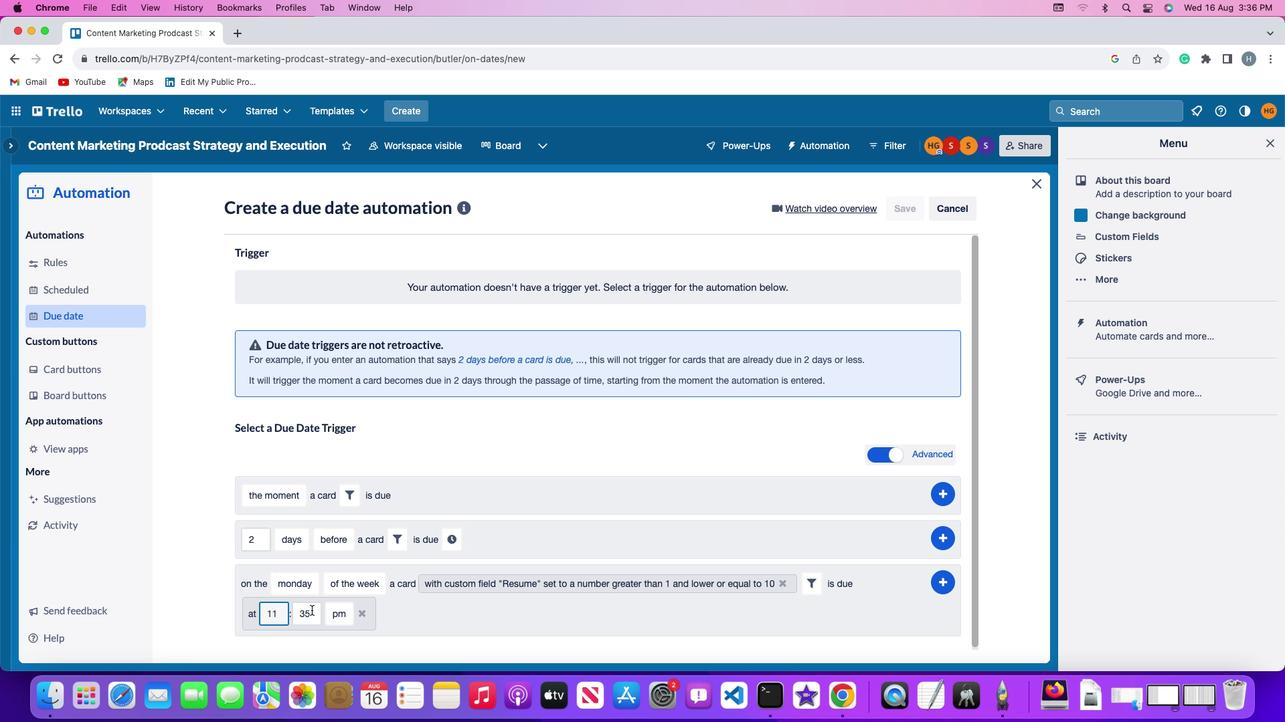 
Action: Mouse pressed left at (305, 605)
Screenshot: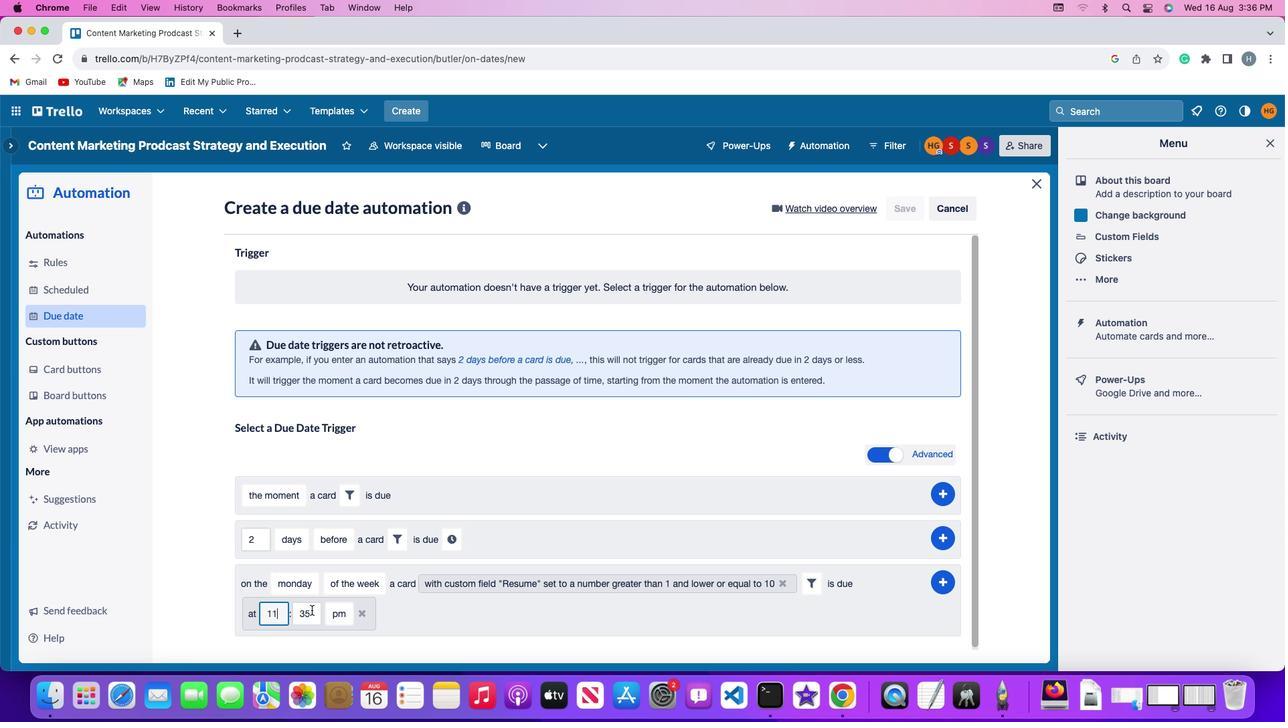 
Action: Key pressed Key.backspaceKey.backspace'0''0'
Screenshot: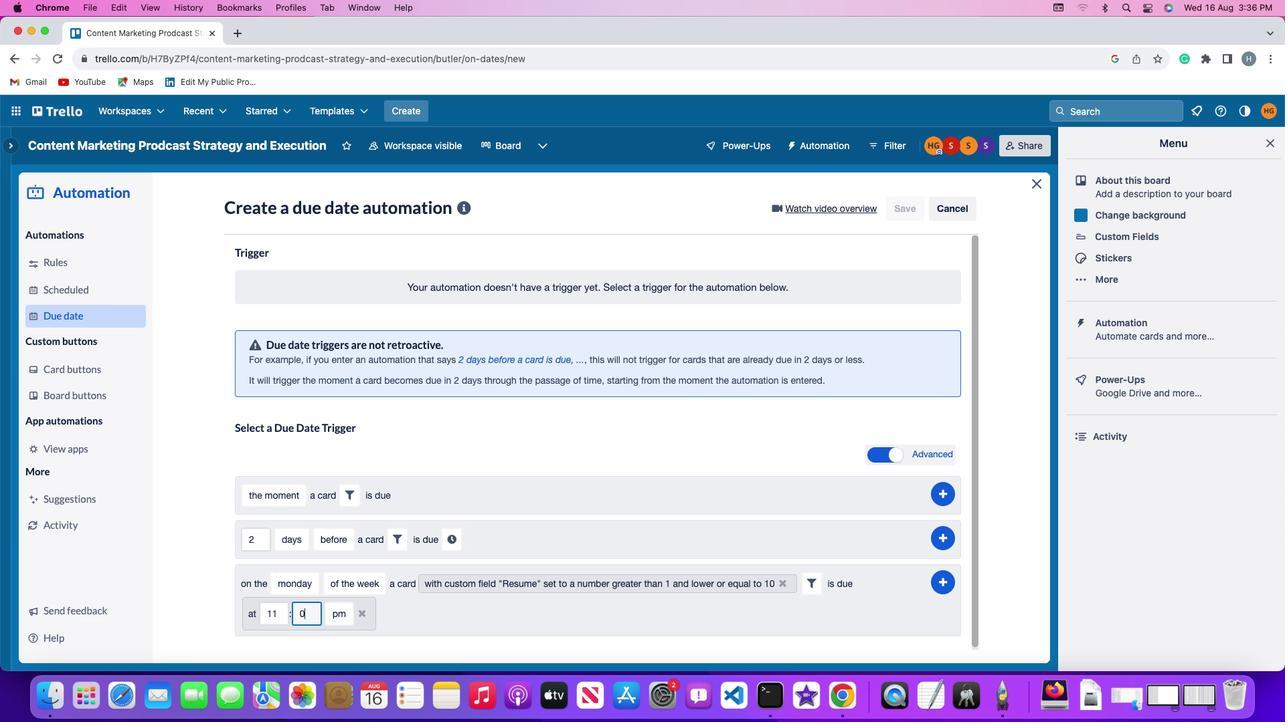 
Action: Mouse moved to (329, 605)
Screenshot: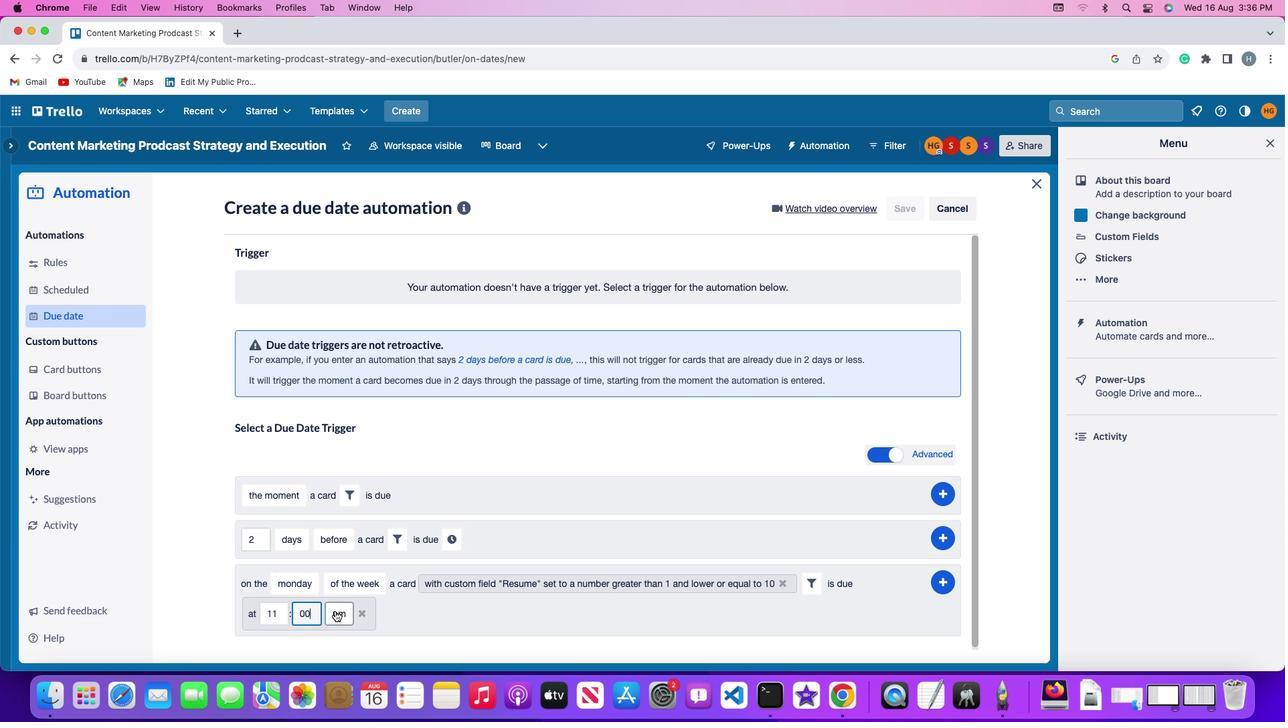 
Action: Mouse pressed left at (329, 605)
Screenshot: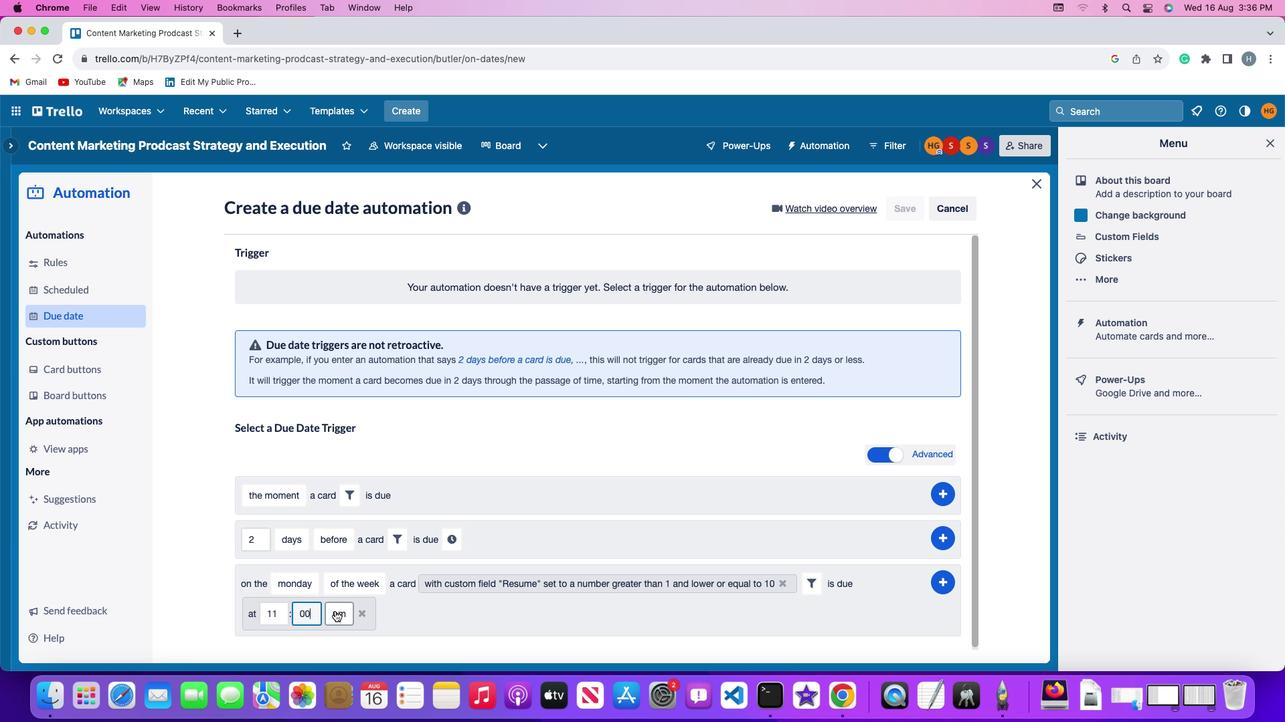 
Action: Mouse moved to (331, 555)
Screenshot: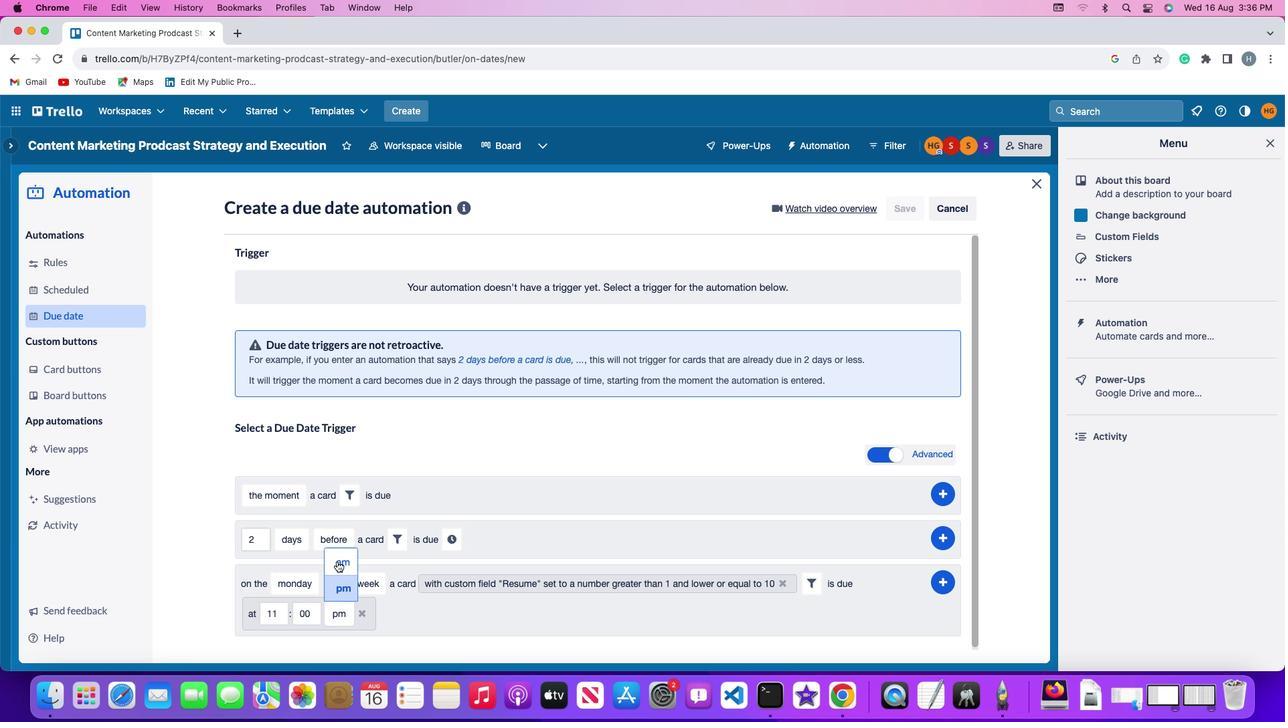
Action: Mouse pressed left at (331, 555)
Screenshot: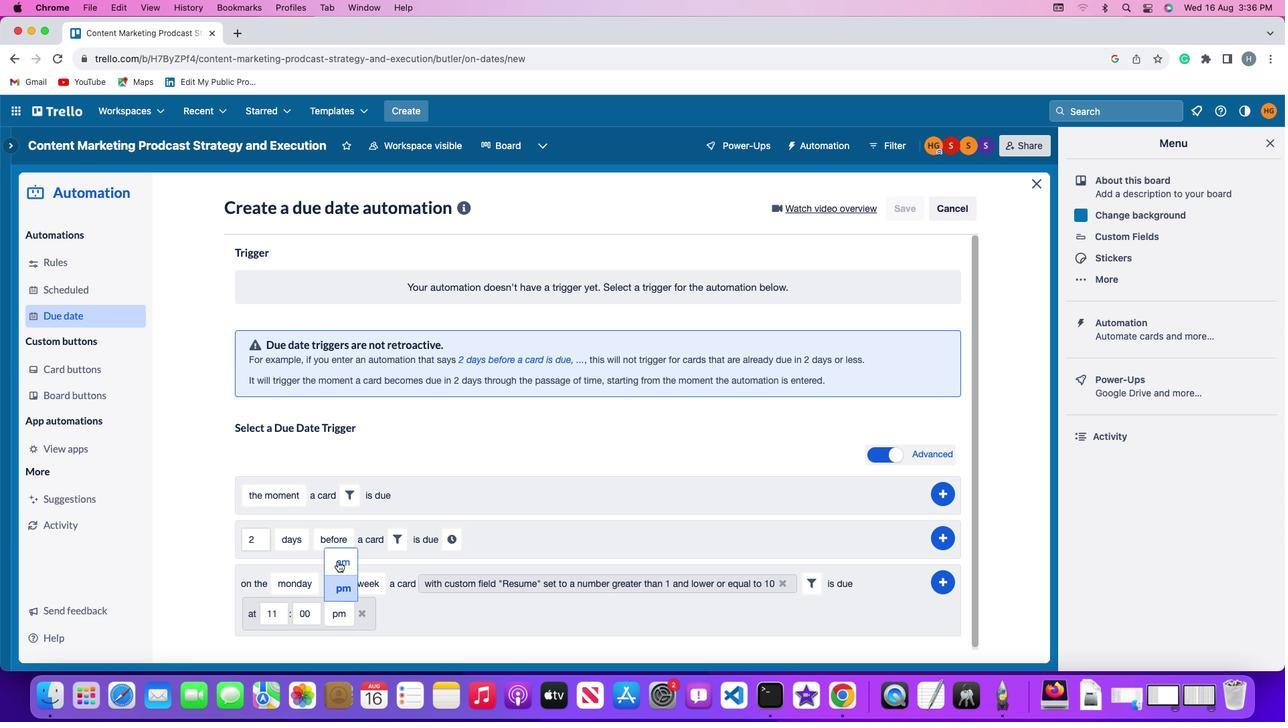 
Action: Mouse moved to (935, 575)
Screenshot: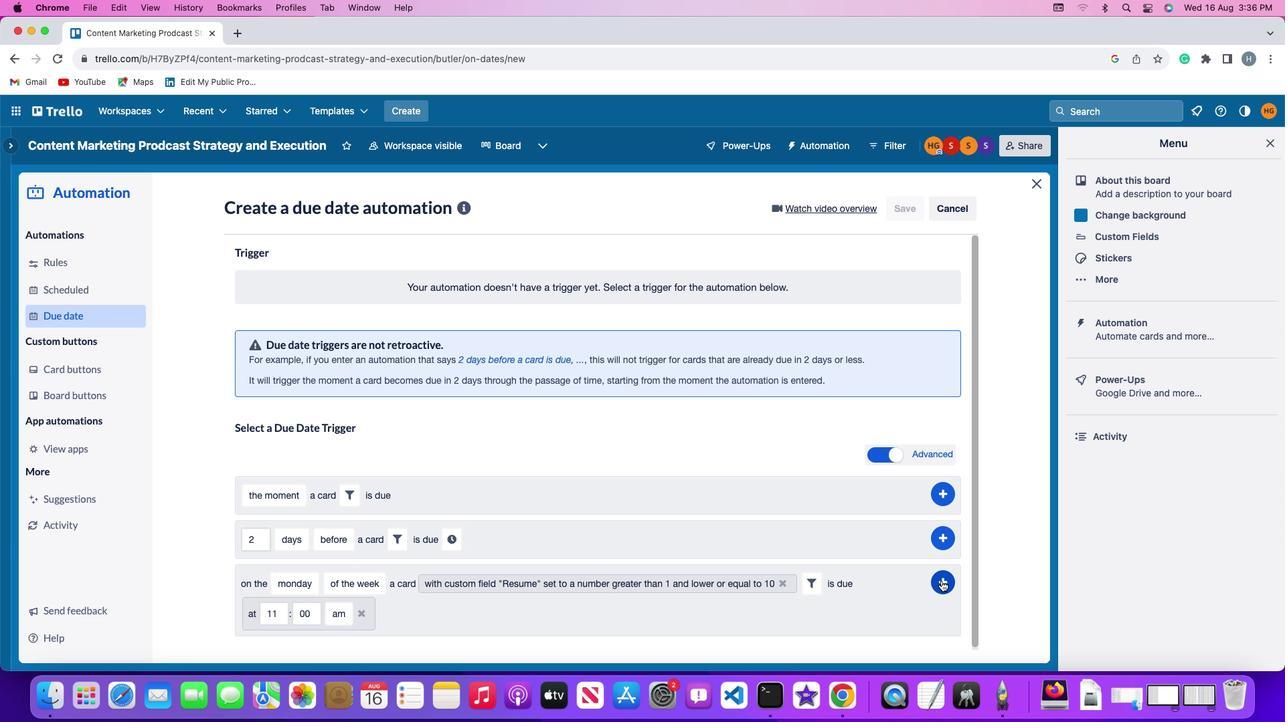 
Action: Mouse pressed left at (935, 575)
Screenshot: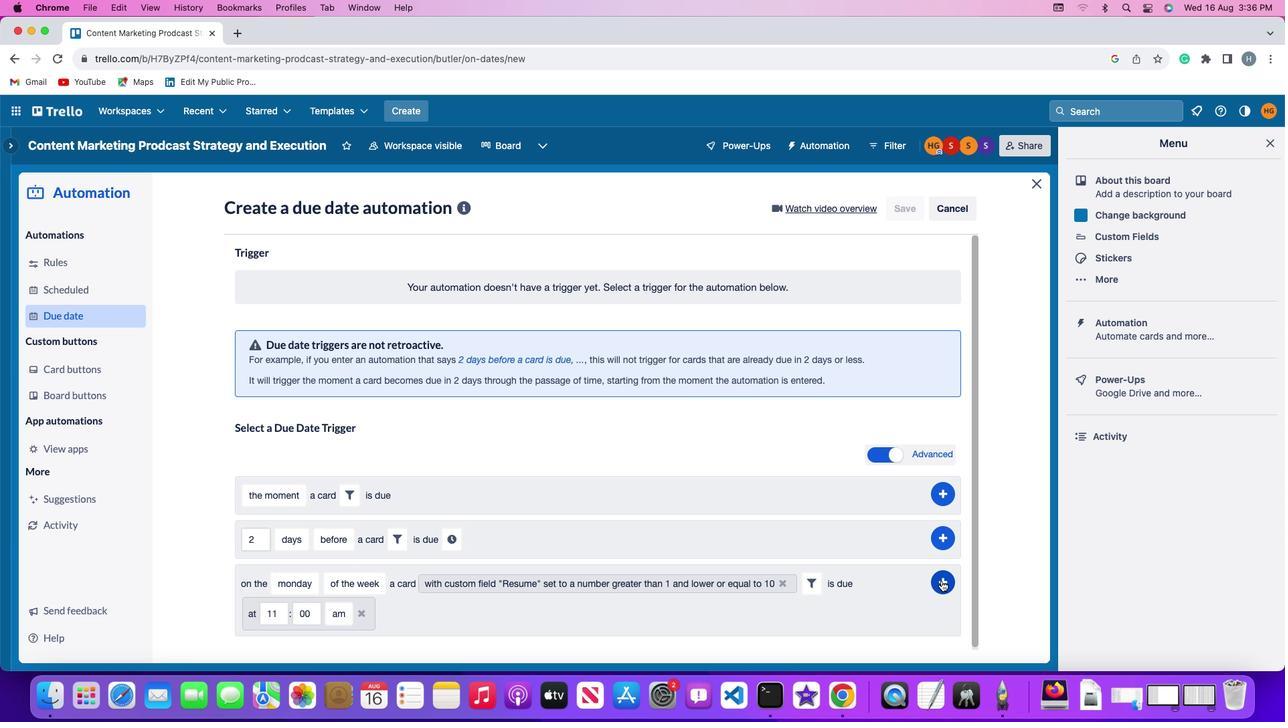 
Action: Mouse moved to (1004, 485)
Screenshot: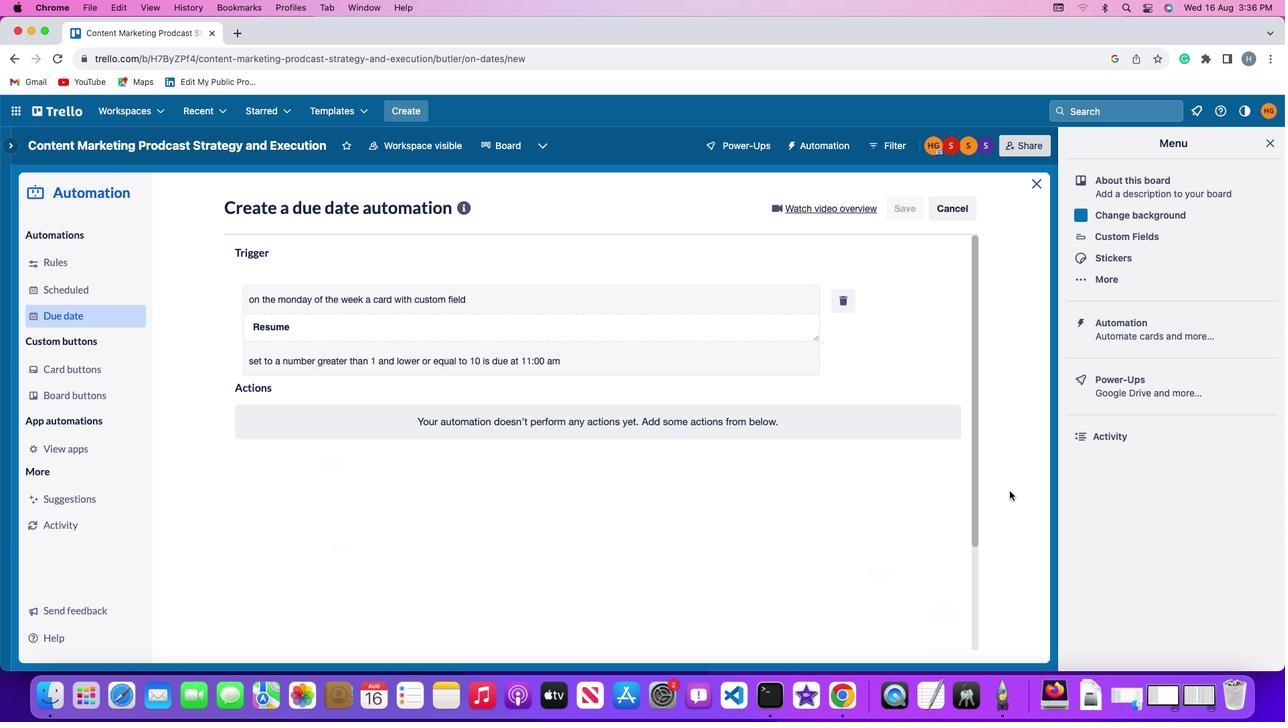
